 Task: Look for space in Calatayud, Spain from 26th August, 2023 to 10th September, 2023 for 6 adults, 2 children in price range Rs.10000 to Rs.15000. Place can be entire place or shared room with 6 bedrooms having 6 beds and 6 bathrooms. Property type can be house, flat, guest house. Amenities needed are: wifi, TV, free parkinig on premises, gym, breakfast. Booking option can be shelf check-in. Required host language is English.
Action: Mouse moved to (475, 95)
Screenshot: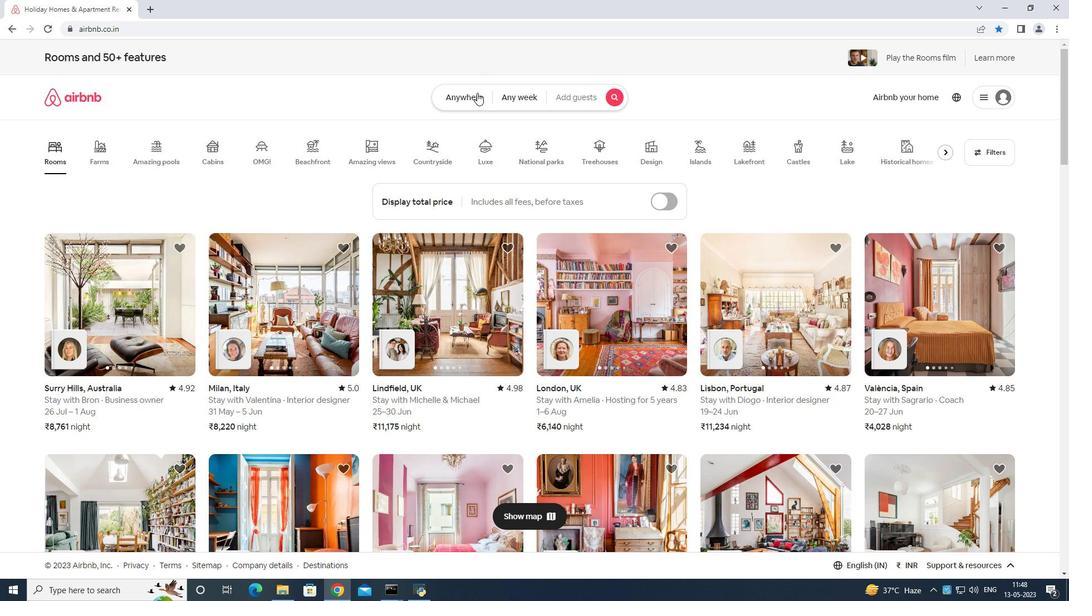 
Action: Mouse pressed left at (475, 95)
Screenshot: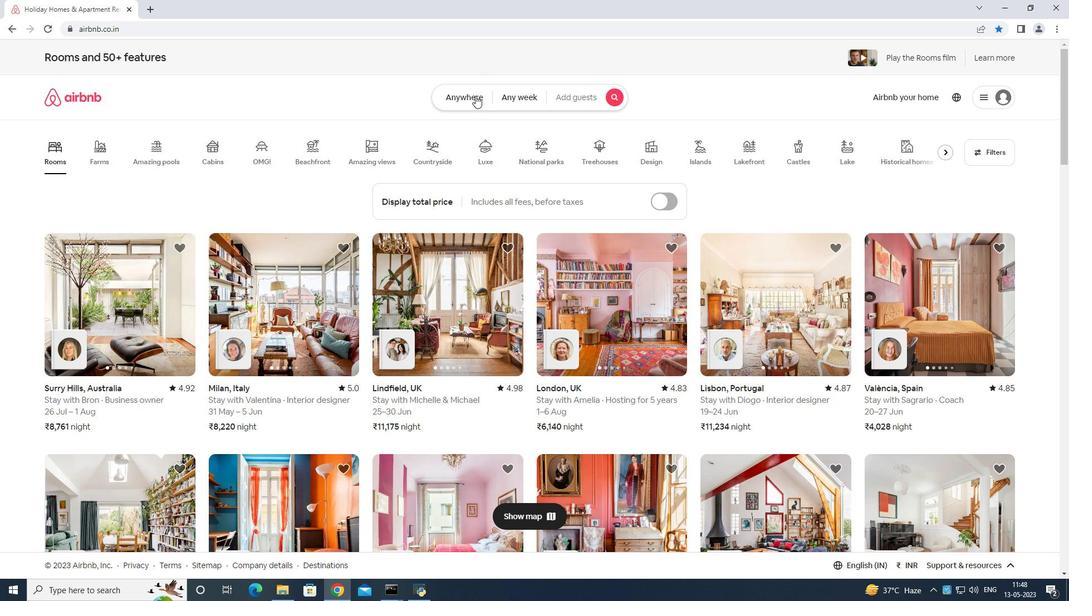 
Action: Mouse moved to (415, 134)
Screenshot: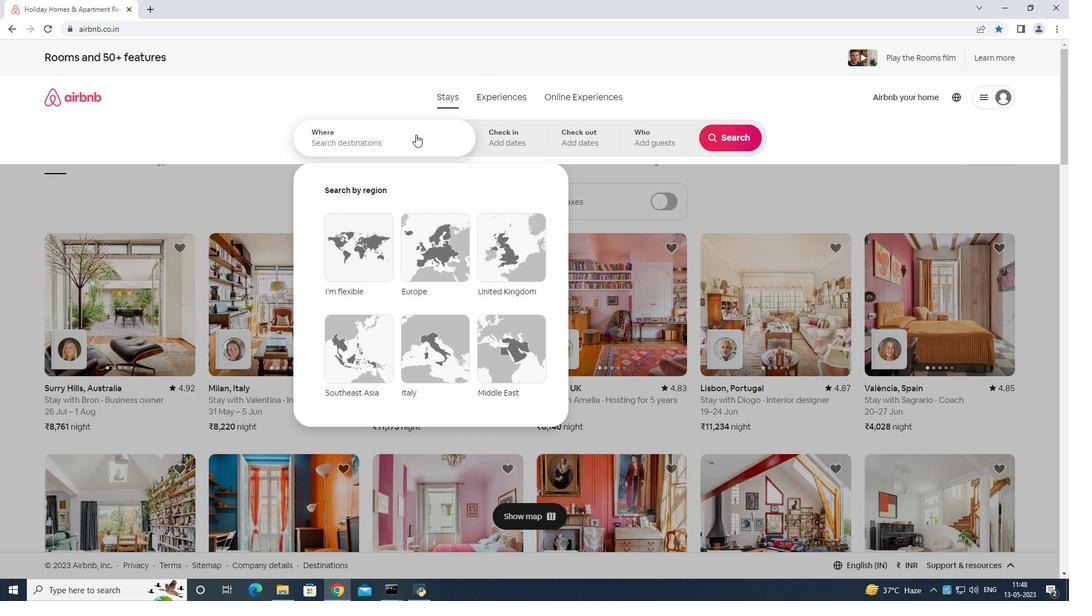
Action: Mouse pressed left at (415, 134)
Screenshot: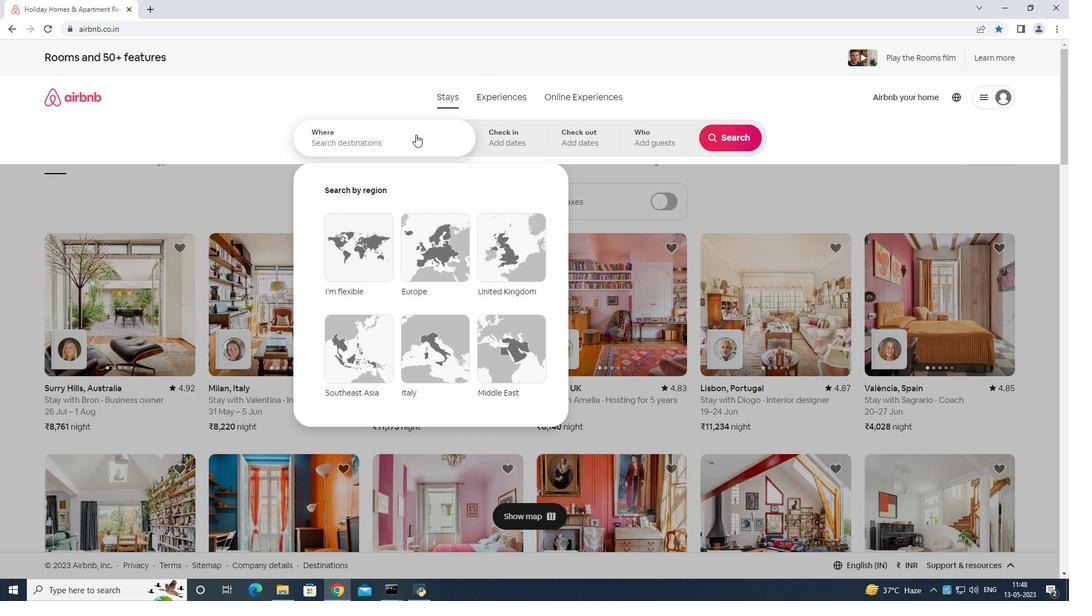 
Action: Mouse moved to (415, 136)
Screenshot: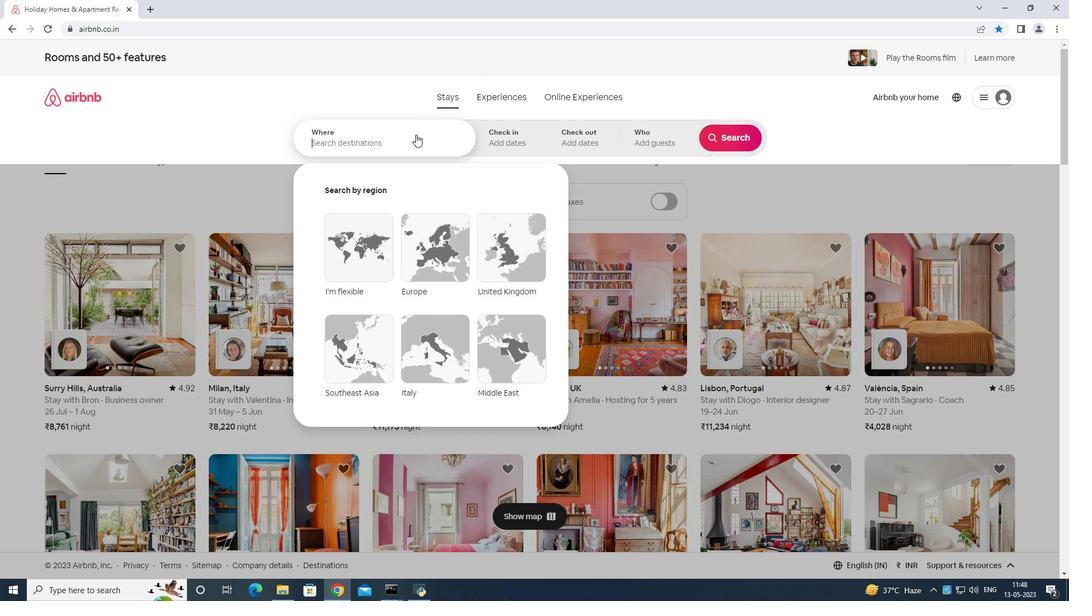 
Action: Key pressed <Key.shift>Catay<Key.backspace><Key.backspace><Key.backspace><Key.backspace><Key.backspace><Key.shift>S
Screenshot: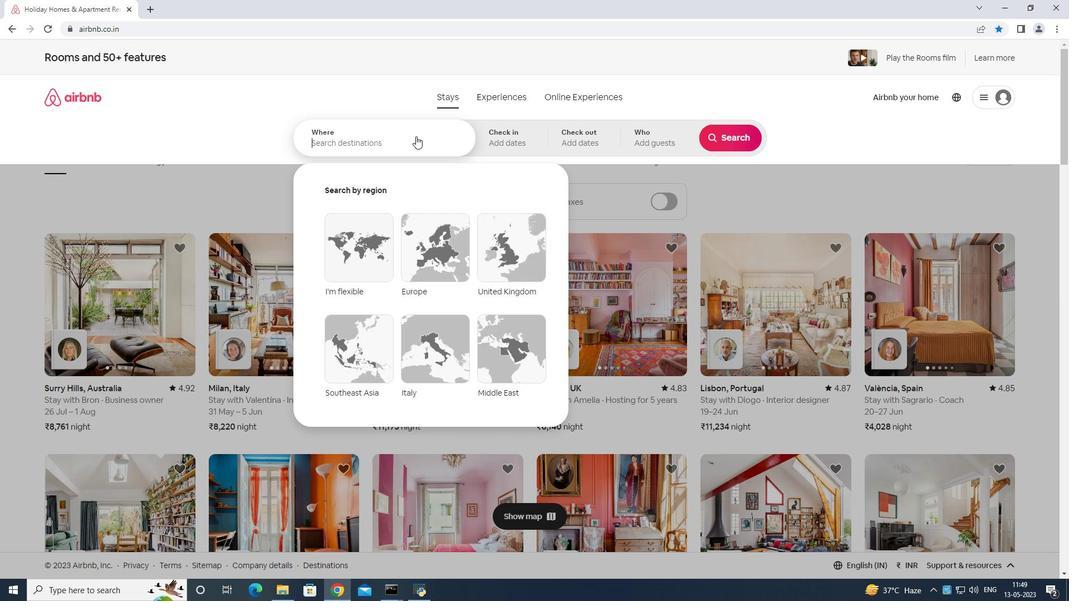 
Action: Mouse moved to (415, 136)
Screenshot: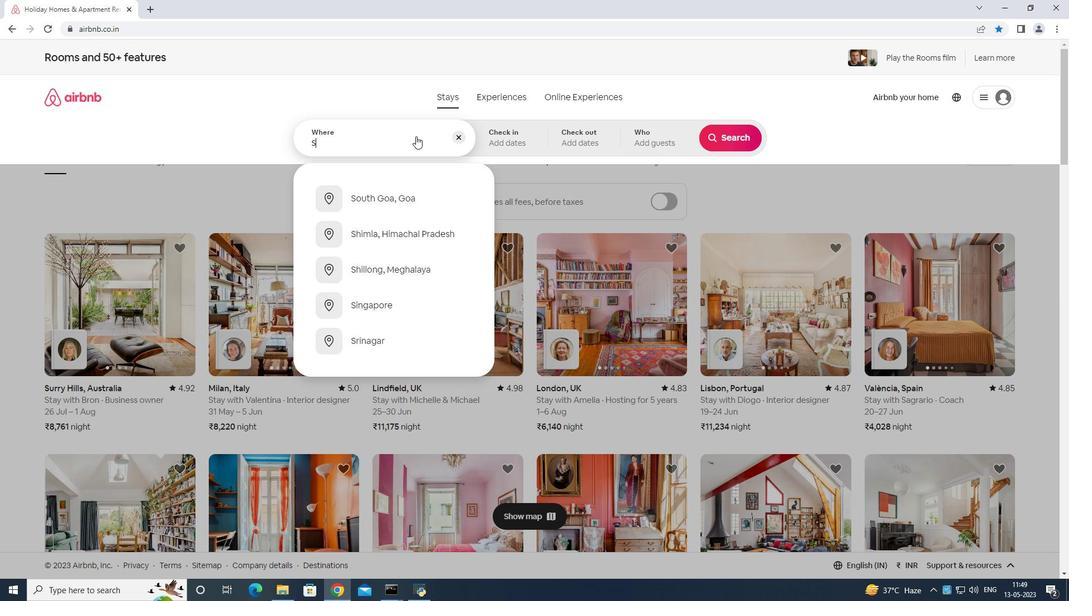 
Action: Key pressed <Key.backspace><Key.backspace><Key.backspace>calatayud<Key.space>spain<Key.enter>
Screenshot: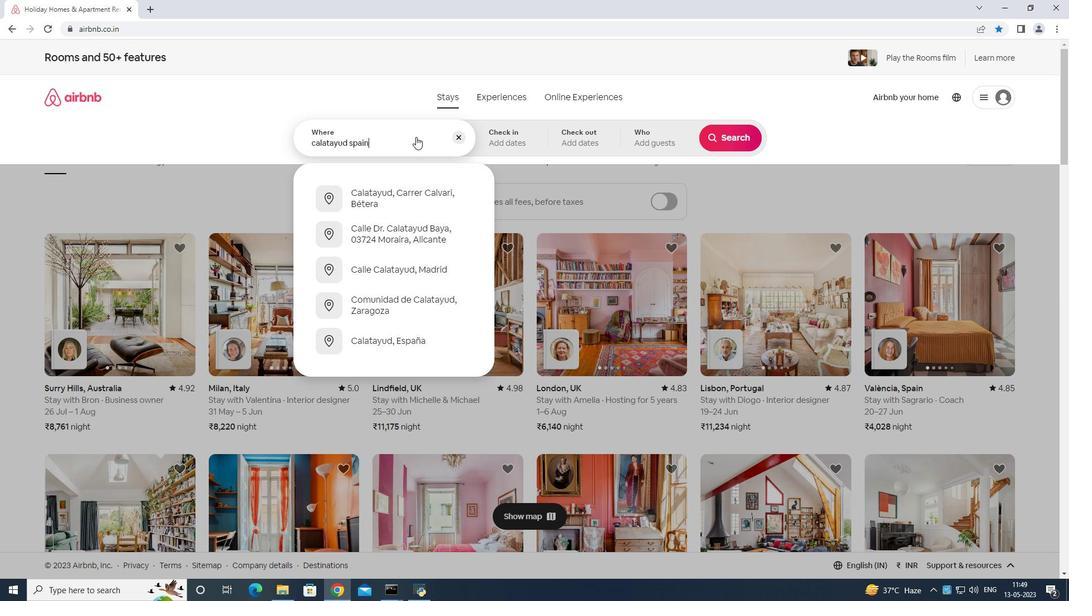
Action: Mouse moved to (733, 228)
Screenshot: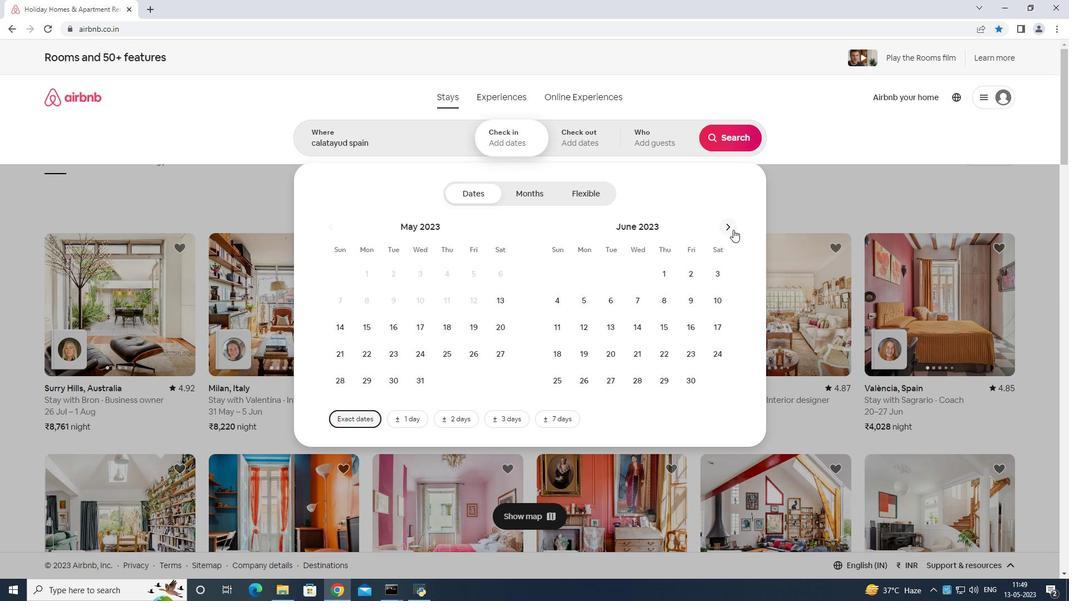 
Action: Mouse pressed left at (733, 228)
Screenshot: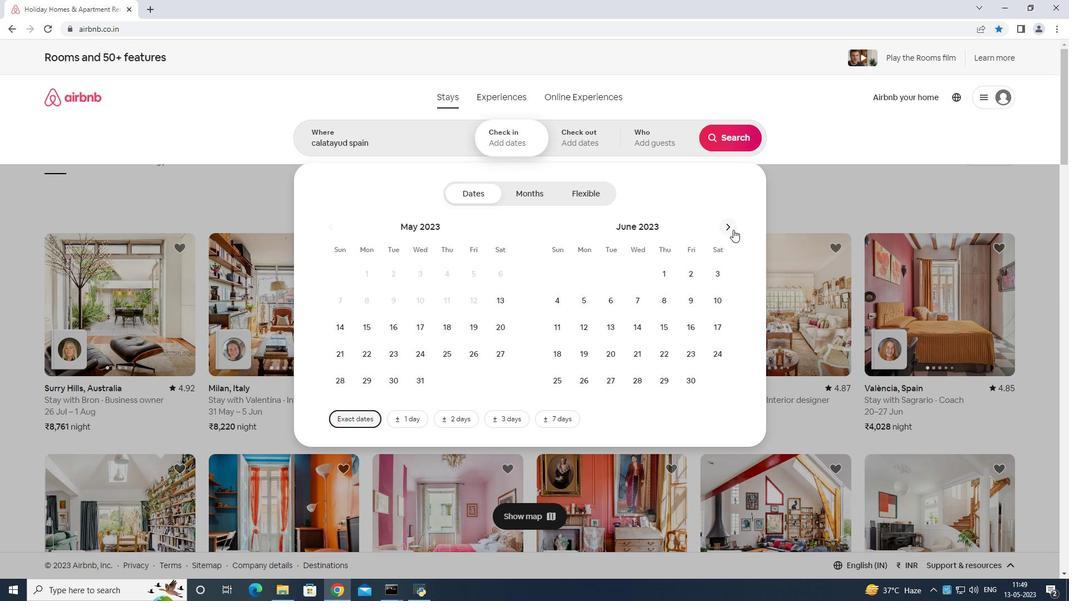 
Action: Mouse moved to (733, 228)
Screenshot: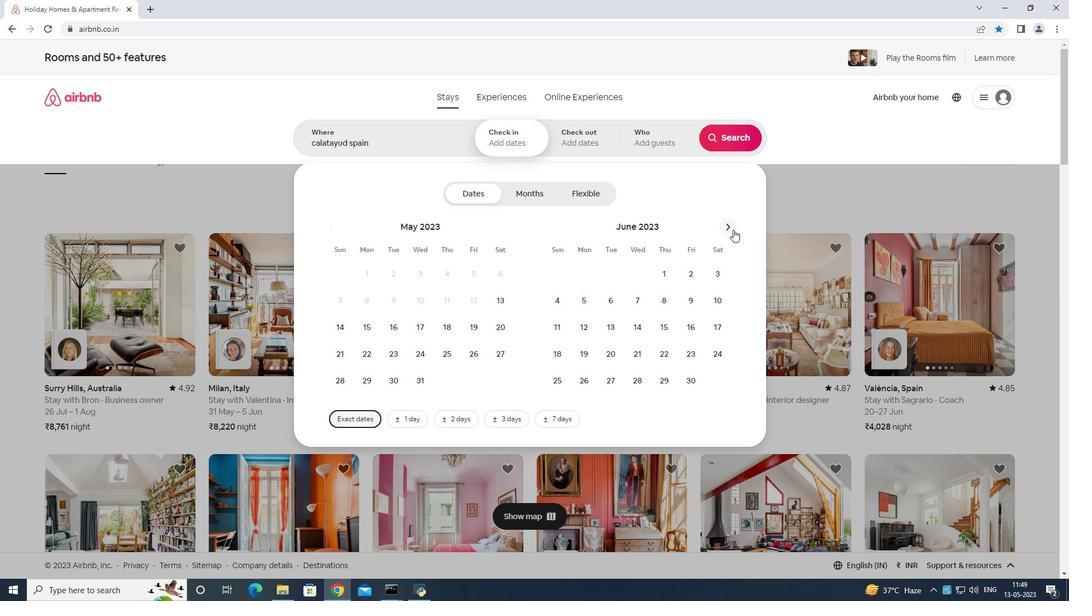 
Action: Mouse pressed left at (733, 228)
Screenshot: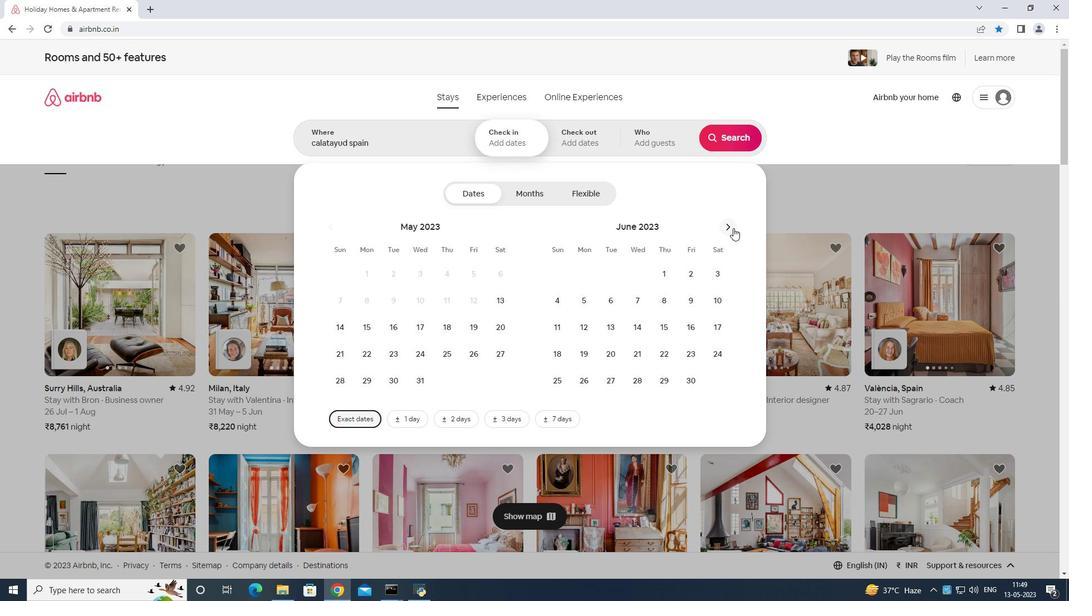 
Action: Mouse moved to (728, 224)
Screenshot: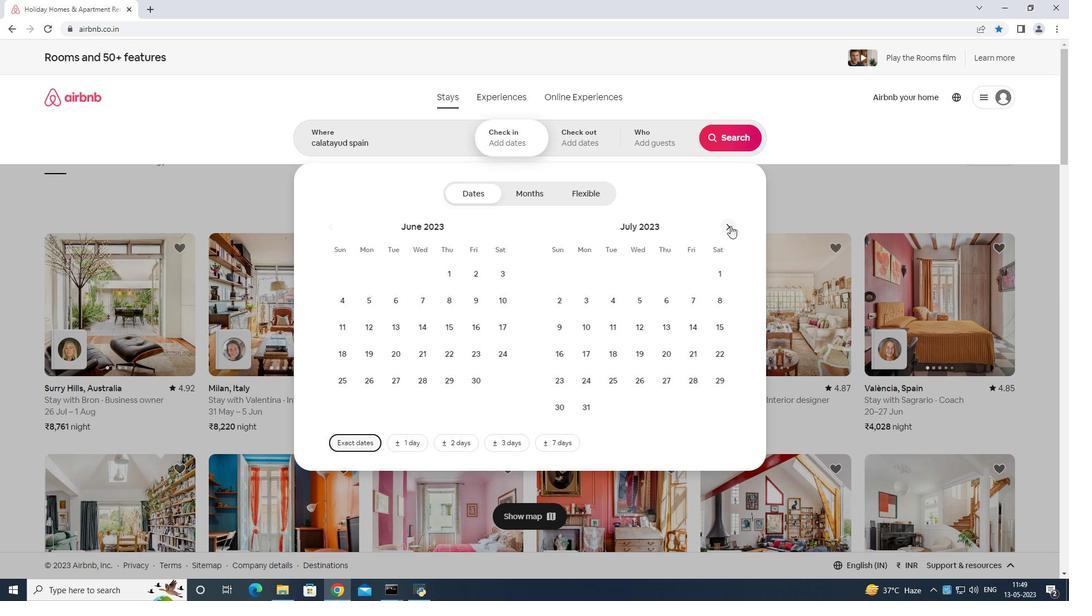 
Action: Mouse pressed left at (728, 224)
Screenshot: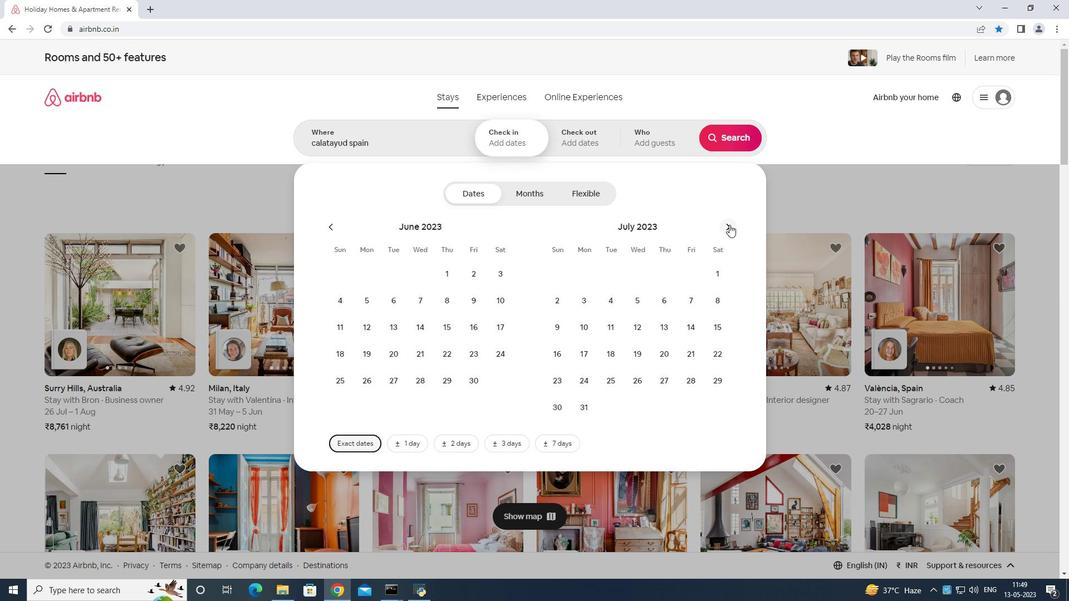 
Action: Mouse moved to (719, 349)
Screenshot: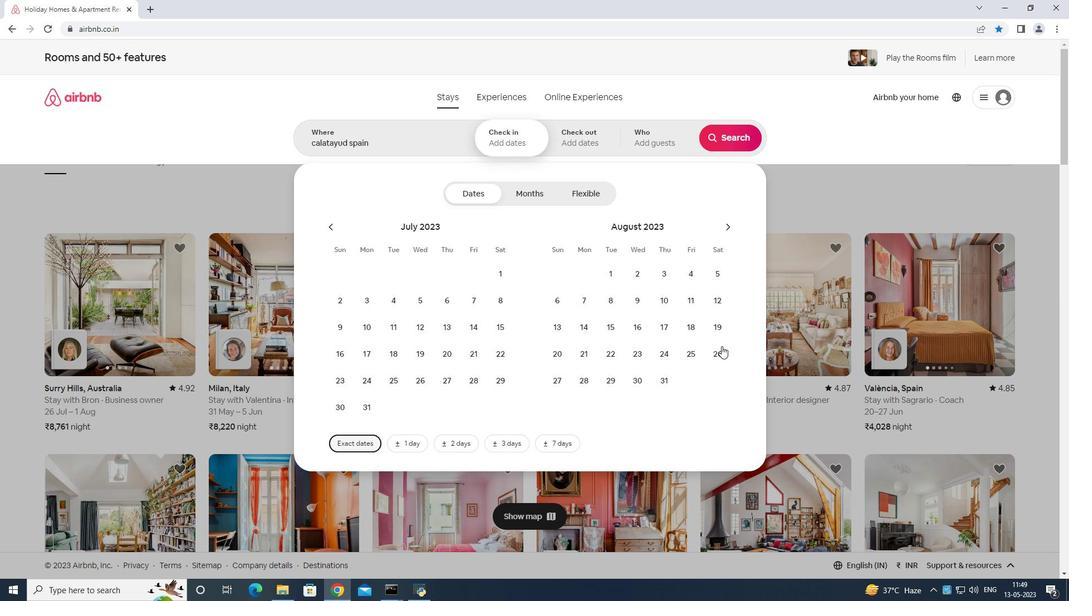 
Action: Mouse pressed left at (719, 349)
Screenshot: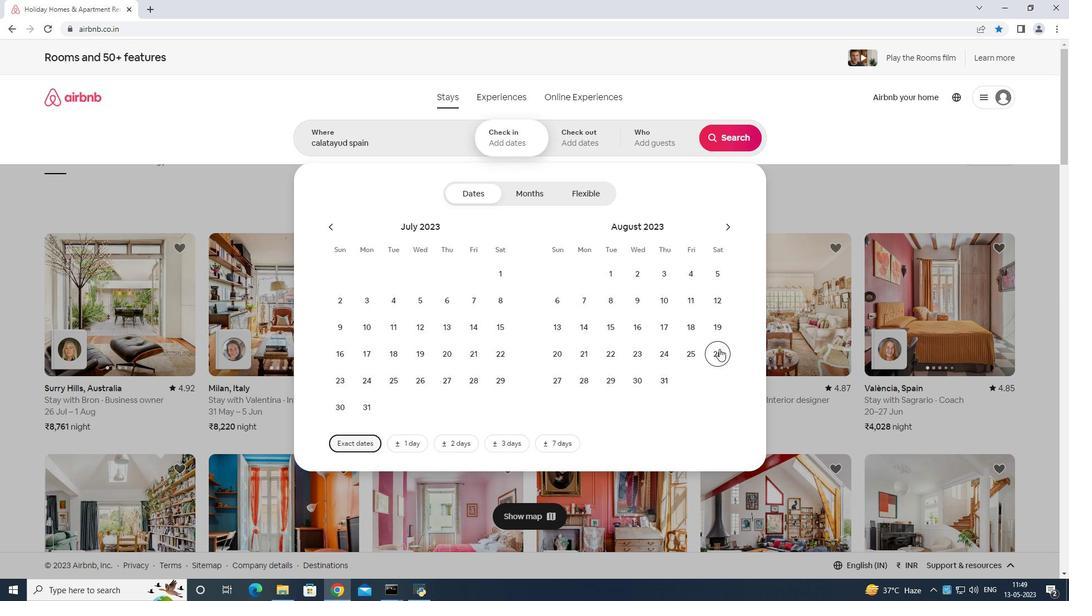 
Action: Mouse moved to (726, 226)
Screenshot: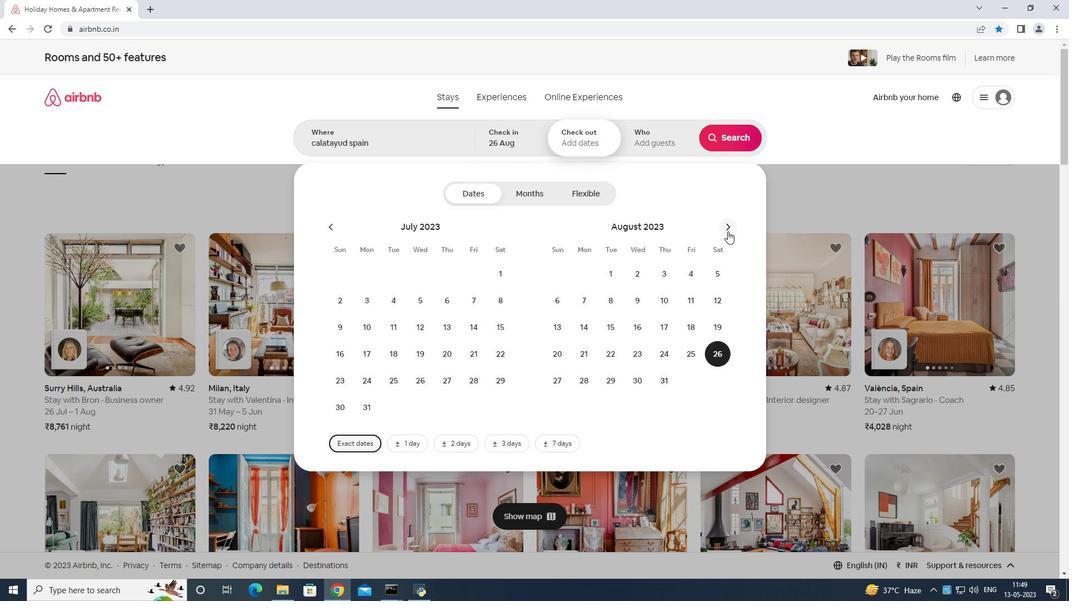 
Action: Mouse pressed left at (726, 226)
Screenshot: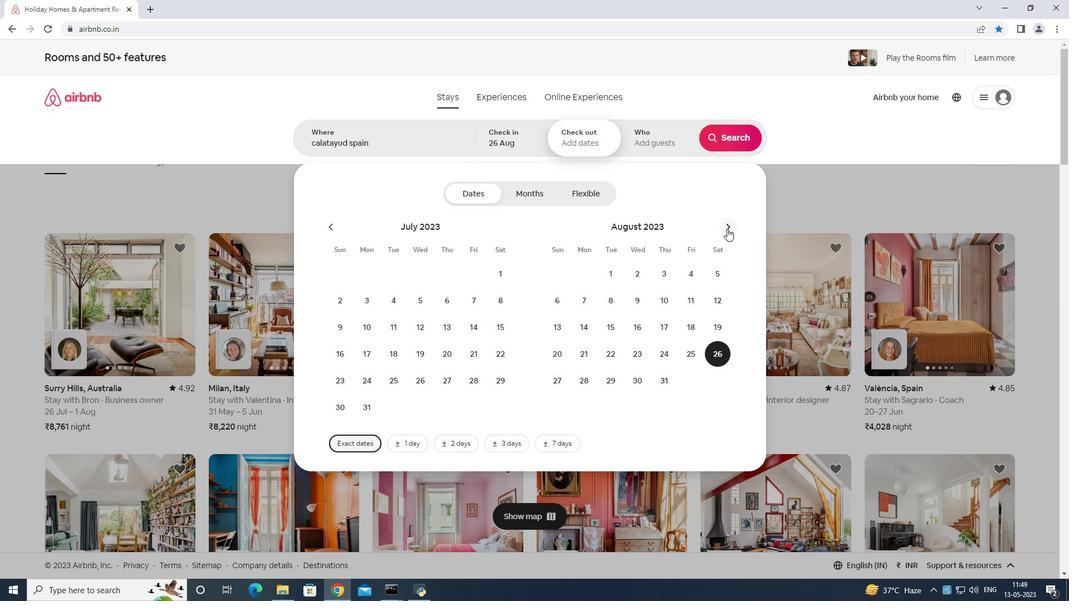 
Action: Mouse moved to (557, 325)
Screenshot: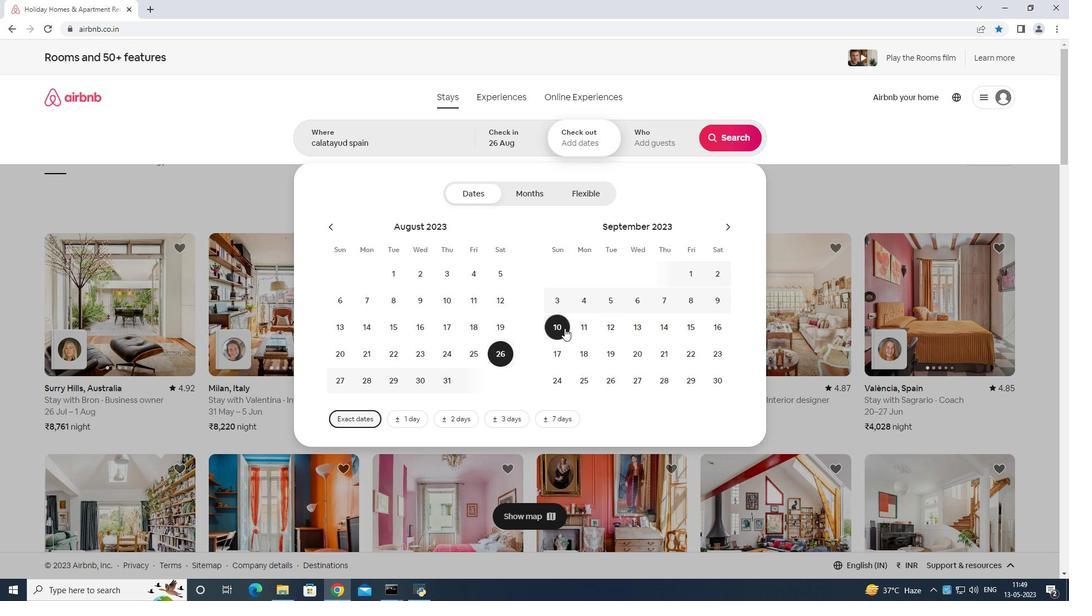 
Action: Mouse pressed left at (557, 325)
Screenshot: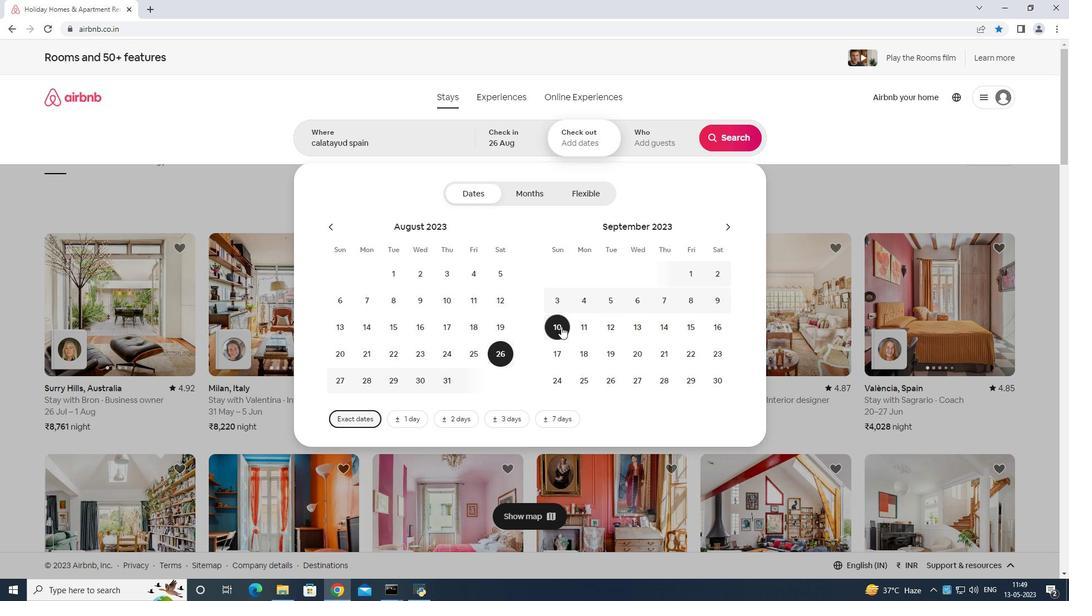 
Action: Mouse moved to (656, 130)
Screenshot: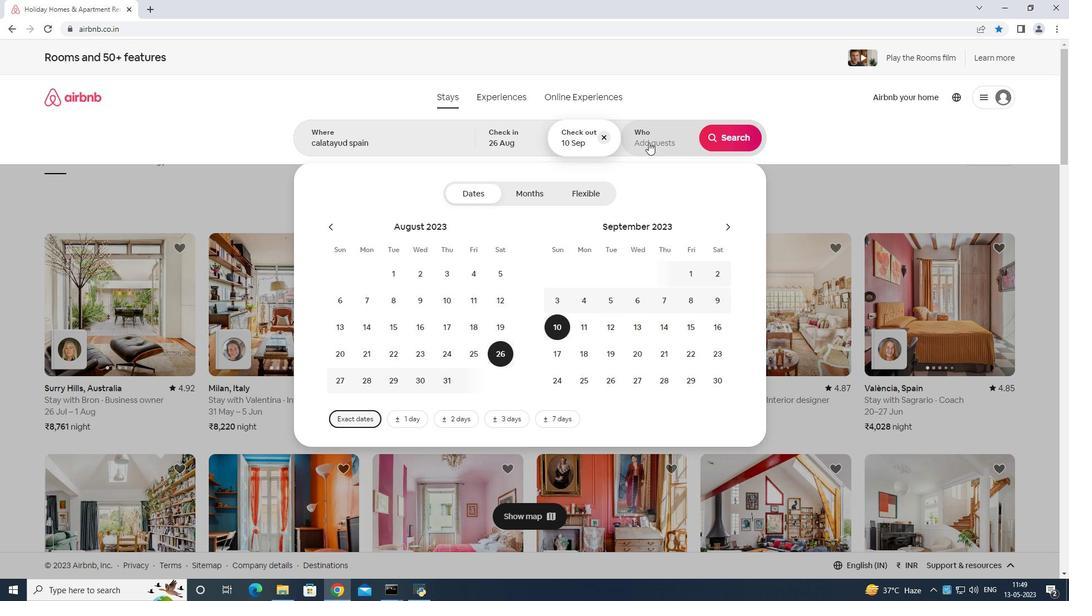 
Action: Mouse pressed left at (656, 130)
Screenshot: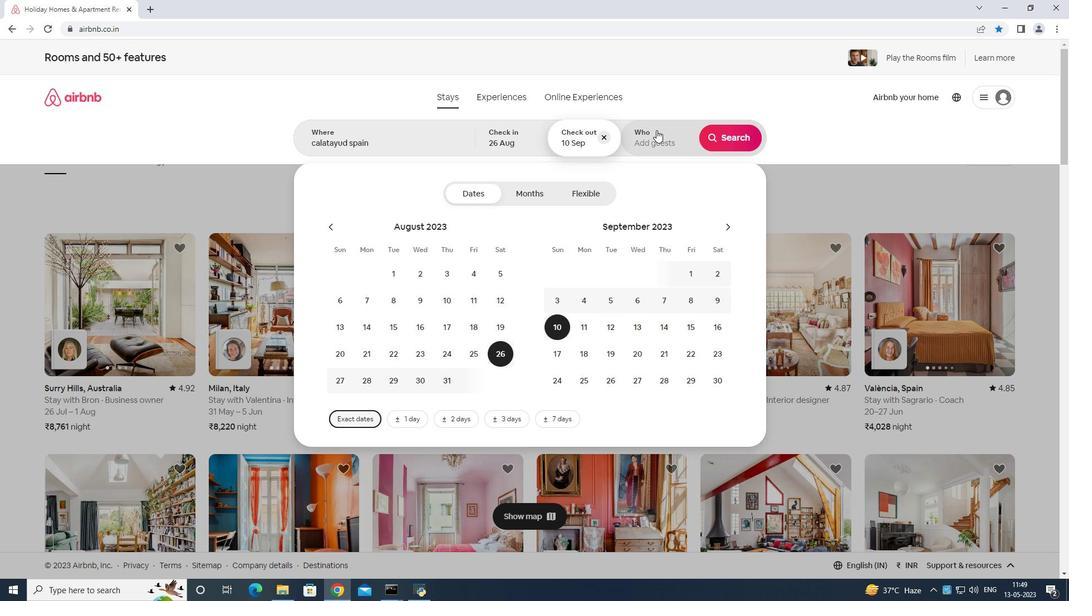 
Action: Mouse moved to (733, 199)
Screenshot: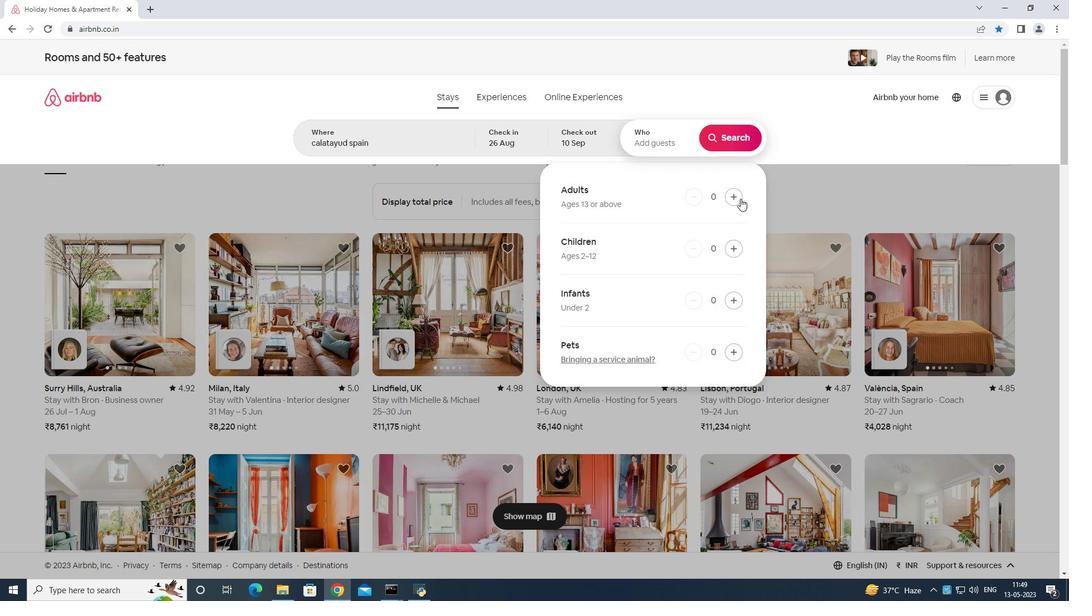 
Action: Mouse pressed left at (733, 199)
Screenshot: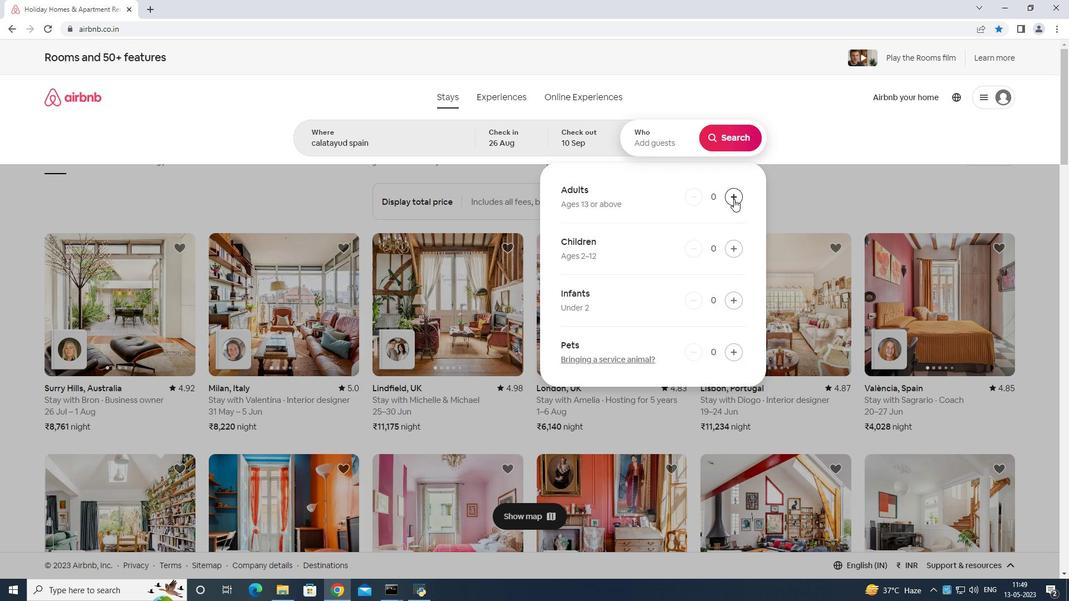
Action: Mouse pressed left at (733, 199)
Screenshot: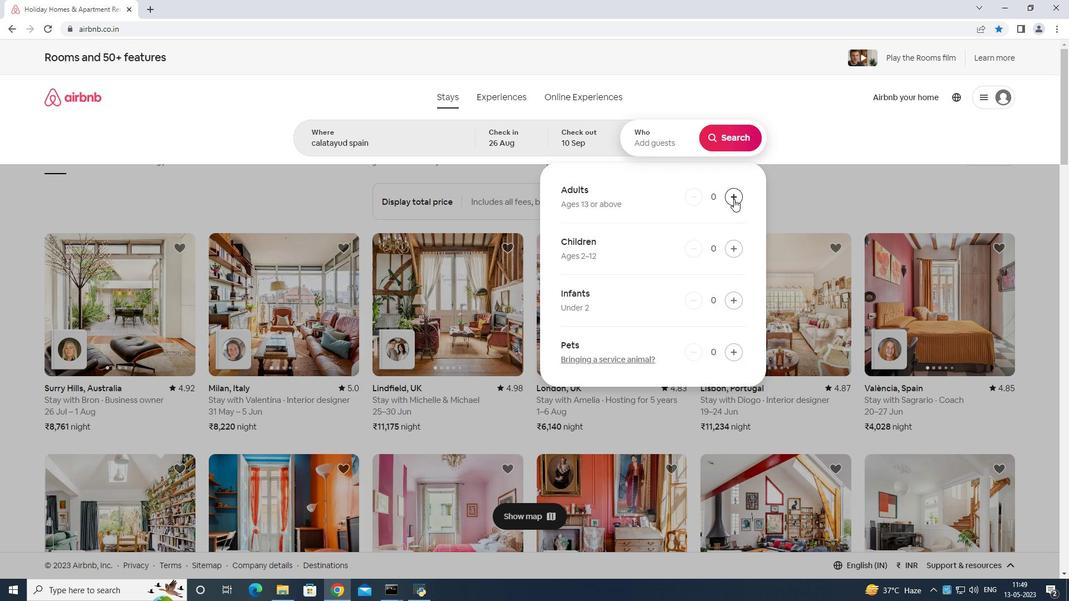
Action: Mouse moved to (733, 198)
Screenshot: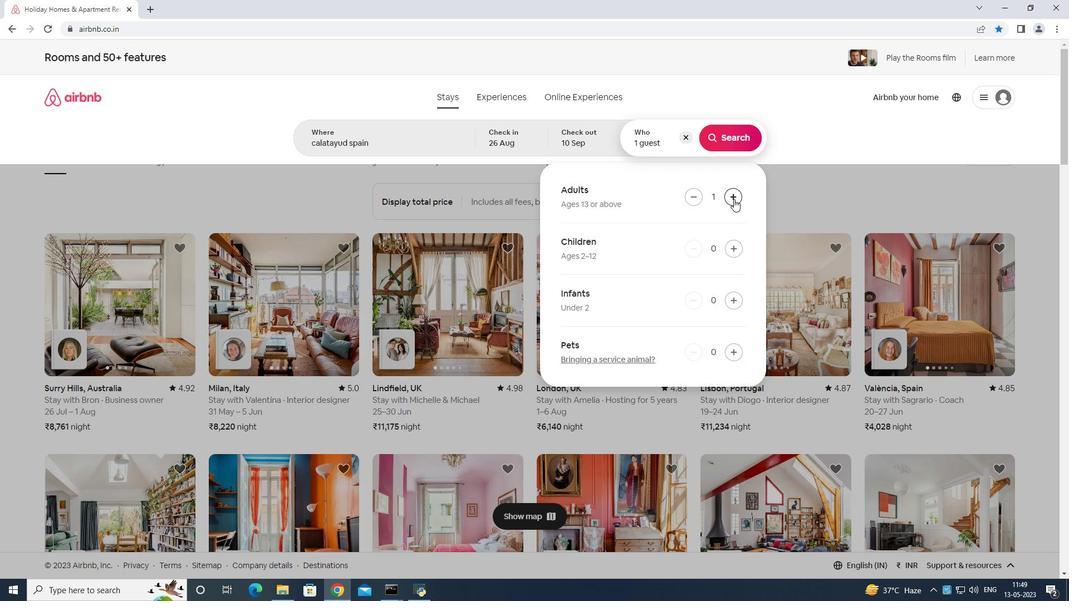 
Action: Mouse pressed left at (733, 198)
Screenshot: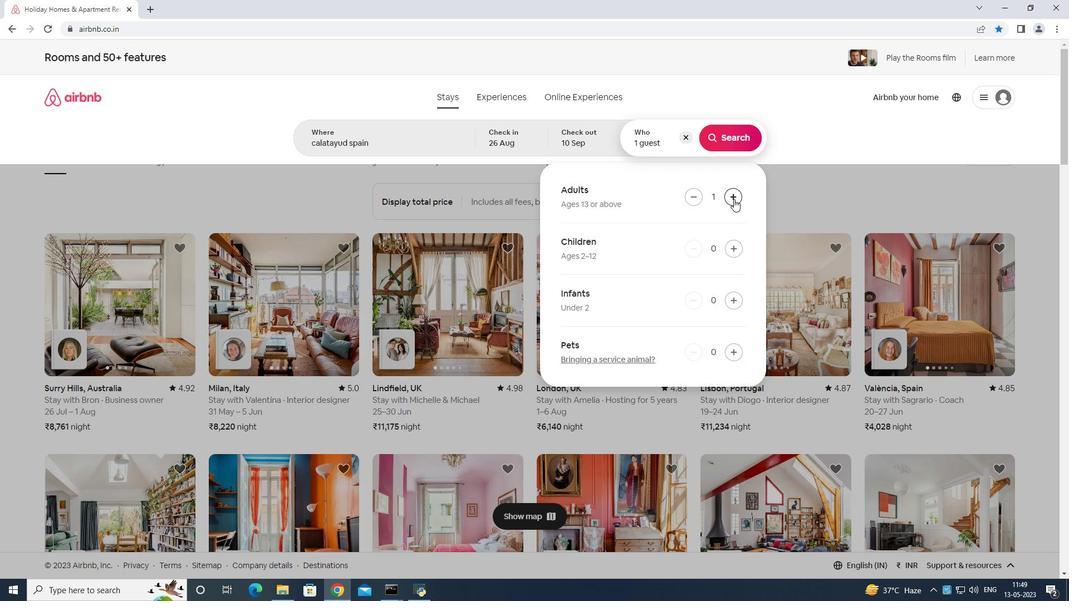 
Action: Mouse moved to (733, 197)
Screenshot: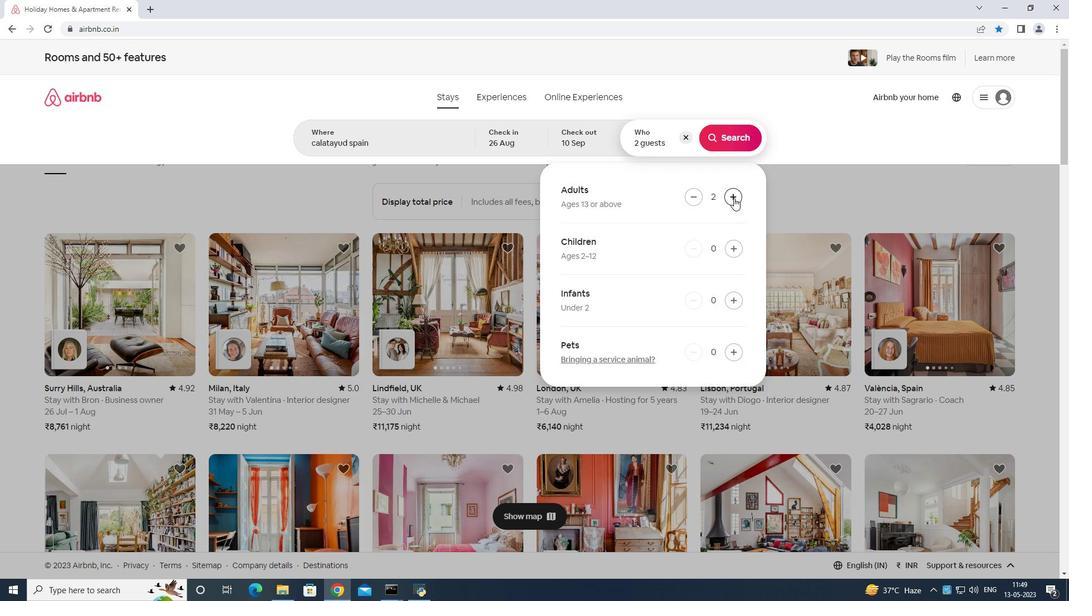 
Action: Mouse pressed left at (733, 197)
Screenshot: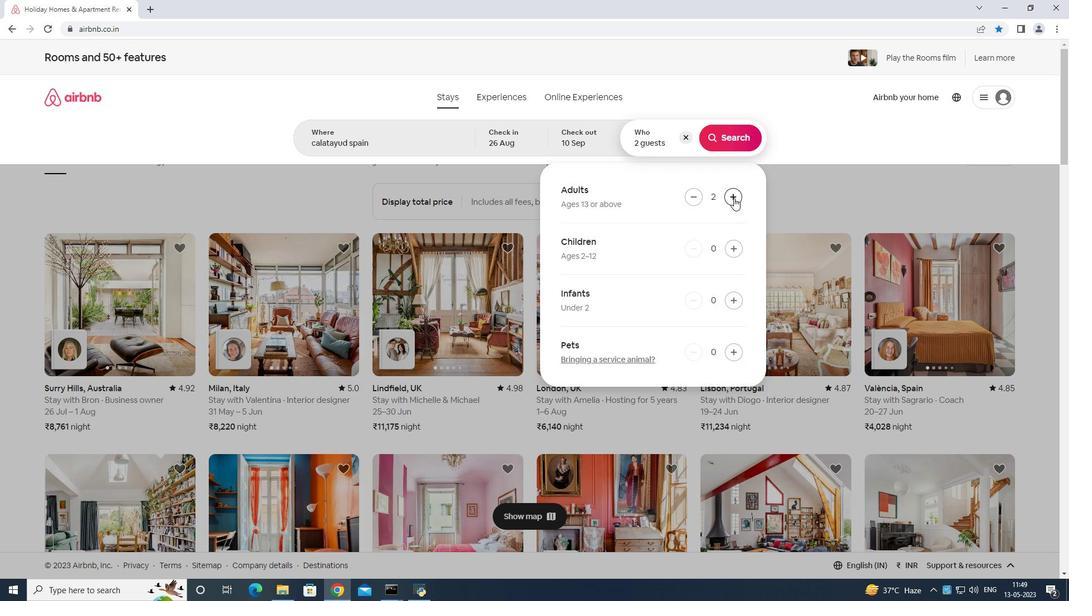 
Action: Mouse moved to (733, 197)
Screenshot: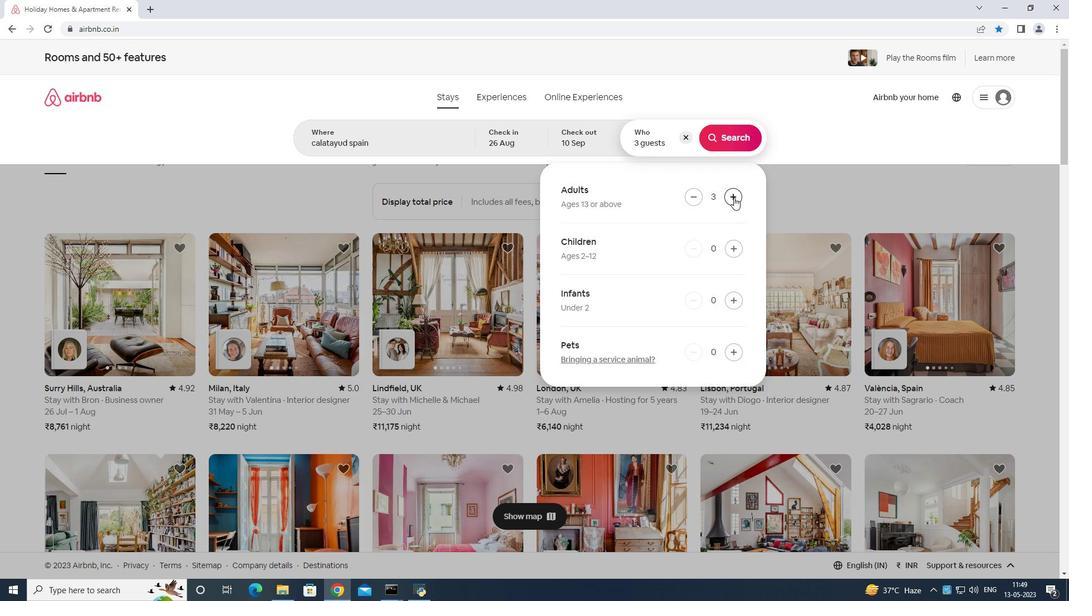 
Action: Mouse pressed left at (733, 197)
Screenshot: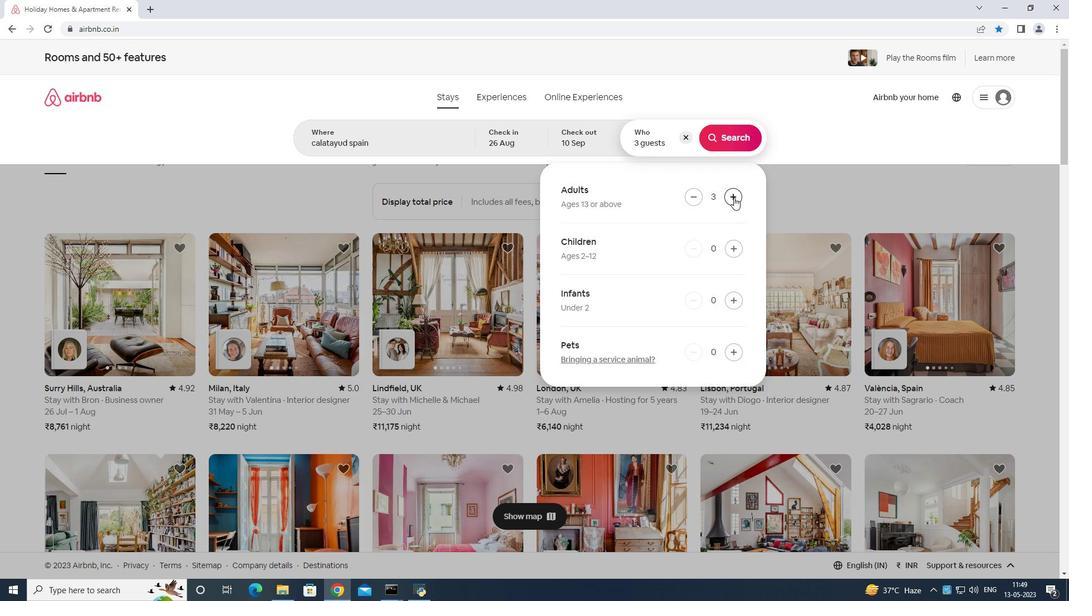 
Action: Mouse moved to (733, 196)
Screenshot: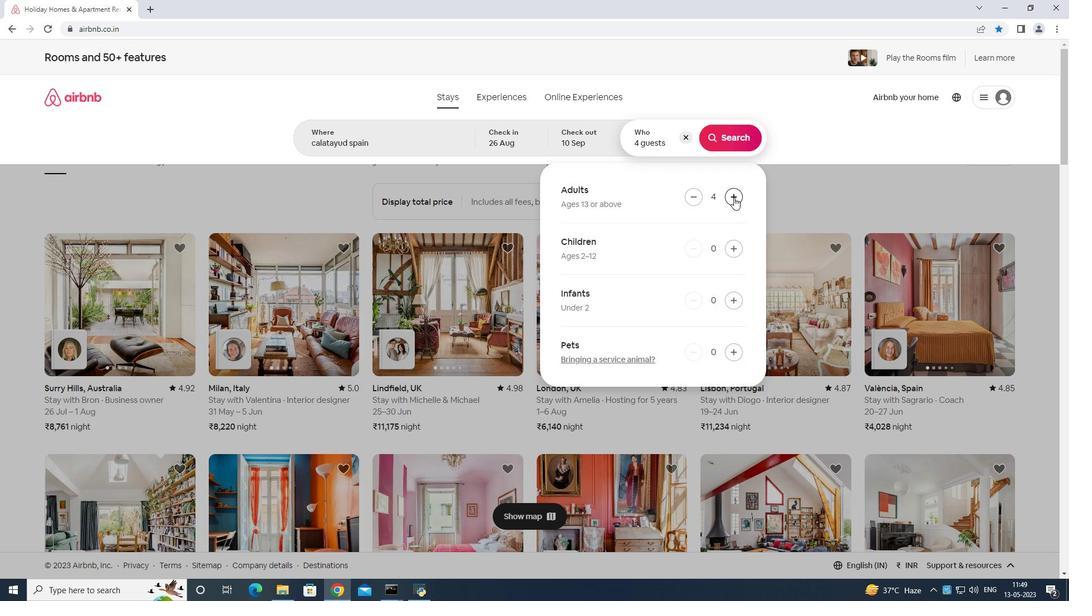 
Action: Mouse pressed left at (733, 196)
Screenshot: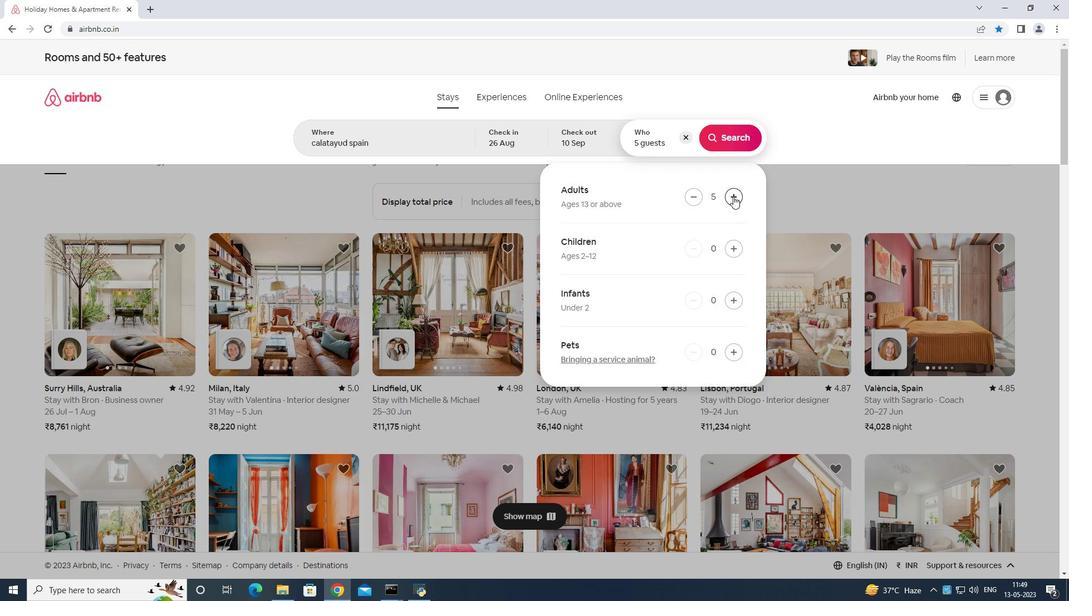 
Action: Mouse moved to (732, 248)
Screenshot: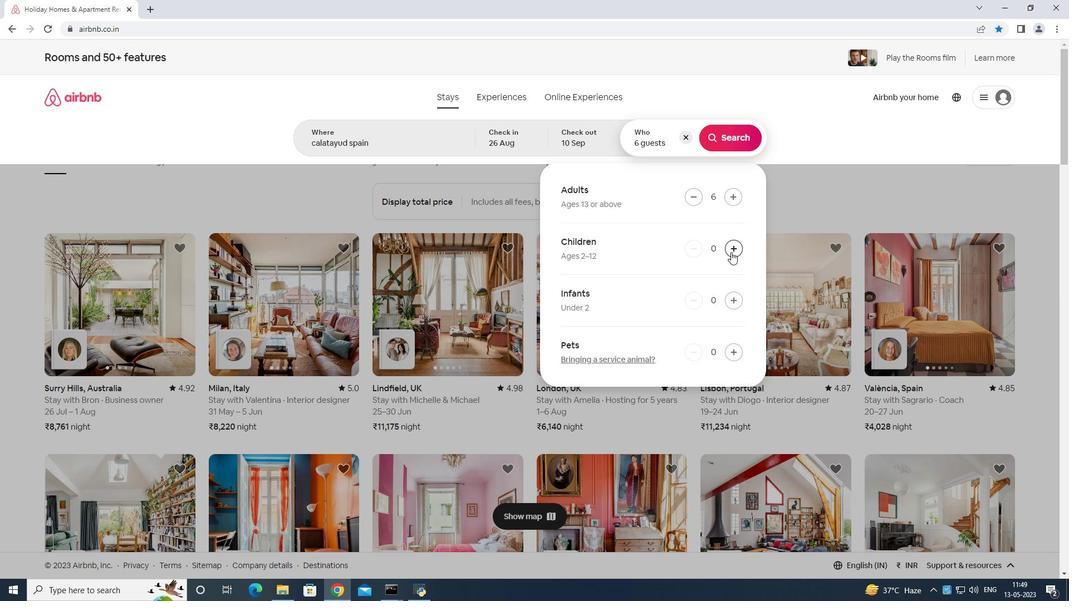 
Action: Mouse pressed left at (732, 248)
Screenshot: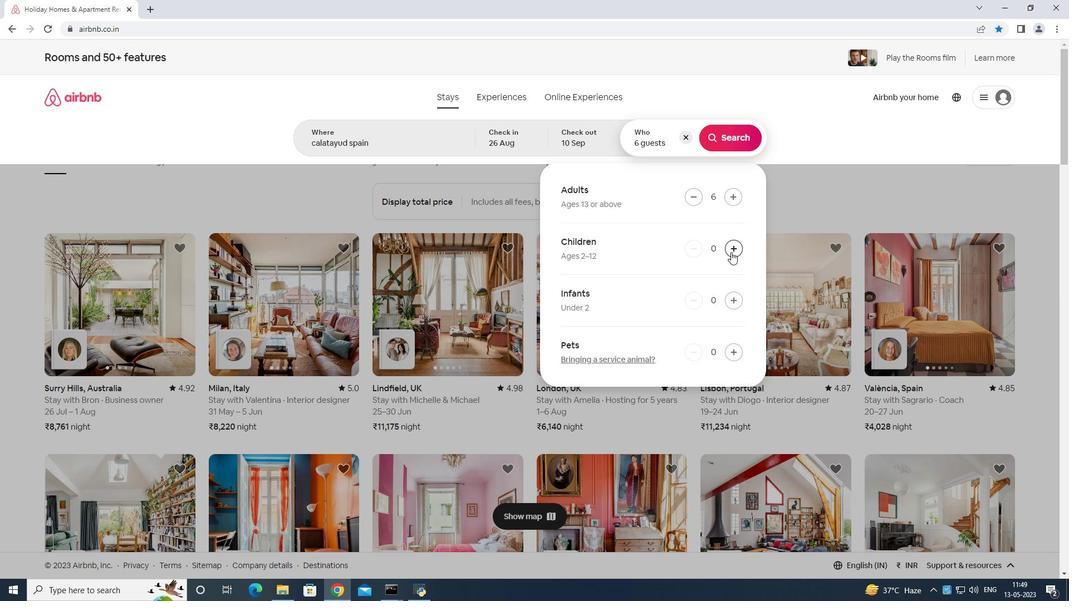 
Action: Mouse moved to (732, 243)
Screenshot: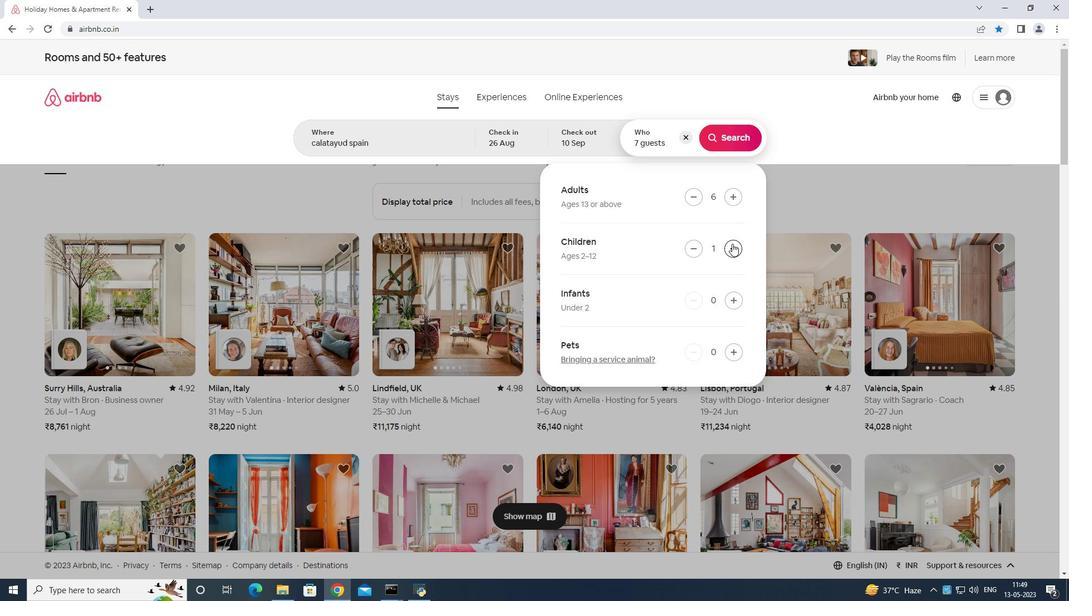 
Action: Mouse pressed left at (732, 243)
Screenshot: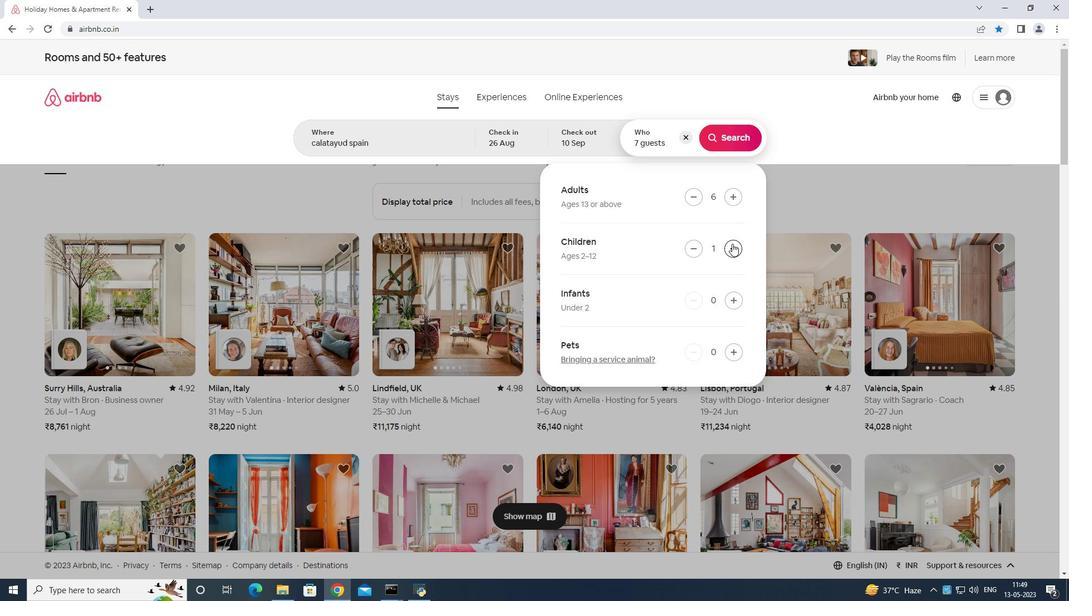 
Action: Mouse moved to (721, 137)
Screenshot: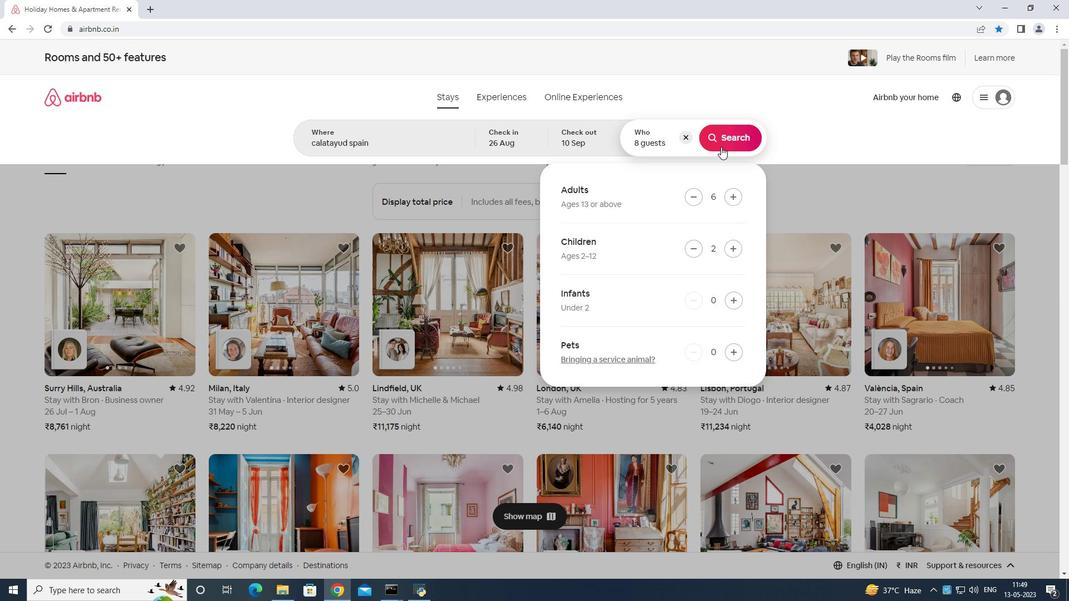 
Action: Mouse pressed left at (721, 137)
Screenshot: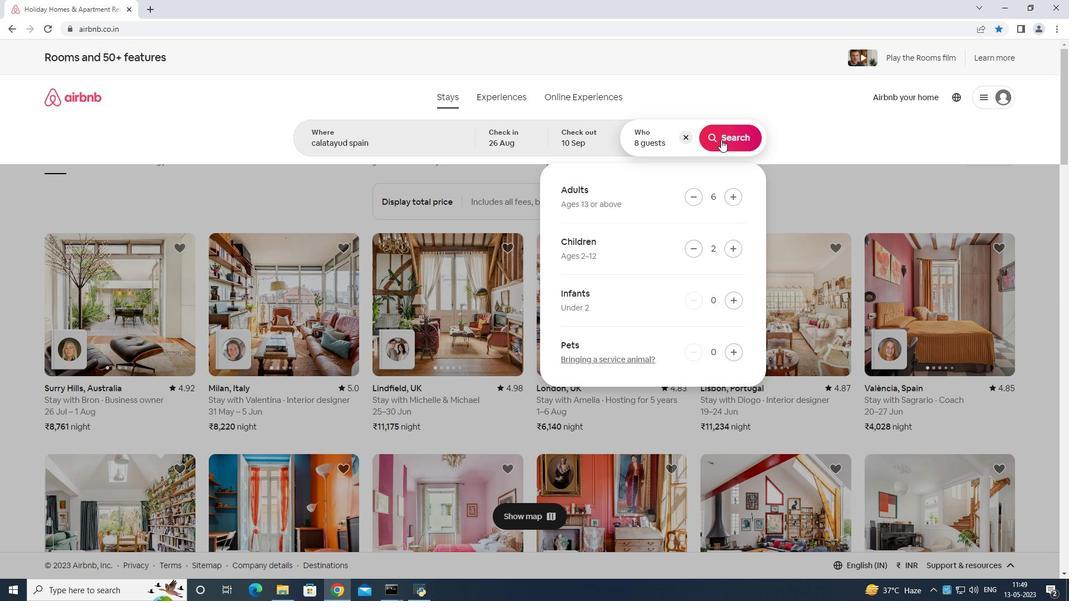 
Action: Mouse moved to (1005, 98)
Screenshot: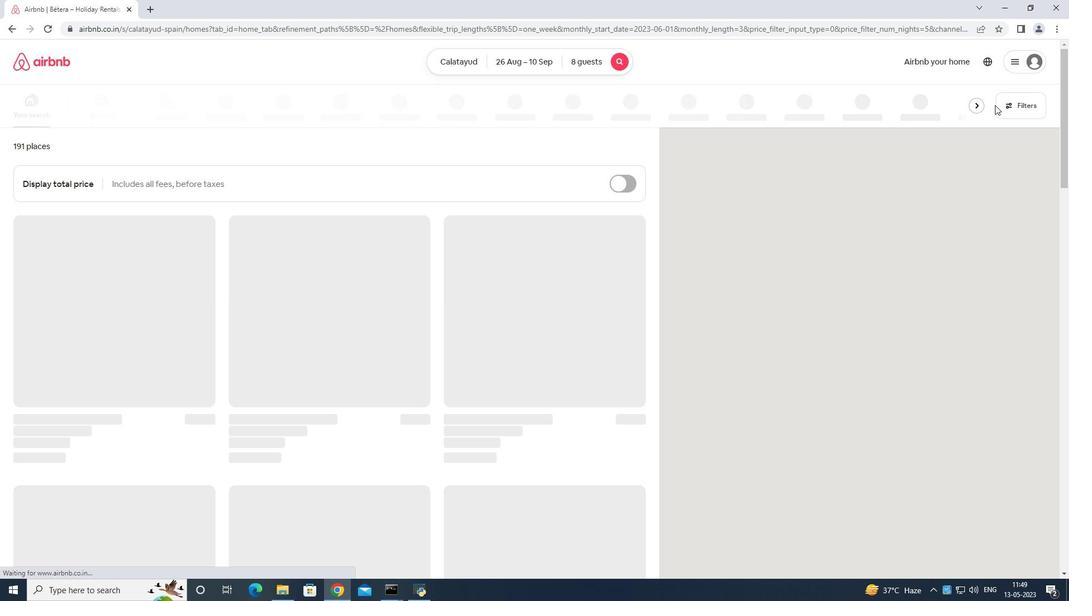 
Action: Mouse pressed left at (1005, 98)
Screenshot: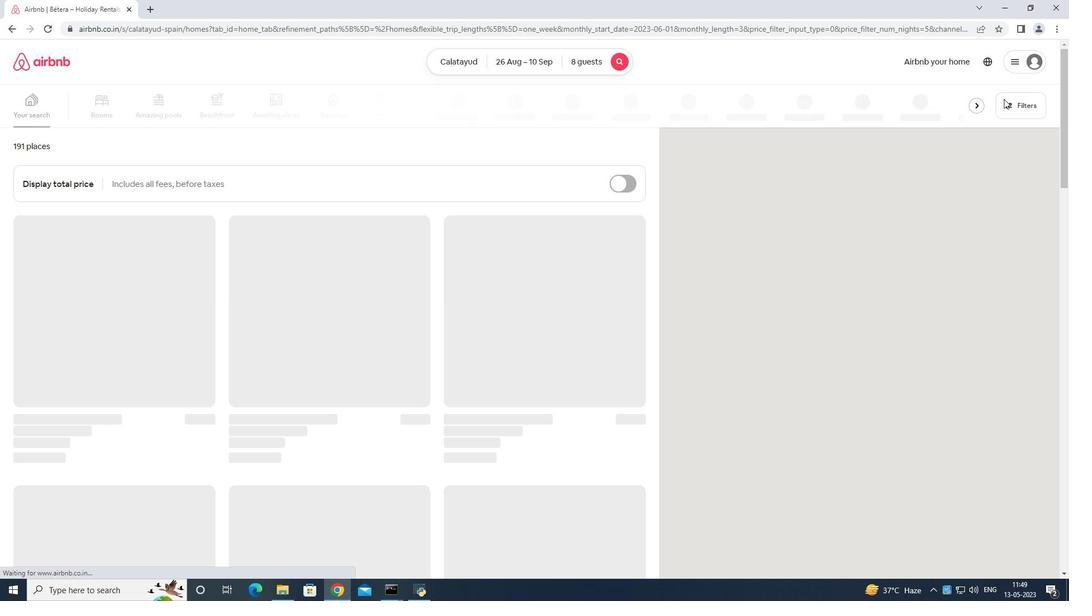 
Action: Mouse moved to (446, 380)
Screenshot: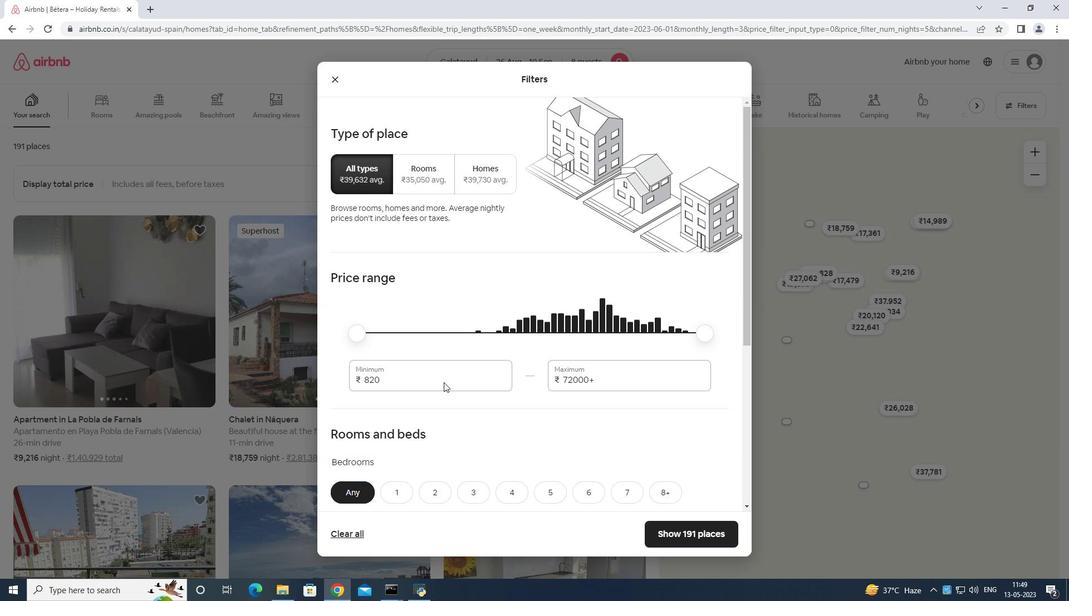 
Action: Mouse pressed left at (446, 380)
Screenshot: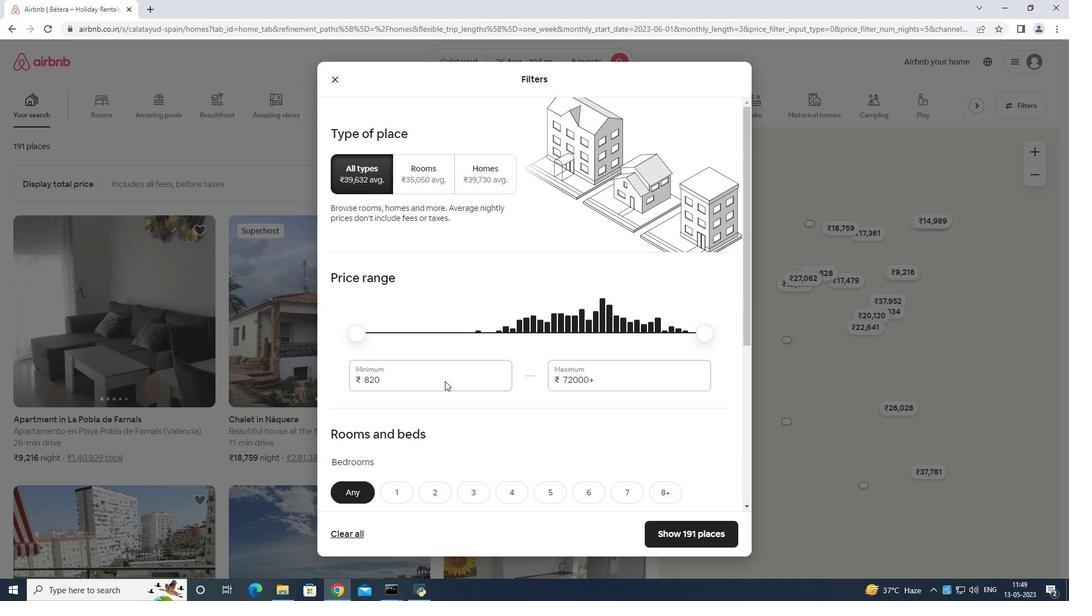 
Action: Mouse moved to (449, 378)
Screenshot: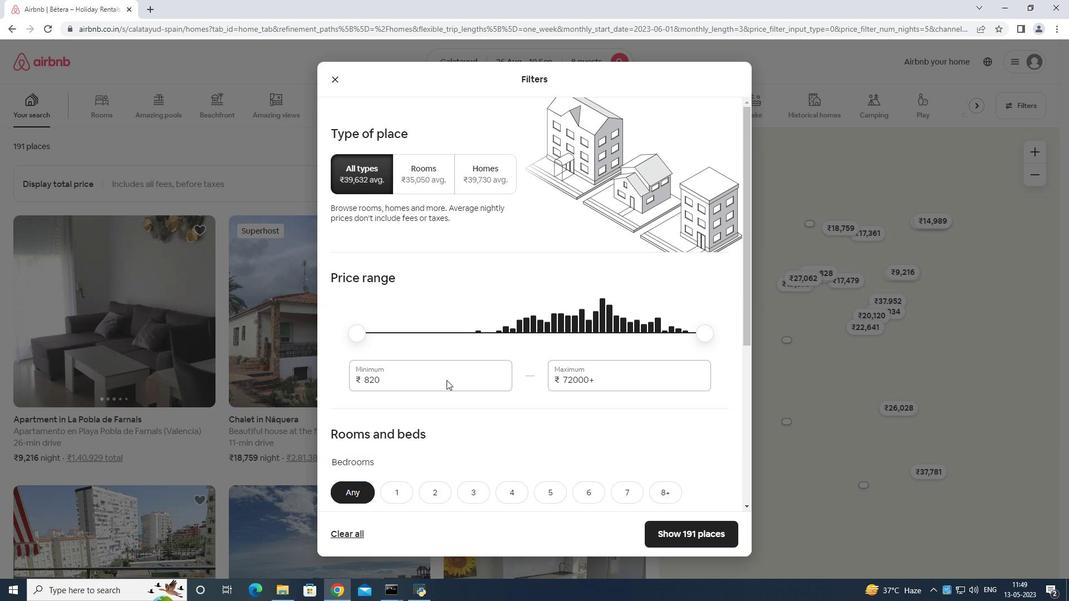 
Action: Key pressed <Key.backspace>
Screenshot: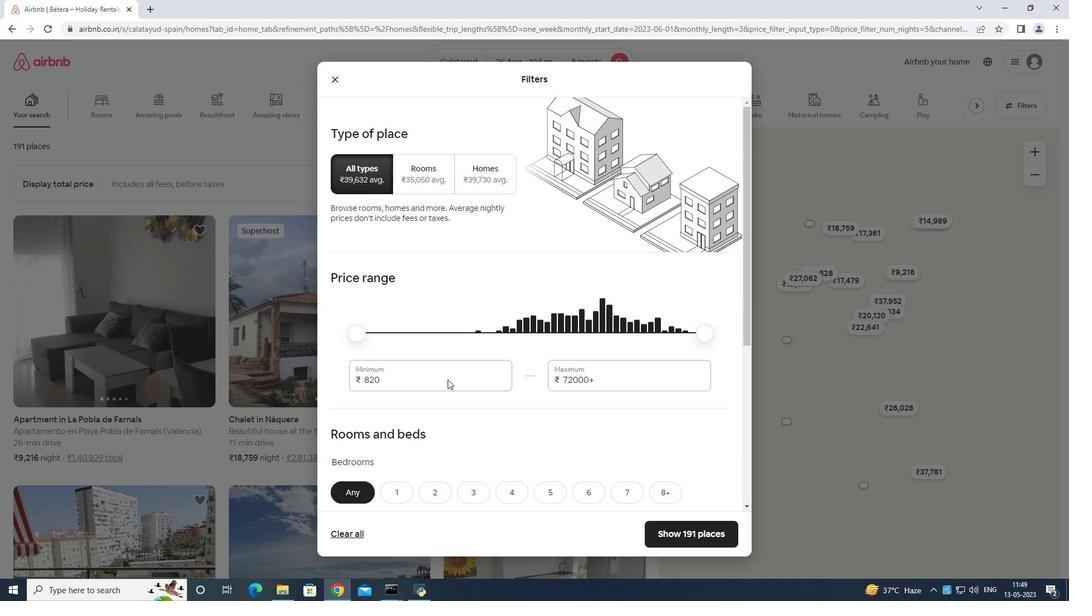 
Action: Mouse moved to (449, 374)
Screenshot: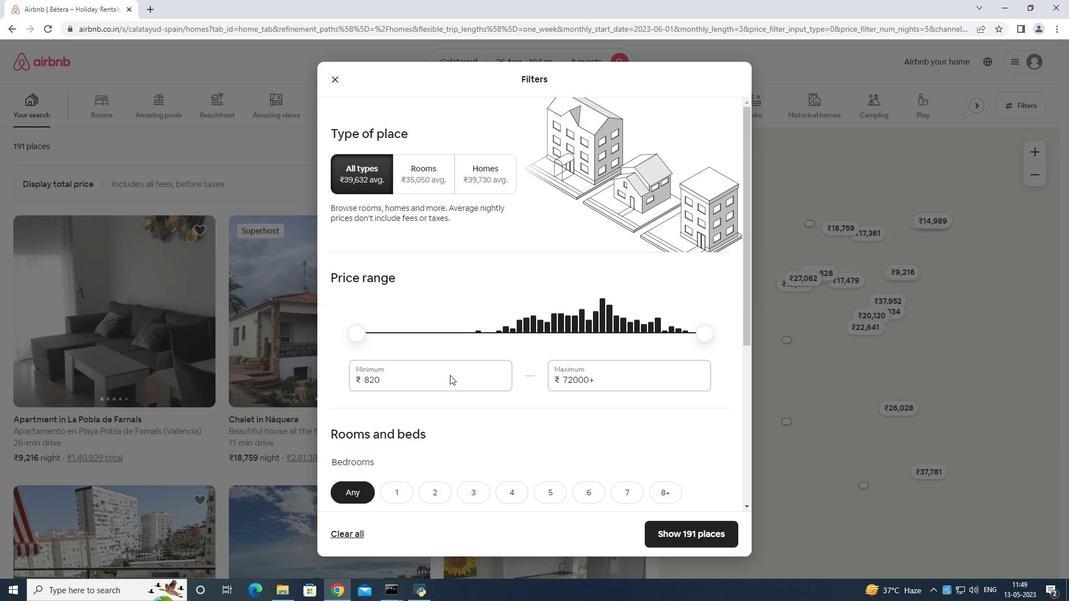 
Action: Key pressed <Key.backspace><Key.backspace><Key.backspace><Key.backspace><Key.backspace><Key.backspace>1
Screenshot: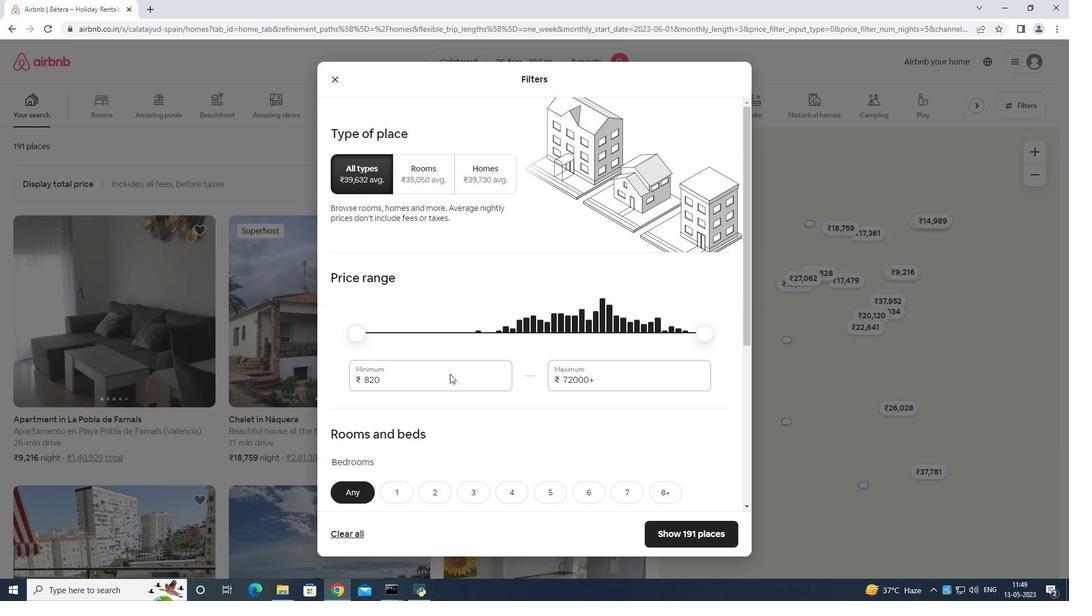 
Action: Mouse moved to (450, 374)
Screenshot: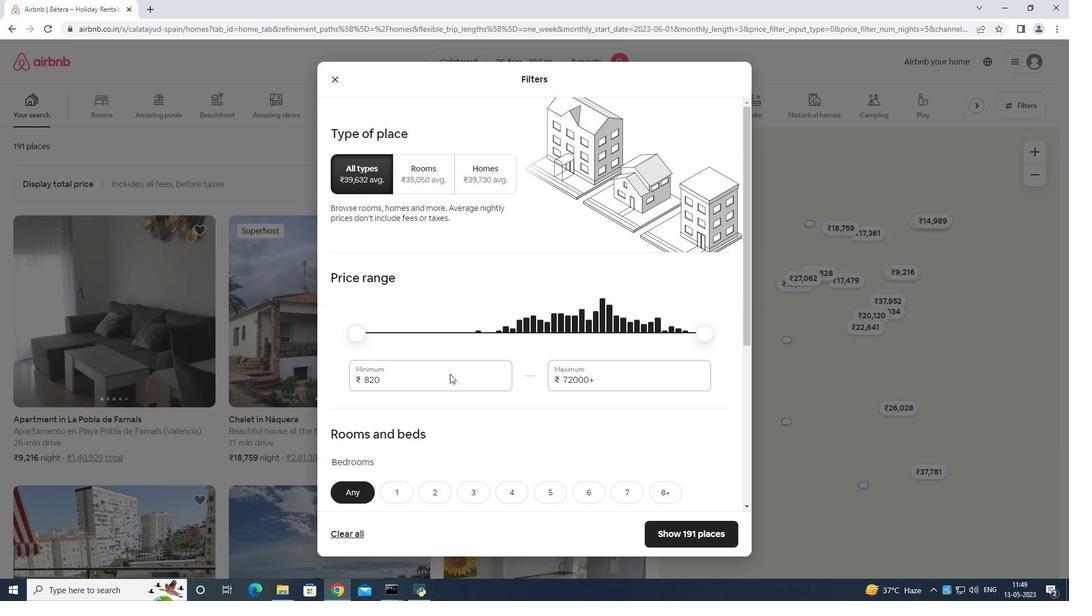 
Action: Key pressed 0
Screenshot: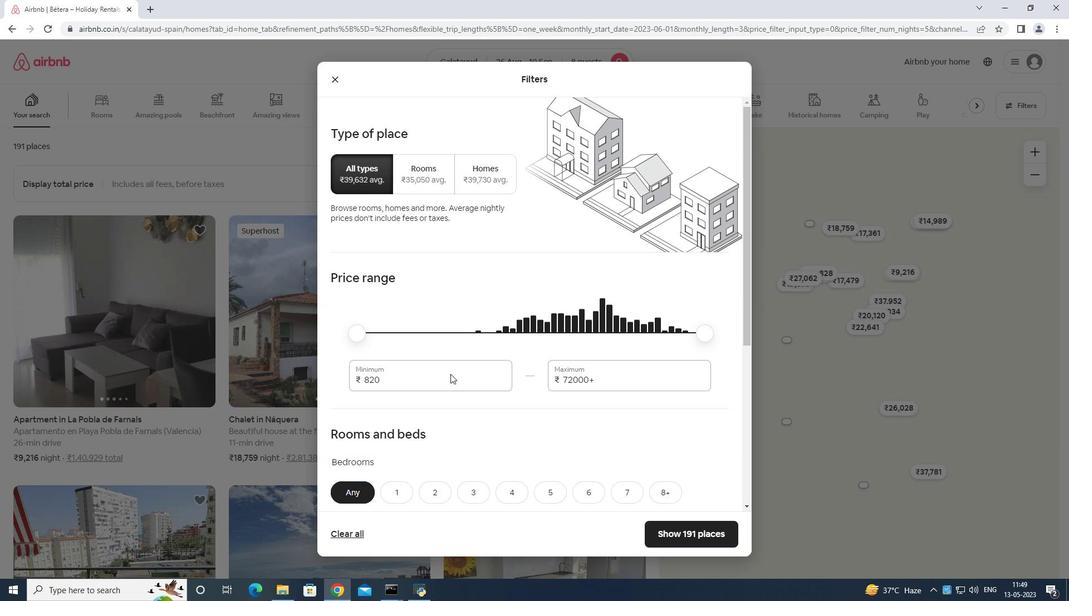 
Action: Mouse moved to (450, 374)
Screenshot: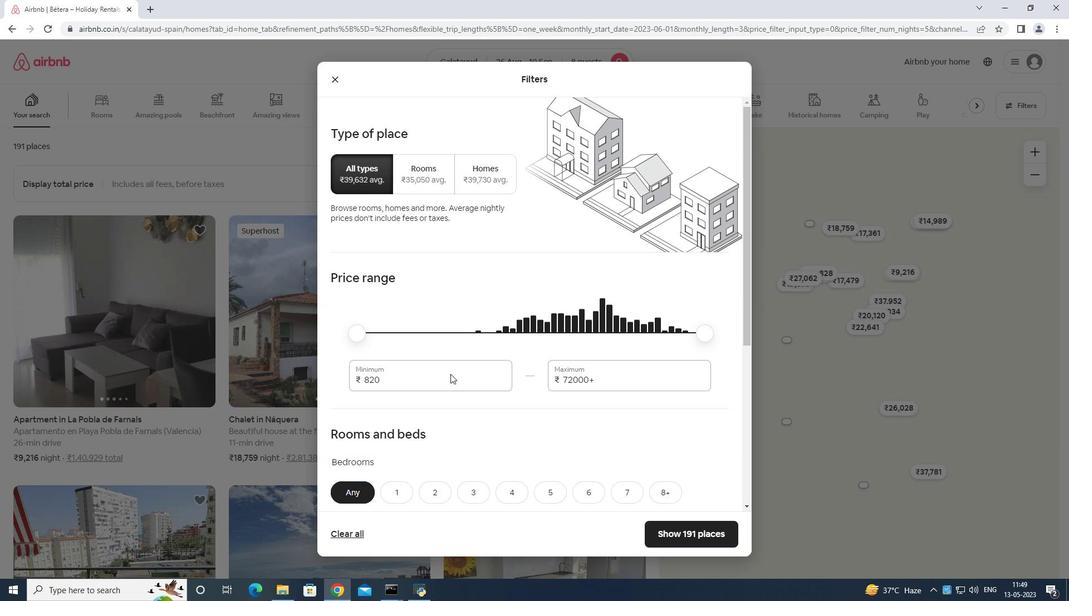 
Action: Key pressed 0
Screenshot: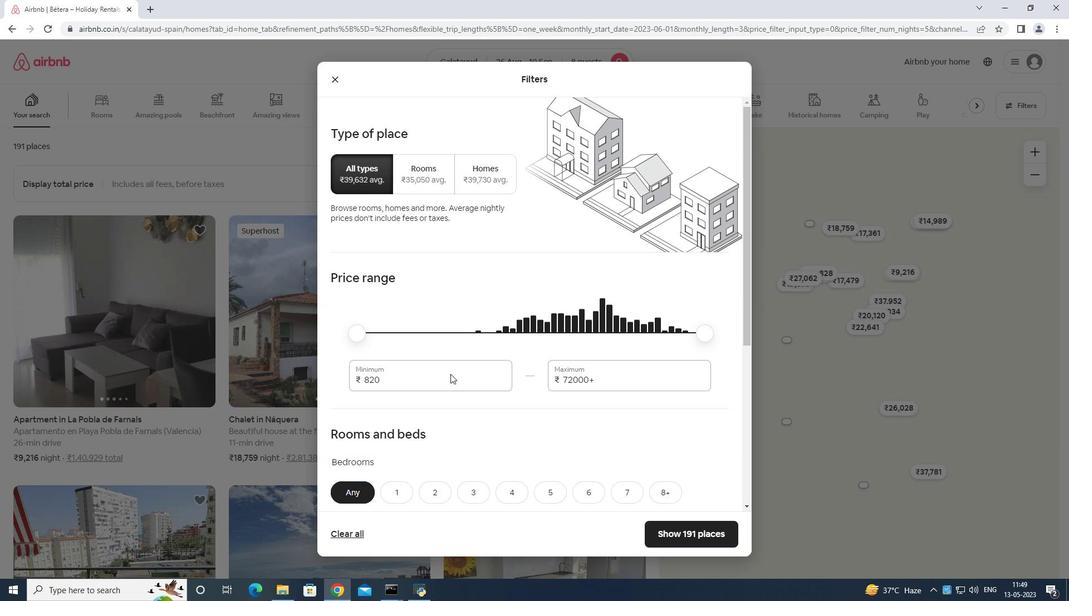 
Action: Mouse moved to (451, 374)
Screenshot: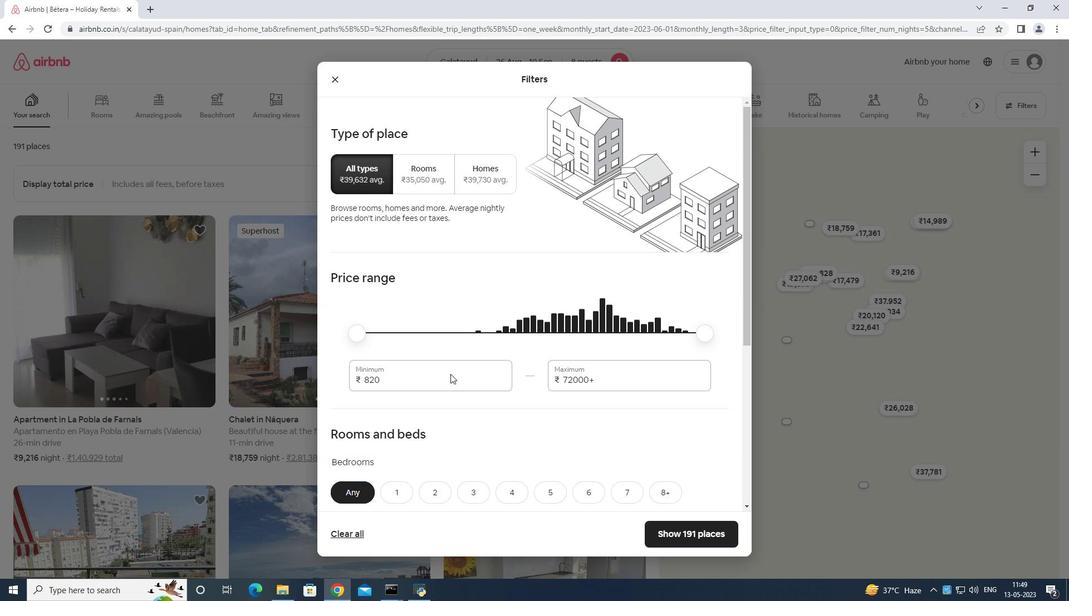 
Action: Key pressed 0
Screenshot: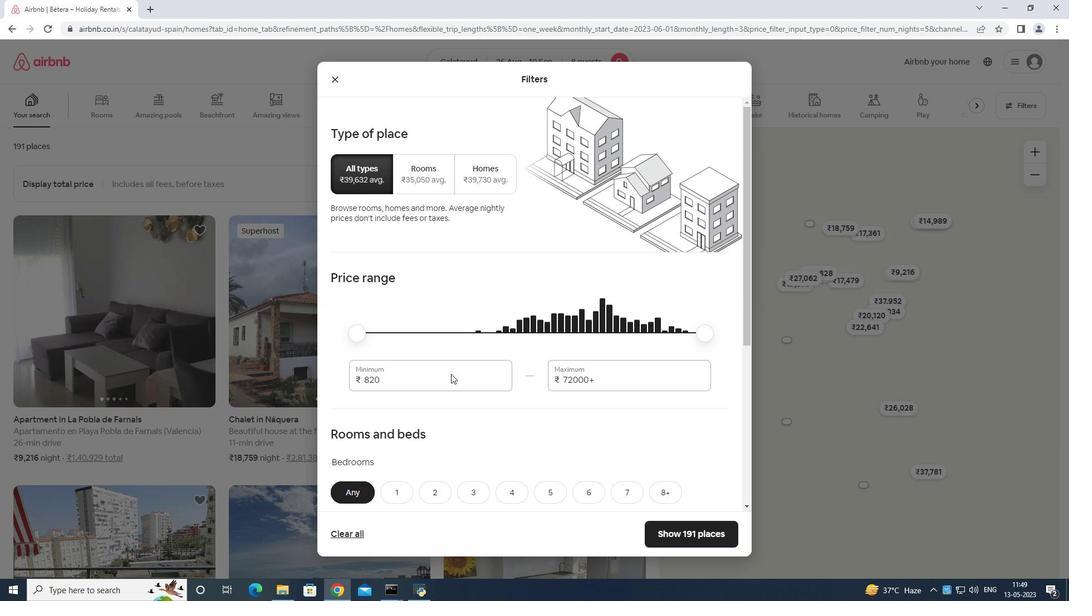 
Action: Mouse moved to (452, 374)
Screenshot: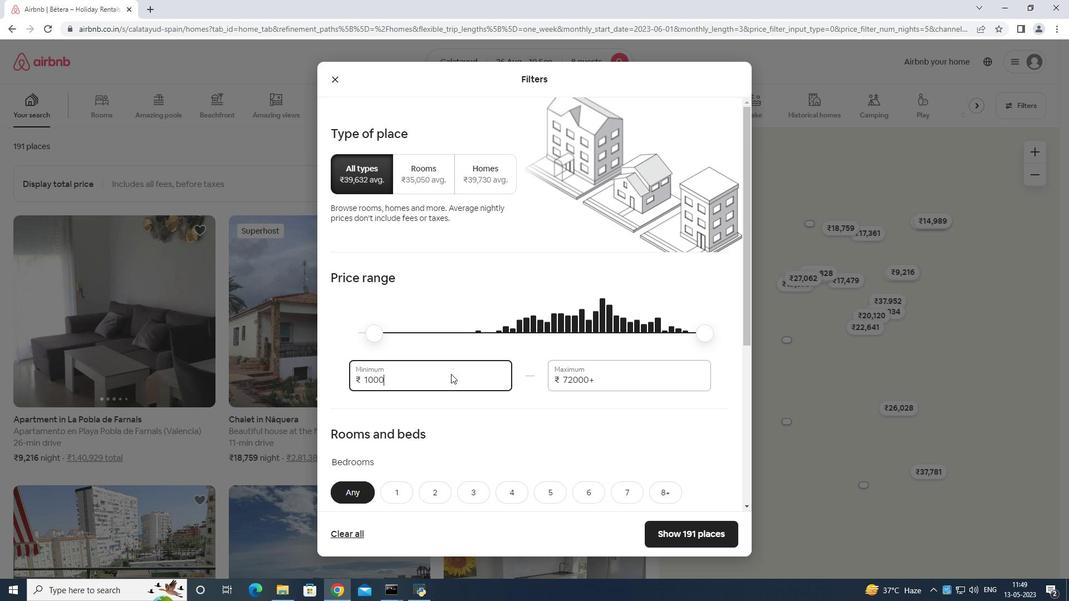 
Action: Key pressed 0
Screenshot: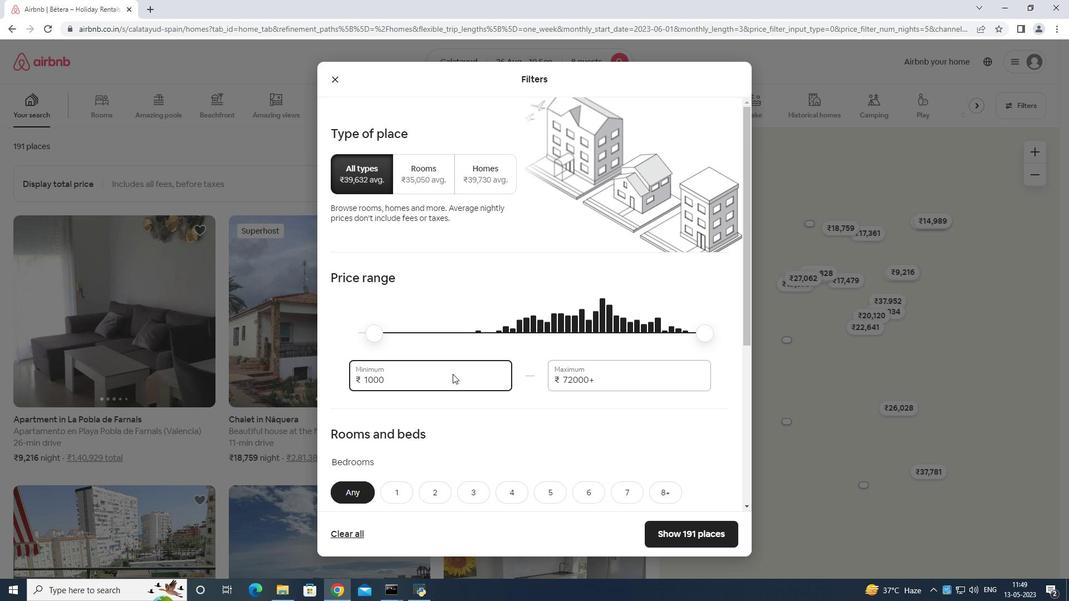 
Action: Mouse moved to (614, 377)
Screenshot: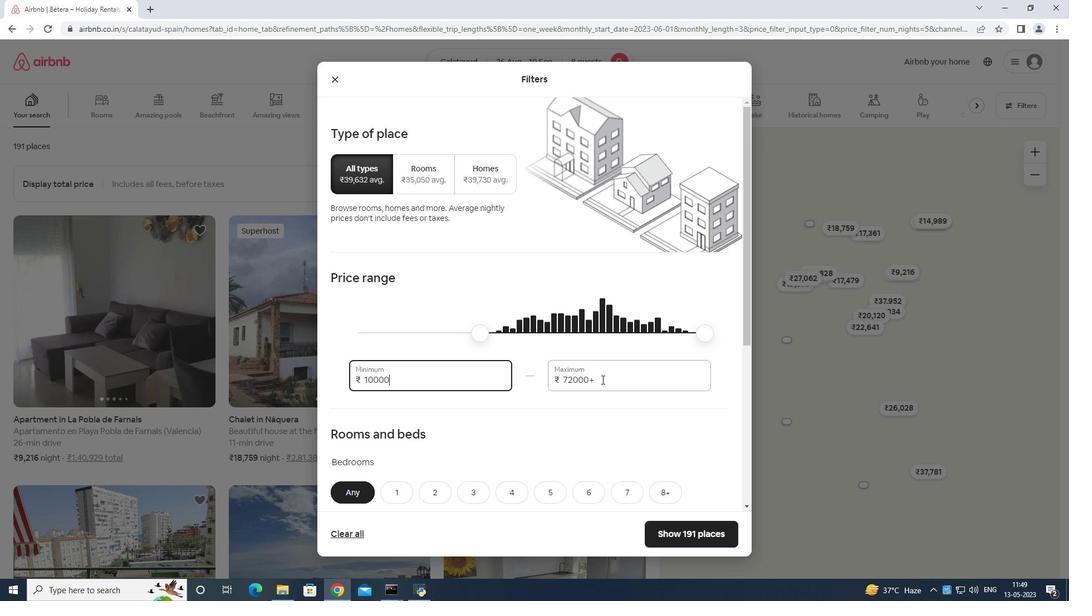
Action: Mouse pressed left at (614, 377)
Screenshot: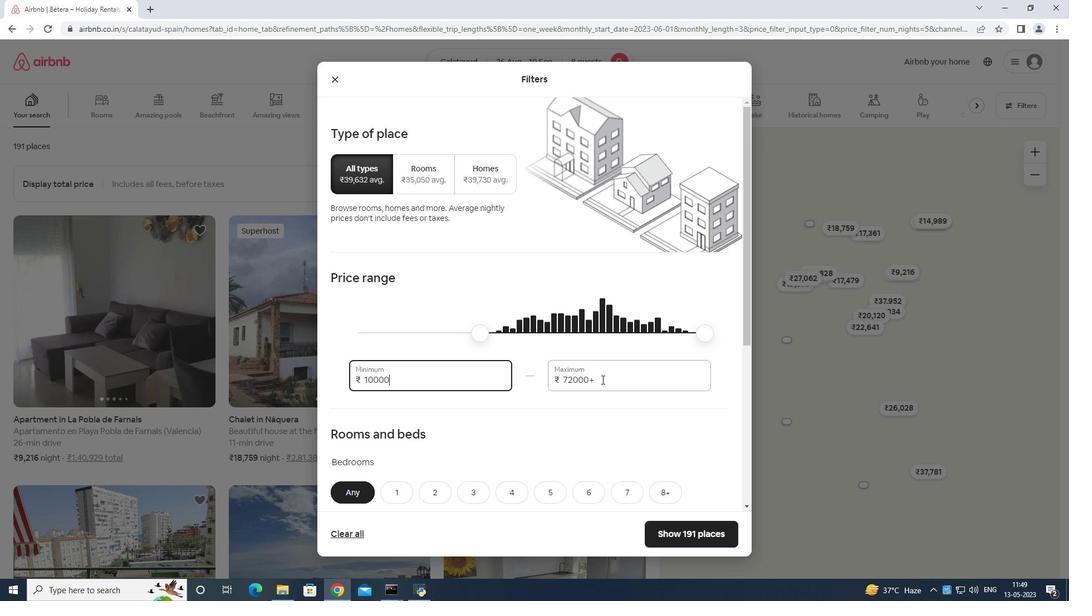 
Action: Mouse moved to (613, 375)
Screenshot: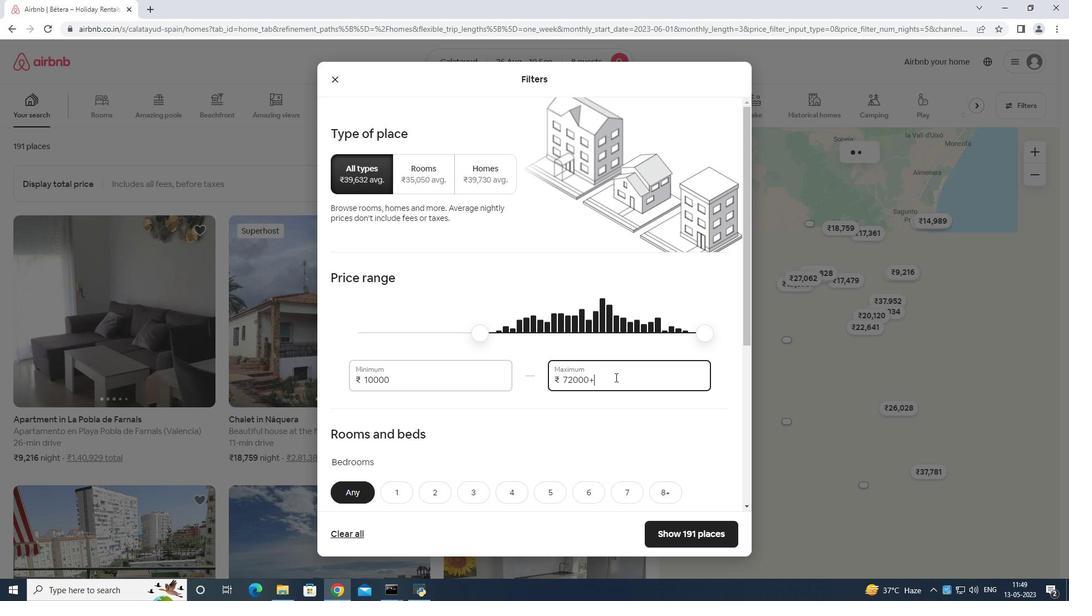 
Action: Key pressed <Key.backspace>
Screenshot: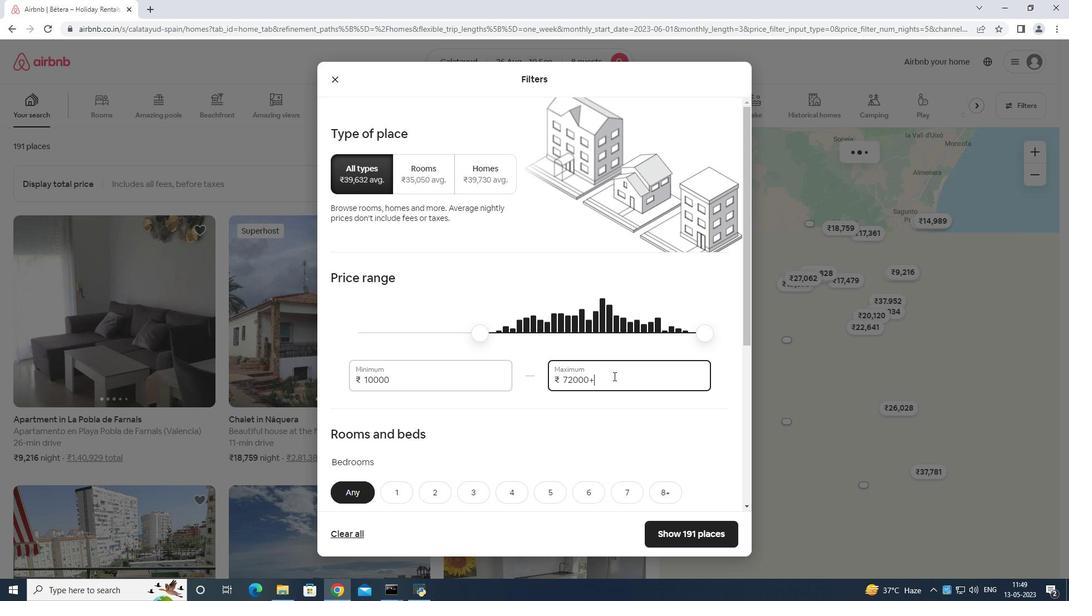 
Action: Mouse moved to (610, 375)
Screenshot: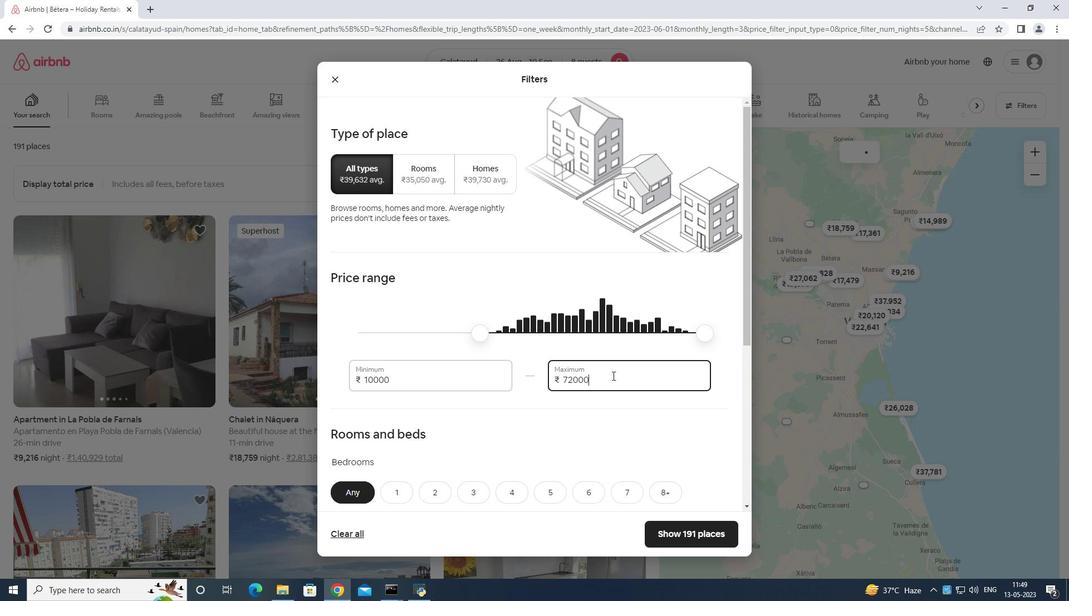 
Action: Key pressed <Key.backspace><Key.backspace><Key.backspace><Key.backspace><Key.backspace><Key.backspace><Key.backspace><Key.backspace><Key.backspace><Key.backspace><Key.backspace>15000
Screenshot: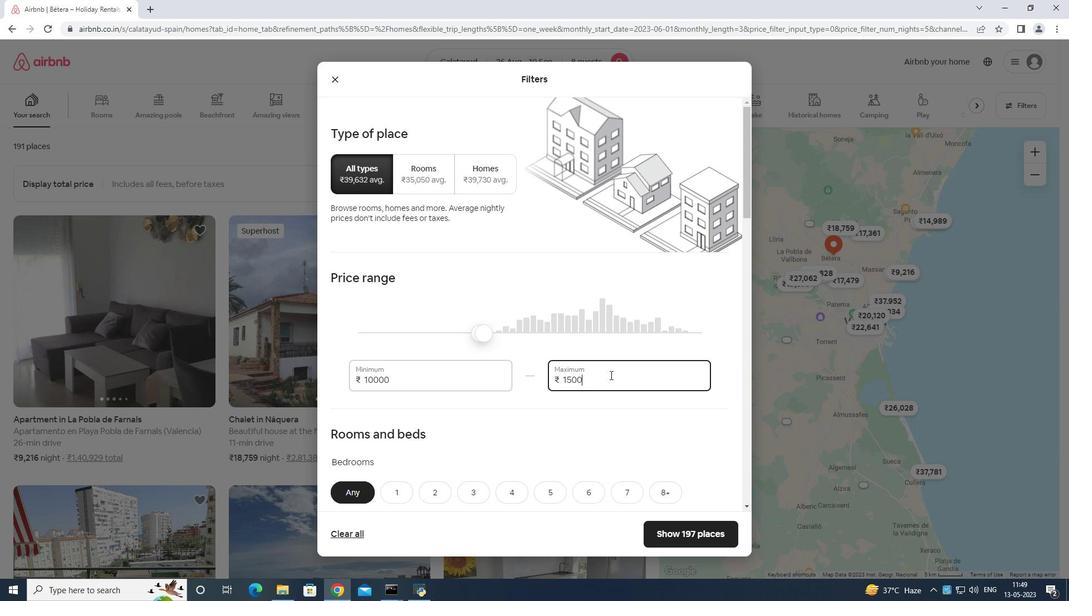 
Action: Mouse moved to (606, 370)
Screenshot: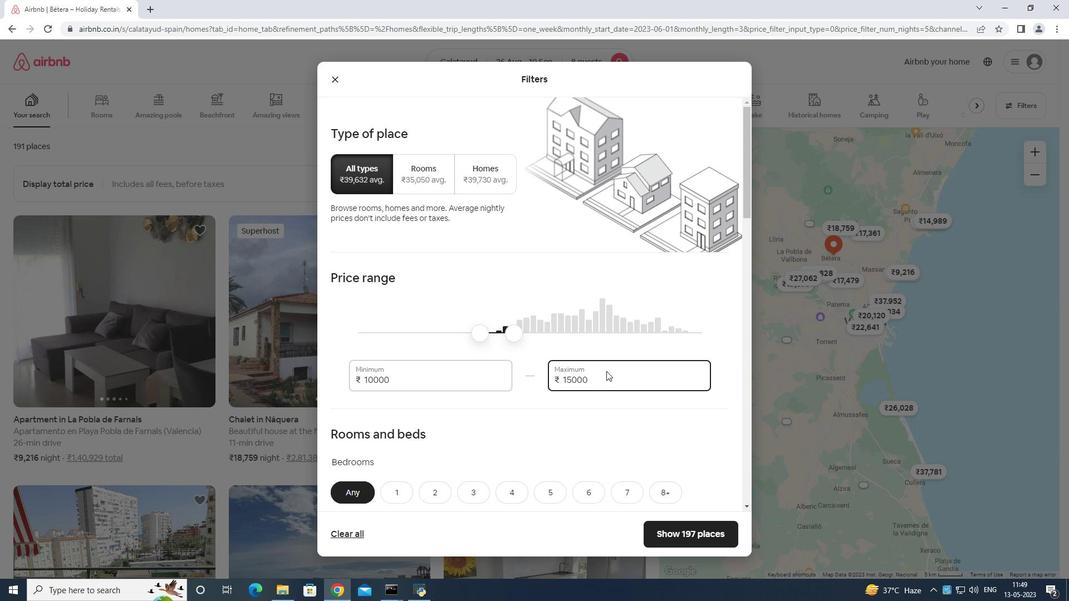 
Action: Mouse scrolled (606, 369) with delta (0, 0)
Screenshot: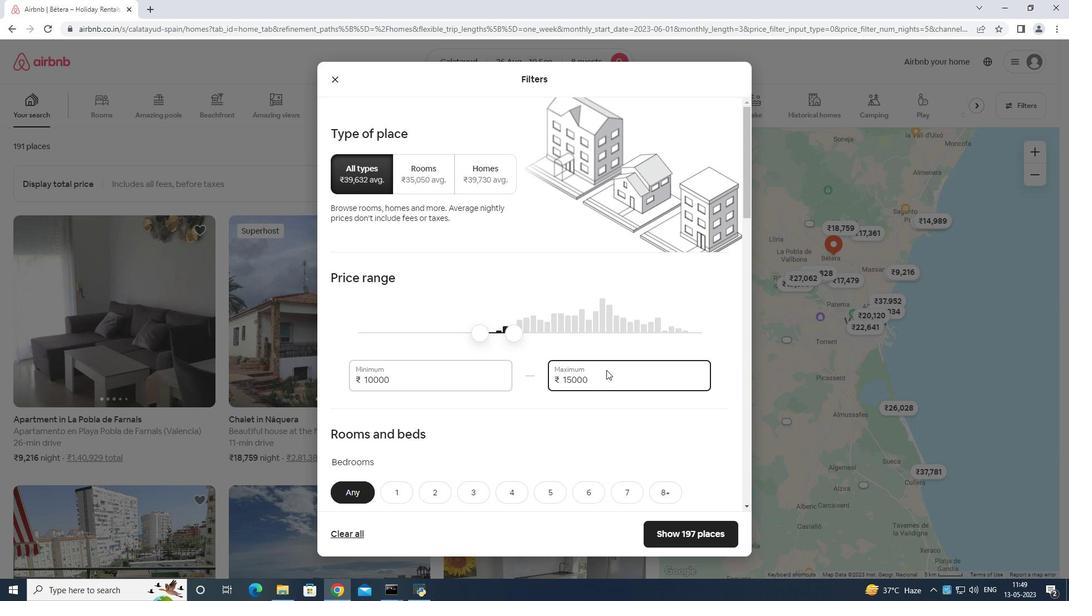 
Action: Mouse moved to (606, 370)
Screenshot: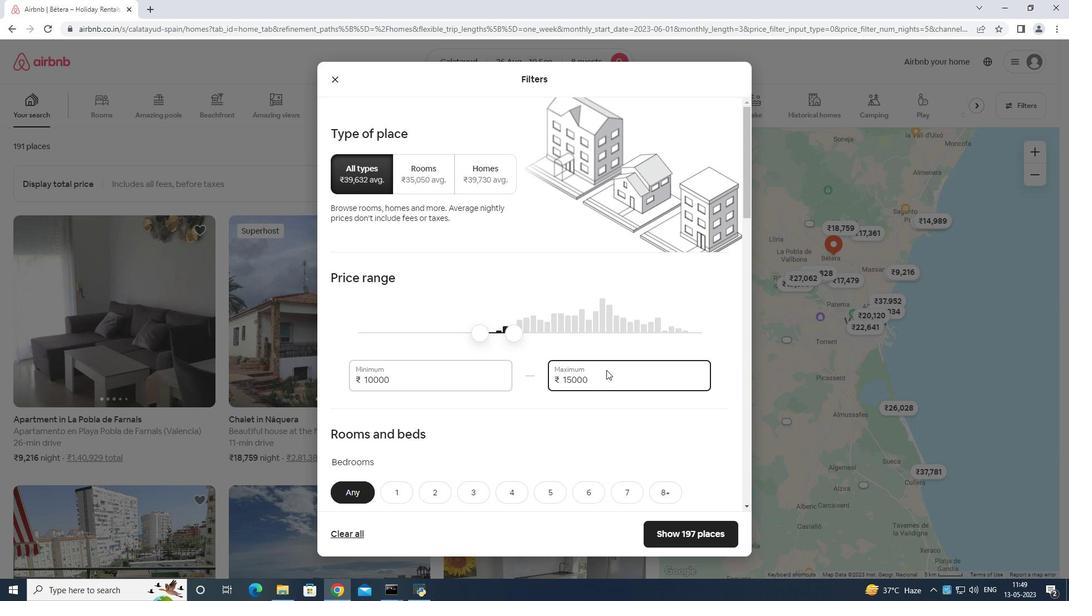
Action: Mouse scrolled (606, 369) with delta (0, 0)
Screenshot: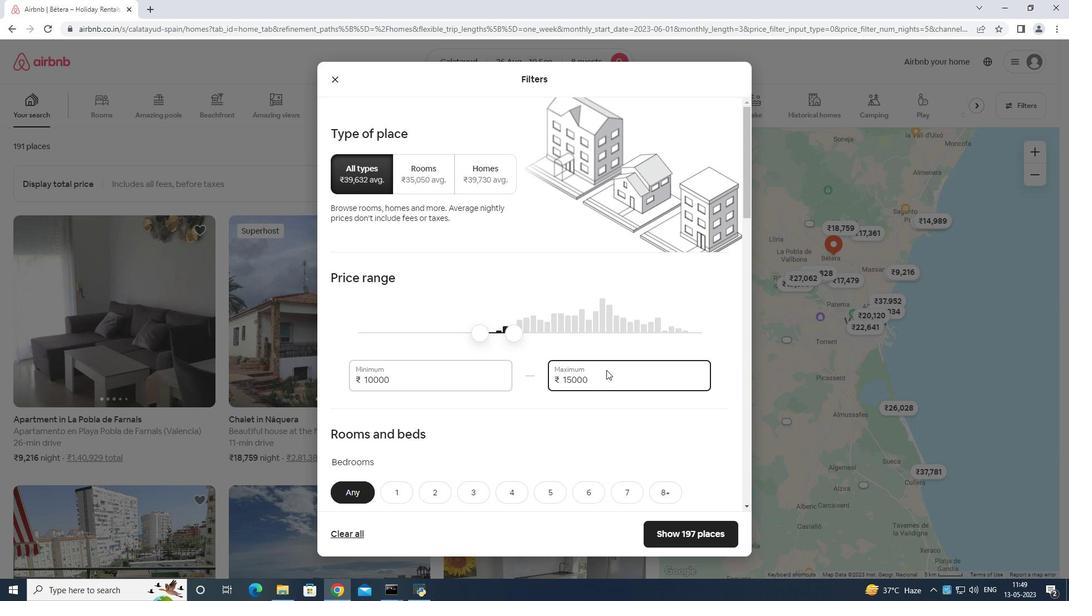 
Action: Mouse moved to (606, 370)
Screenshot: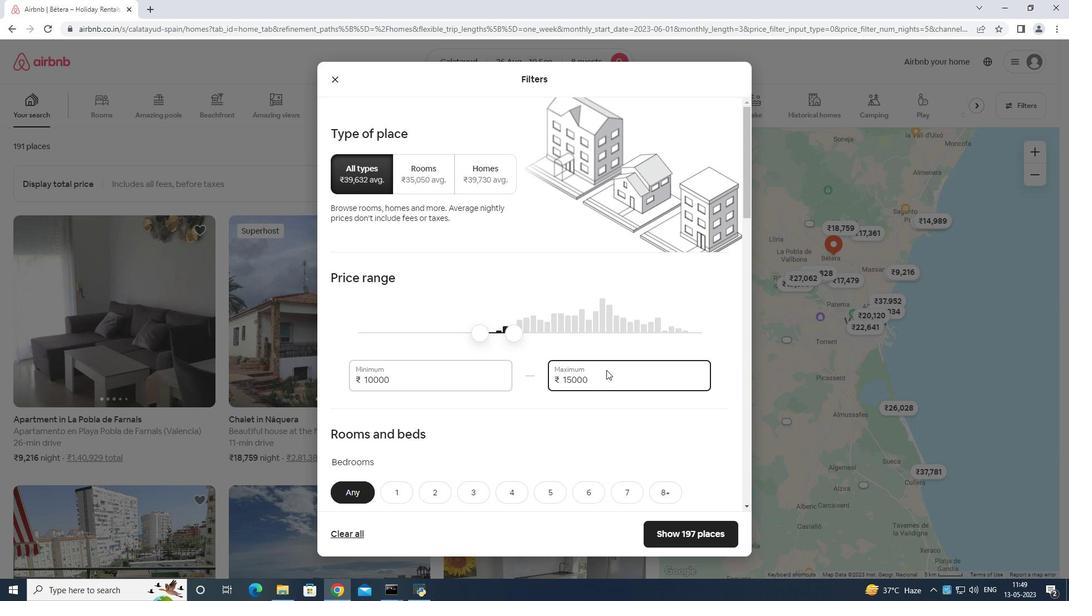 
Action: Mouse scrolled (606, 370) with delta (0, 0)
Screenshot: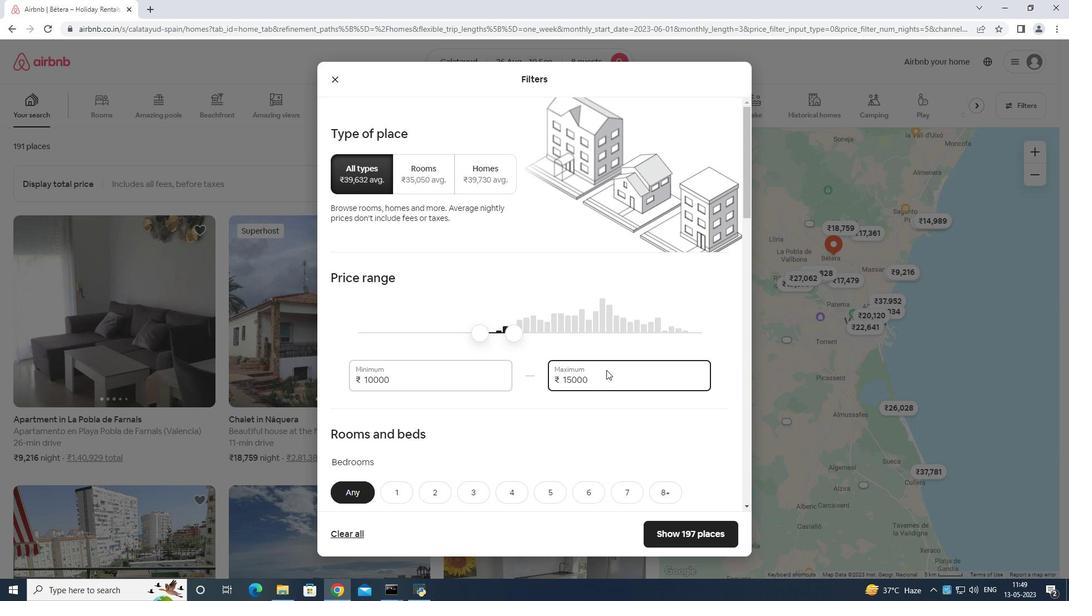 
Action: Mouse moved to (581, 327)
Screenshot: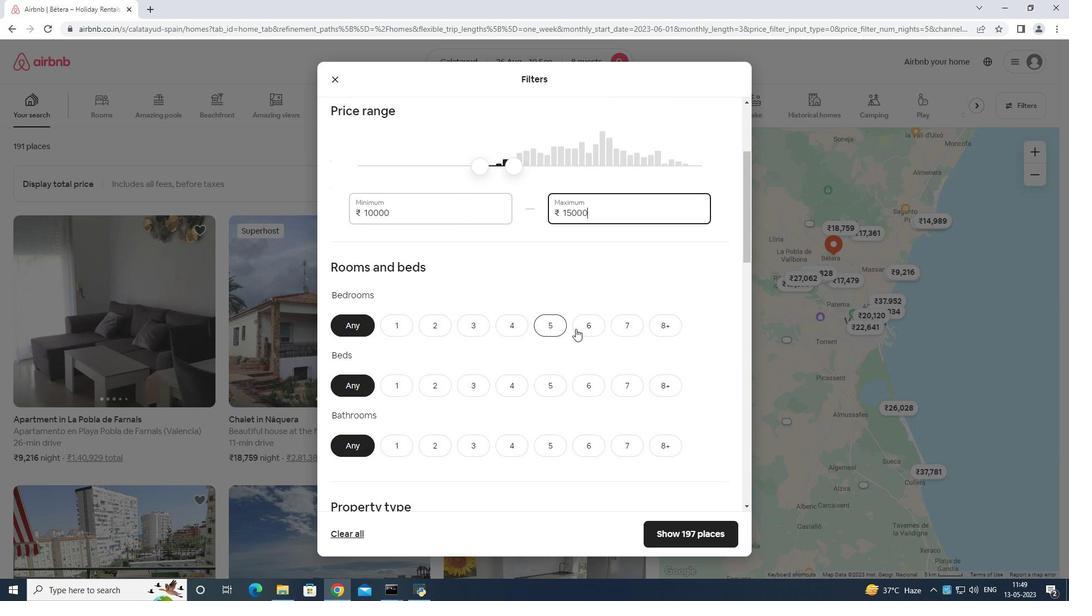 
Action: Mouse pressed left at (581, 327)
Screenshot: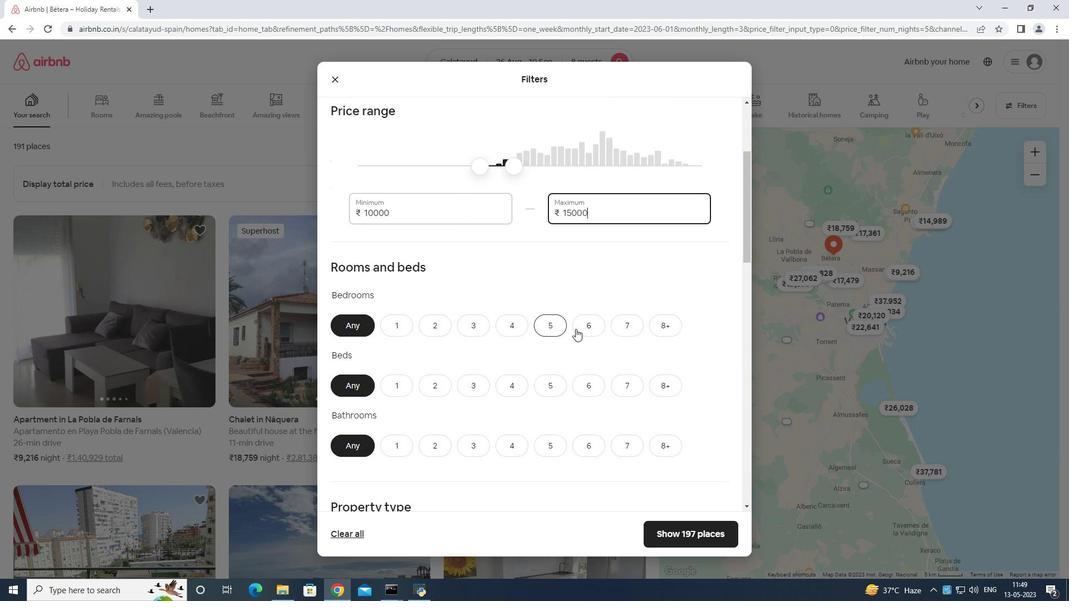 
Action: Mouse moved to (579, 385)
Screenshot: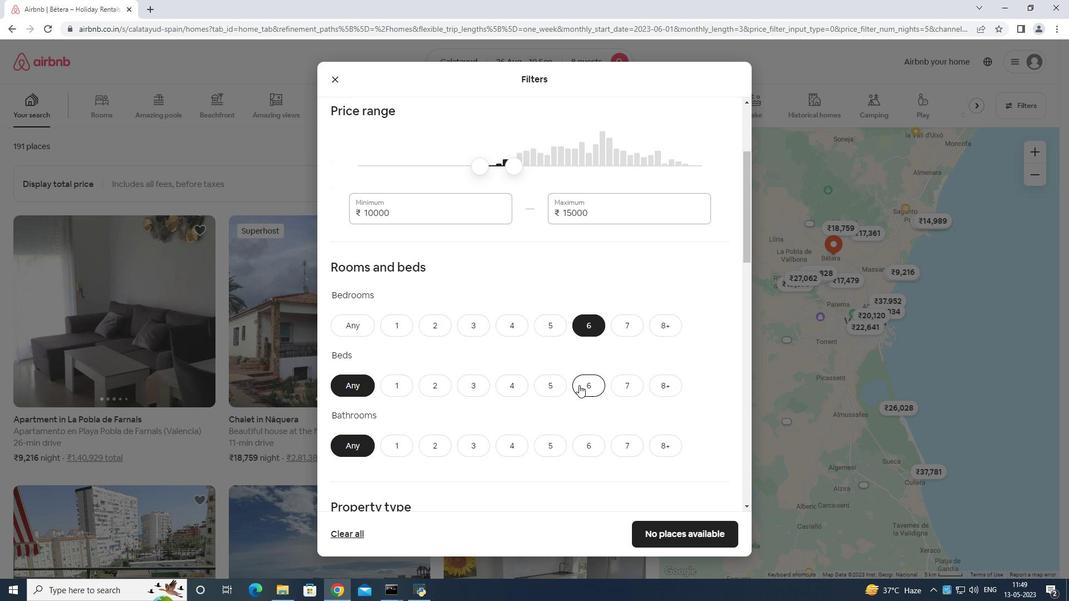 
Action: Mouse pressed left at (579, 385)
Screenshot: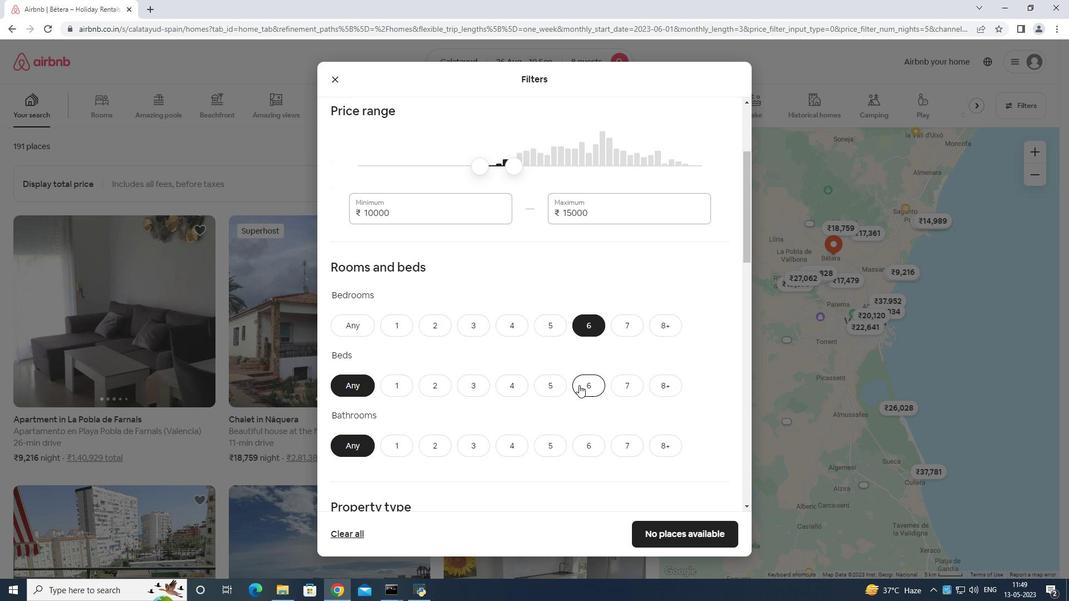 
Action: Mouse moved to (591, 444)
Screenshot: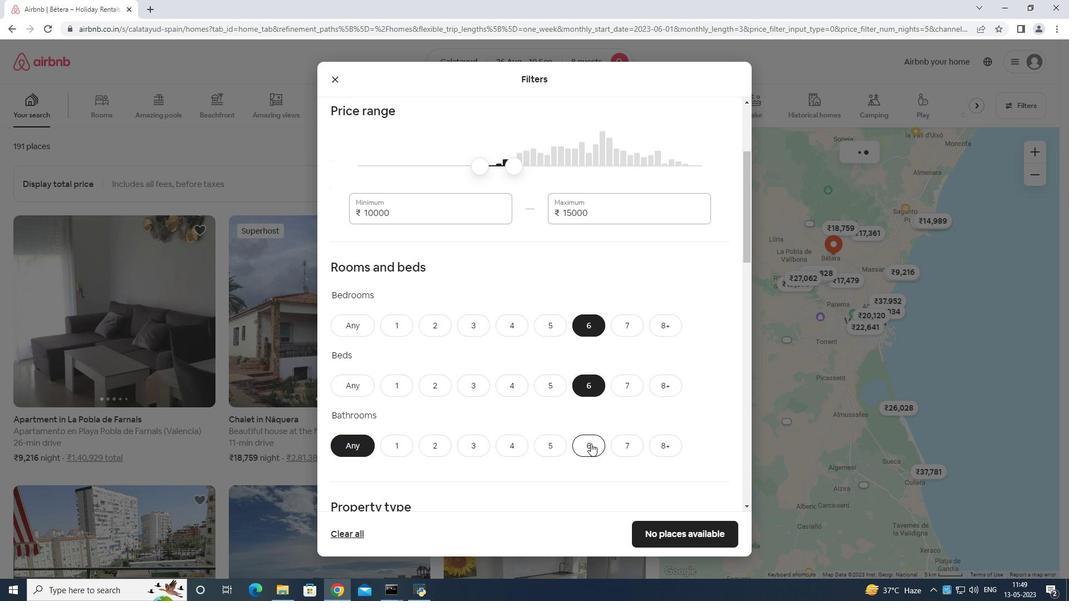 
Action: Mouse pressed left at (591, 444)
Screenshot: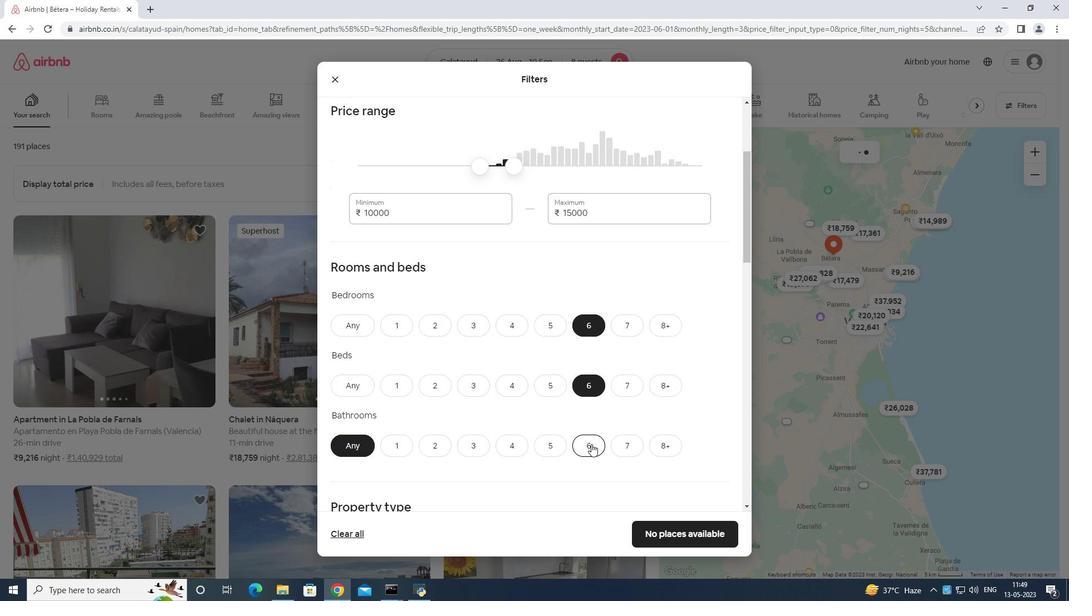 
Action: Mouse moved to (603, 393)
Screenshot: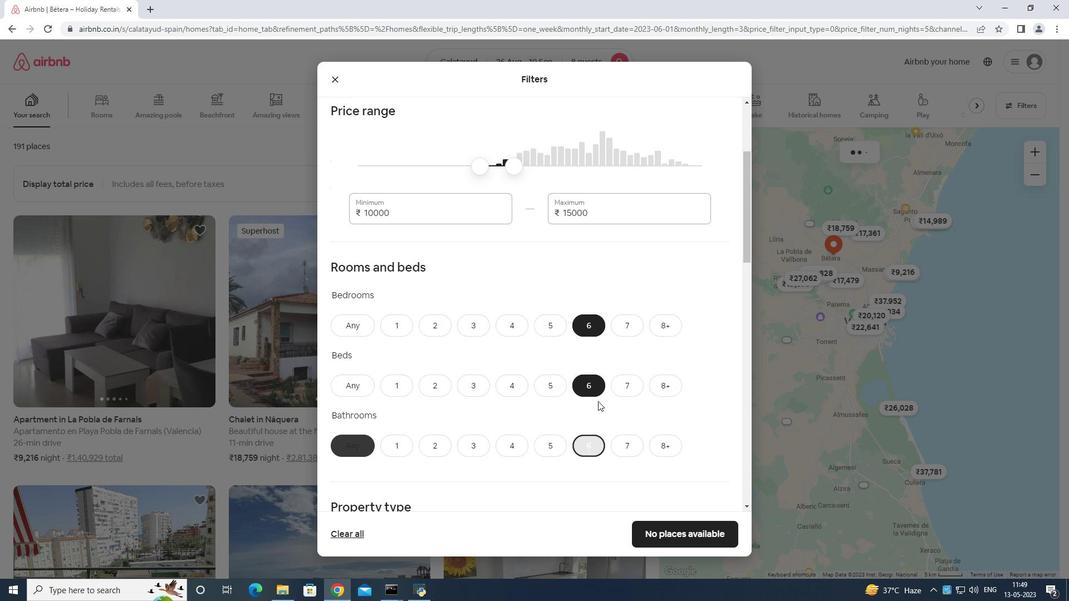 
Action: Mouse scrolled (603, 393) with delta (0, 0)
Screenshot: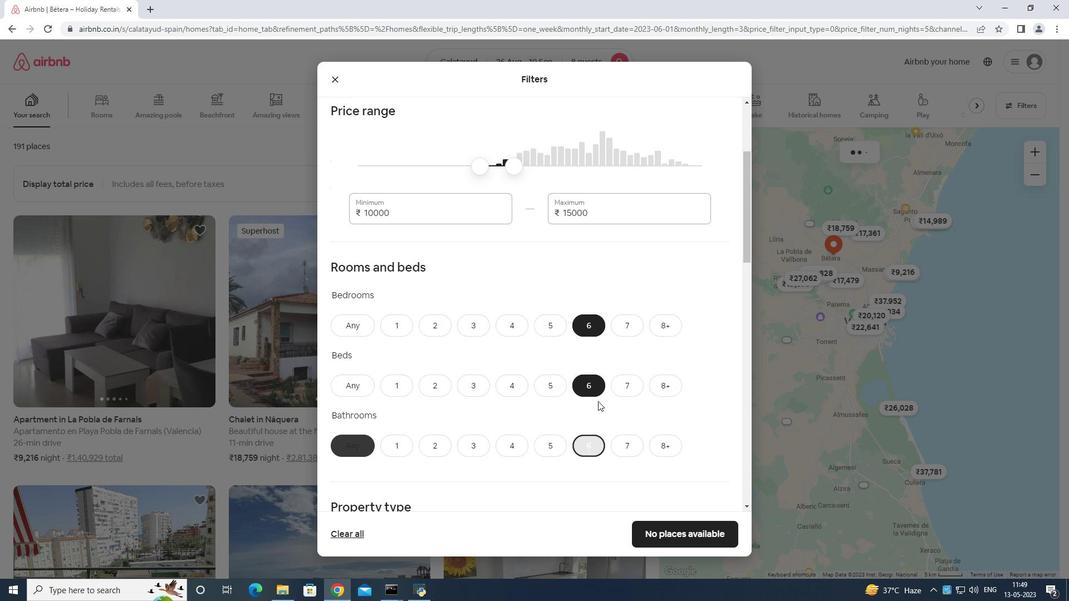 
Action: Mouse scrolled (603, 393) with delta (0, 0)
Screenshot: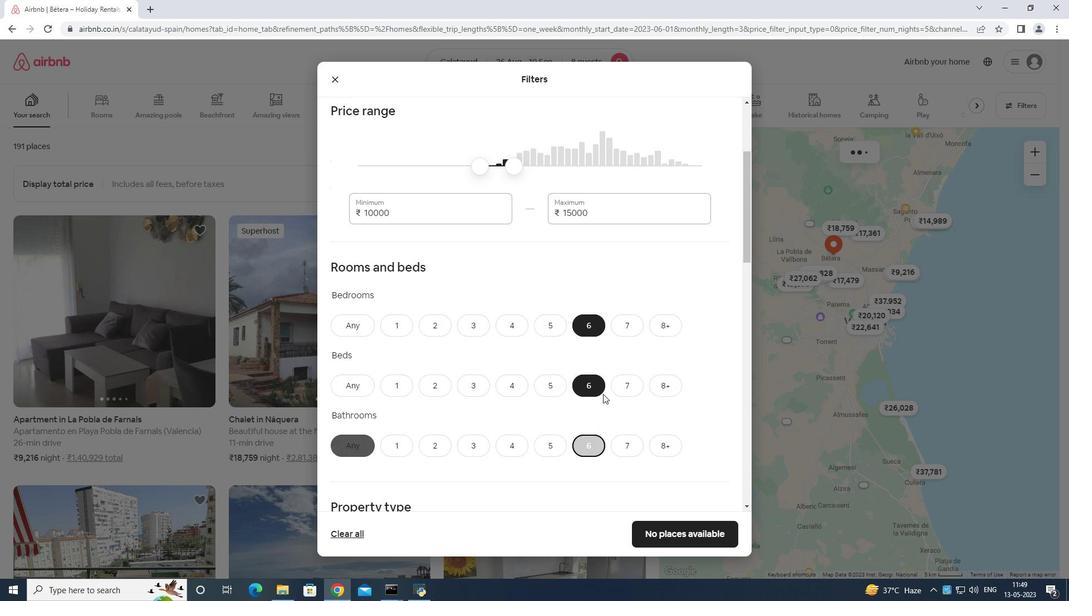 
Action: Mouse moved to (603, 393)
Screenshot: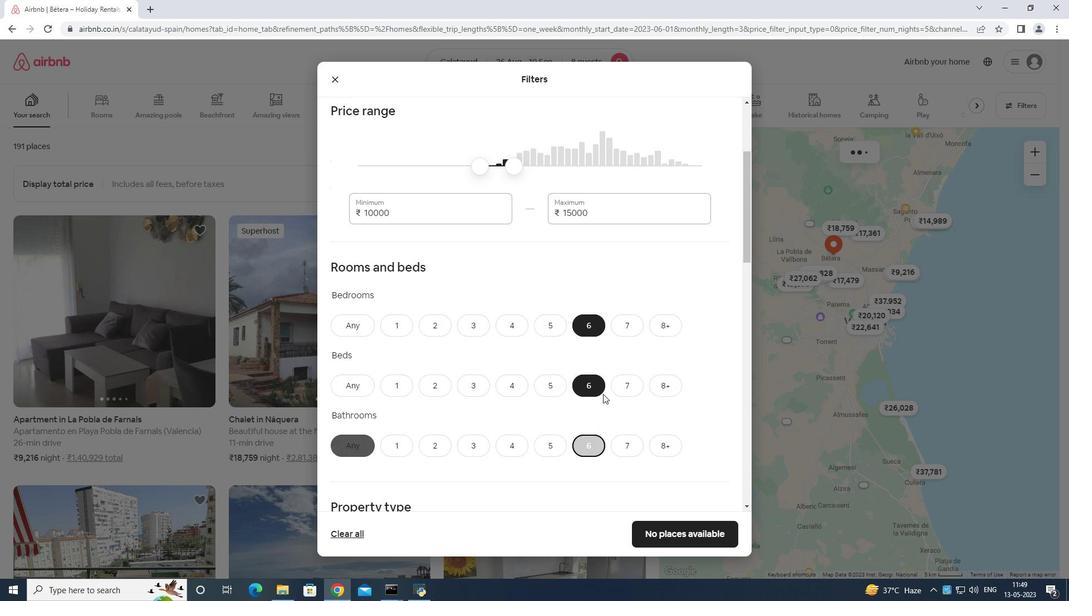 
Action: Mouse scrolled (603, 393) with delta (0, 0)
Screenshot: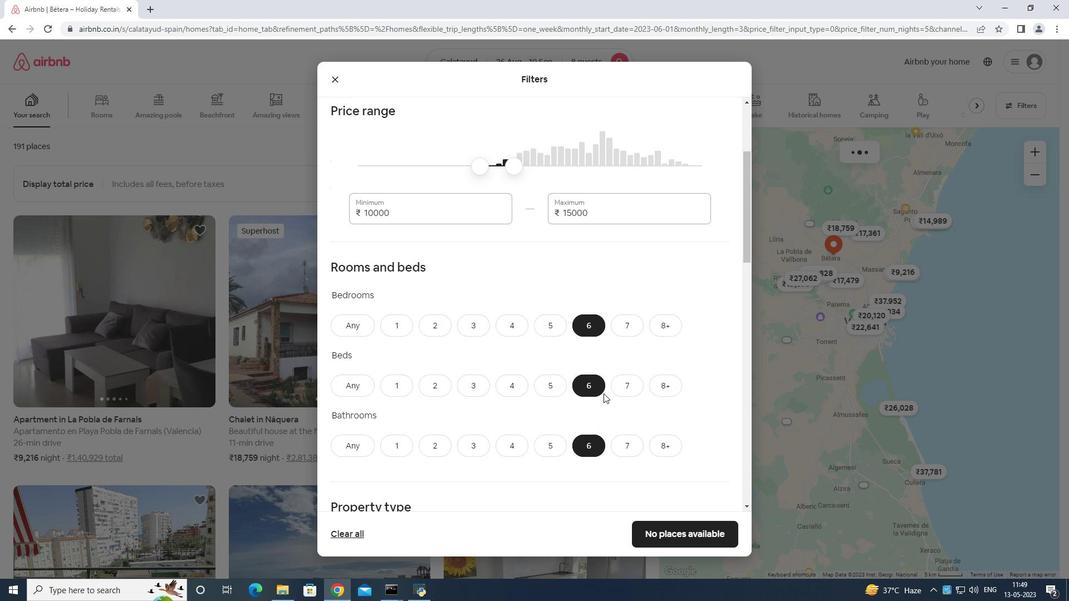 
Action: Mouse moved to (603, 394)
Screenshot: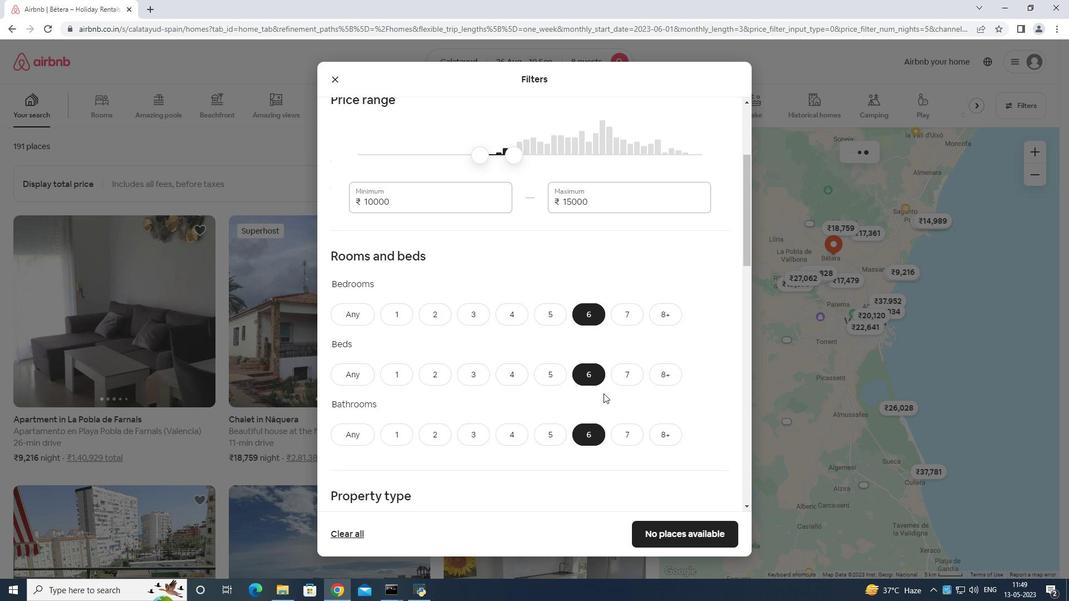 
Action: Mouse scrolled (603, 393) with delta (0, 0)
Screenshot: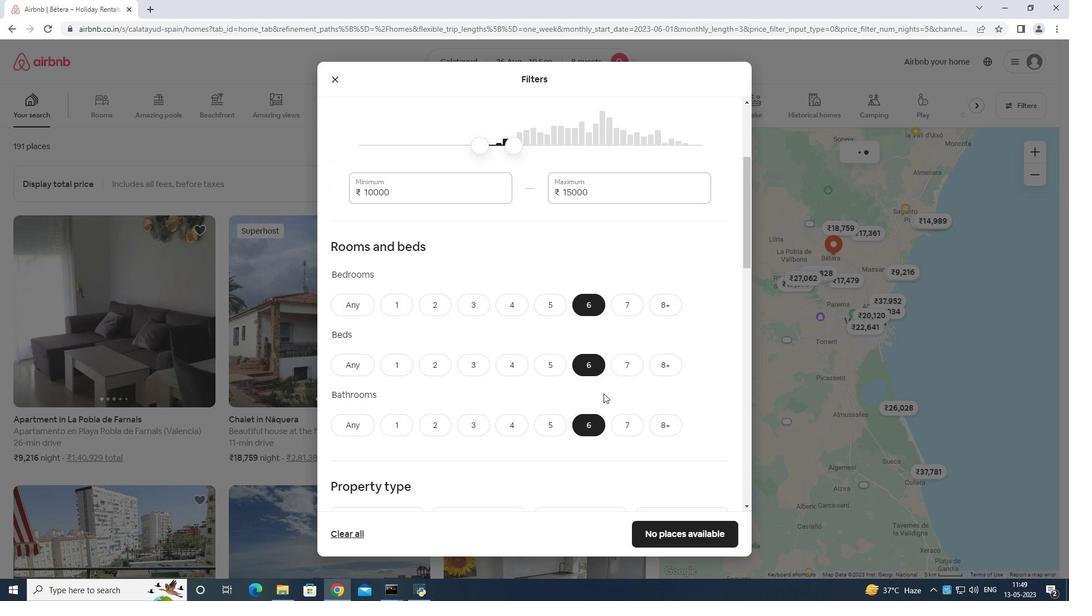 
Action: Mouse moved to (377, 338)
Screenshot: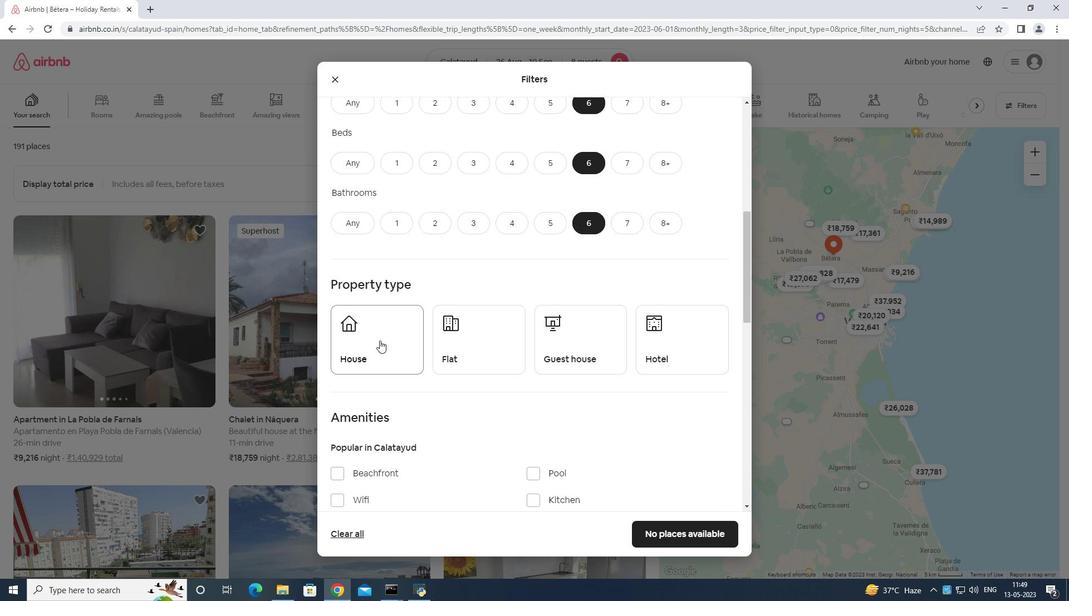 
Action: Mouse pressed left at (377, 338)
Screenshot: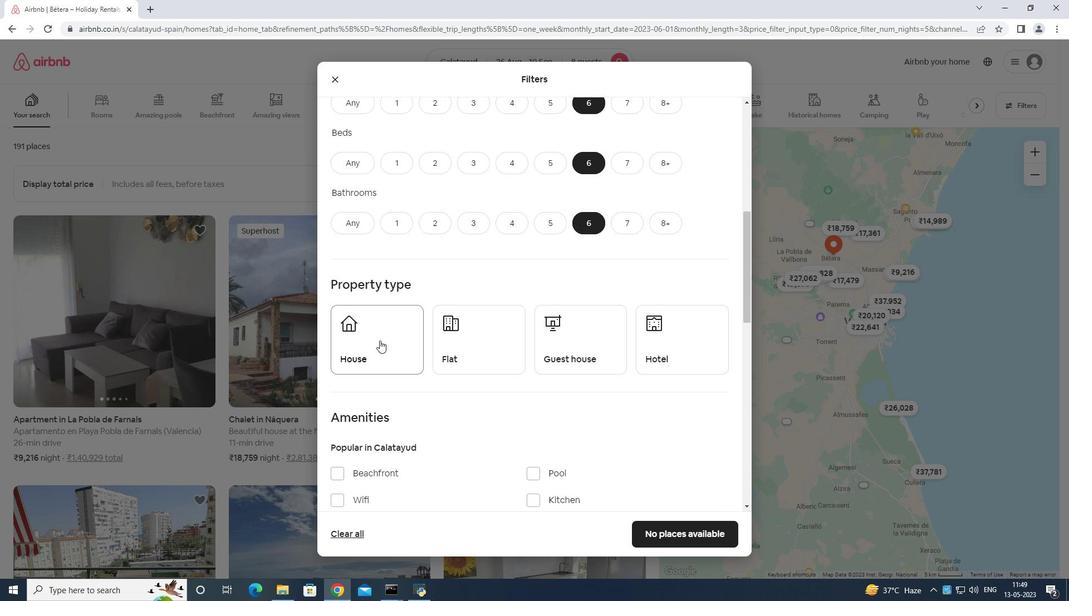 
Action: Mouse moved to (469, 338)
Screenshot: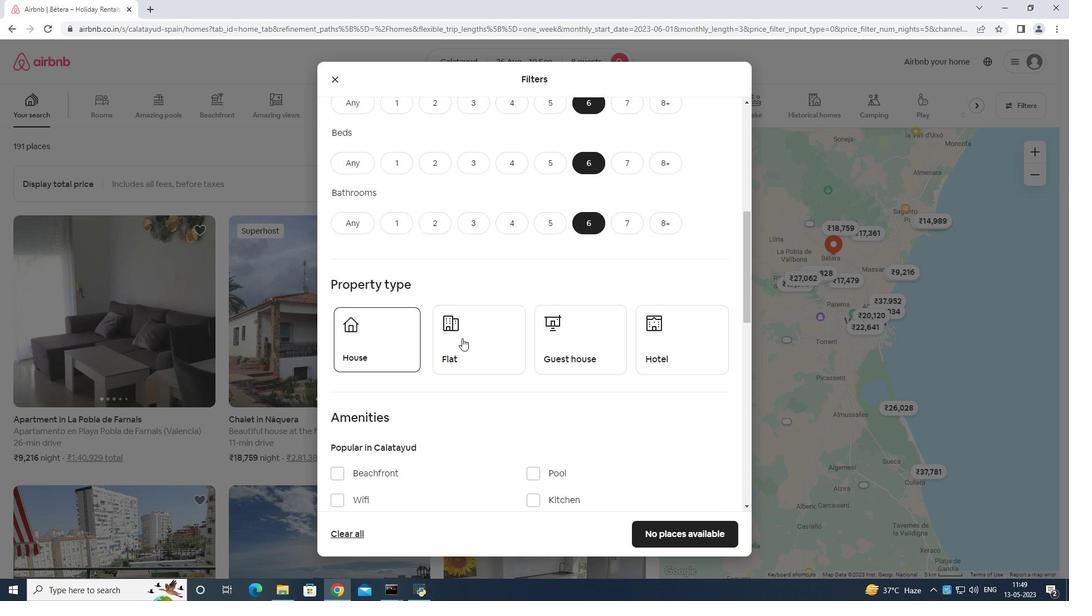 
Action: Mouse pressed left at (469, 338)
Screenshot: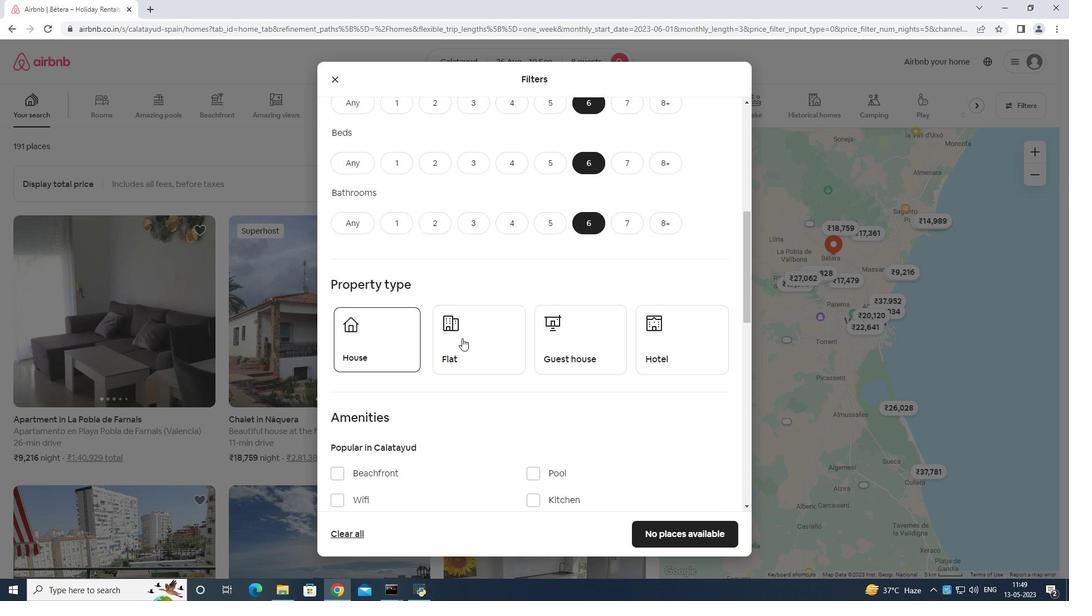 
Action: Mouse moved to (565, 339)
Screenshot: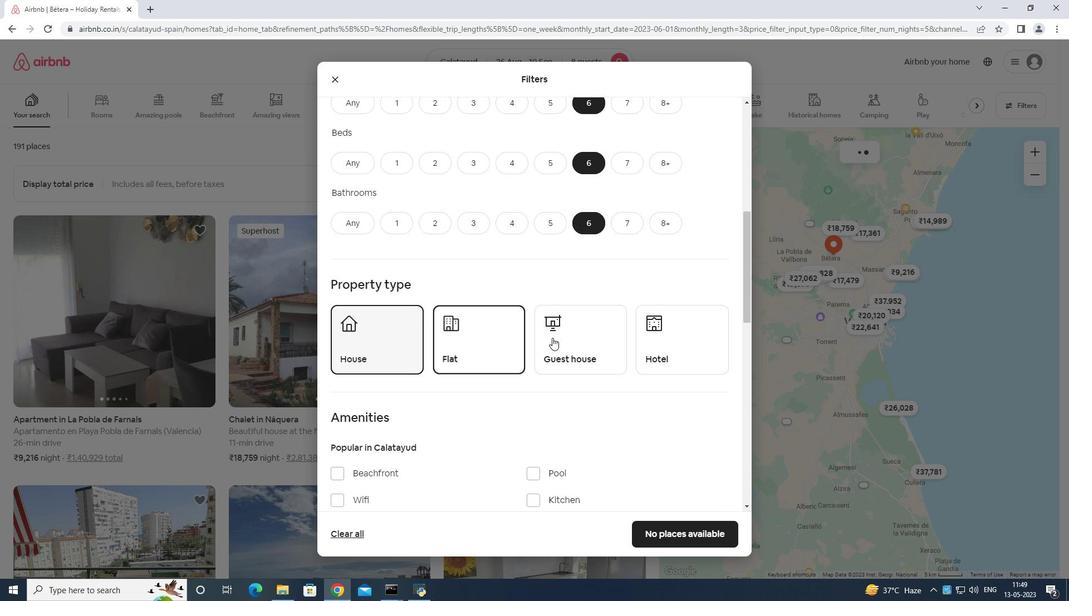 
Action: Mouse pressed left at (565, 339)
Screenshot: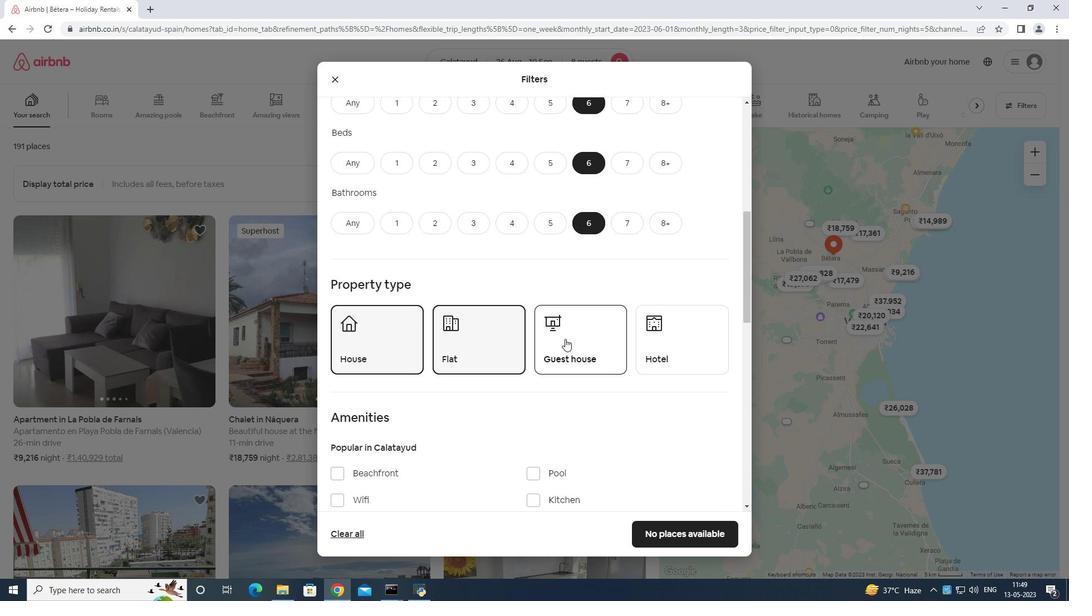 
Action: Mouse moved to (574, 318)
Screenshot: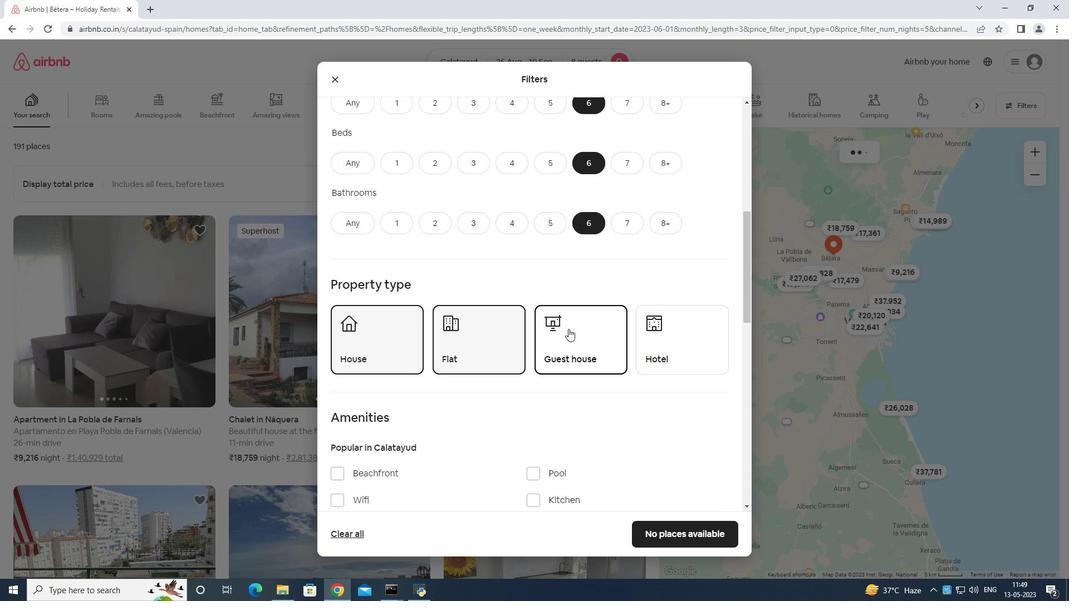 
Action: Mouse scrolled (574, 317) with delta (0, 0)
Screenshot: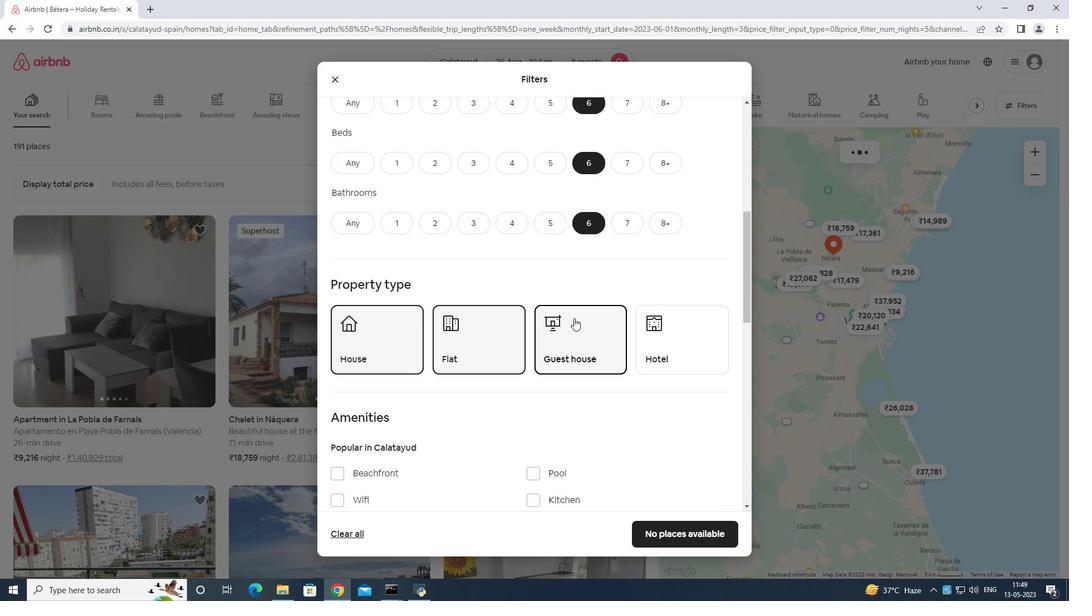 
Action: Mouse moved to (574, 319)
Screenshot: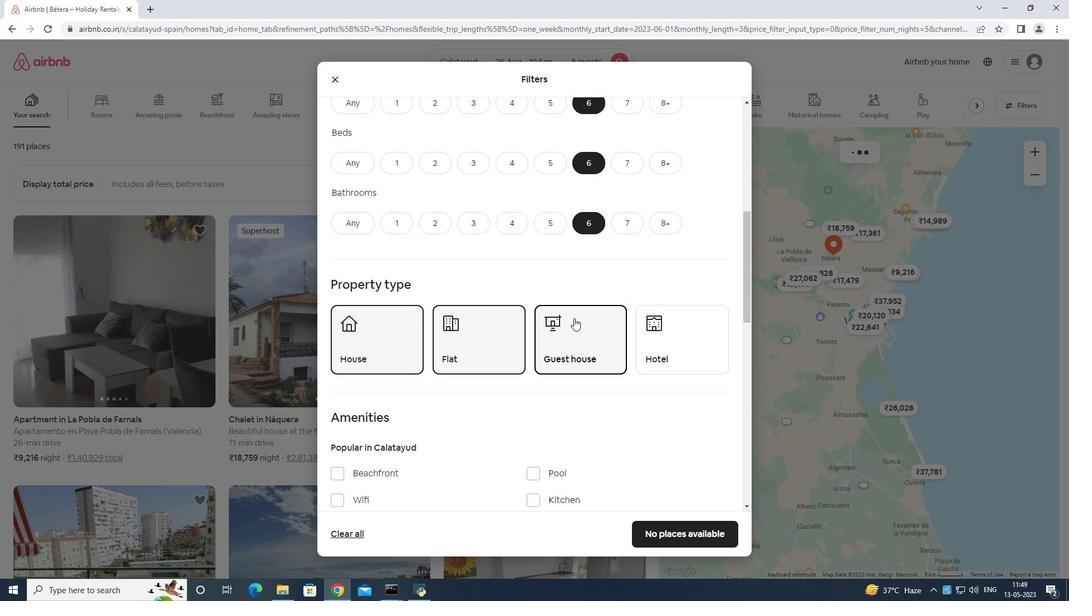 
Action: Mouse scrolled (574, 318) with delta (0, 0)
Screenshot: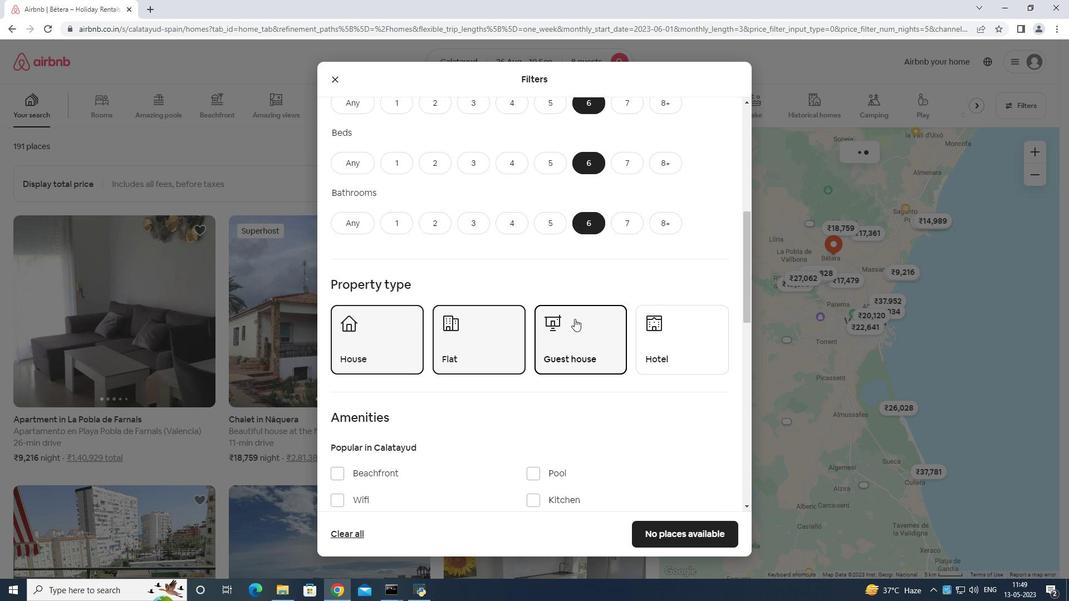 
Action: Mouse moved to (342, 387)
Screenshot: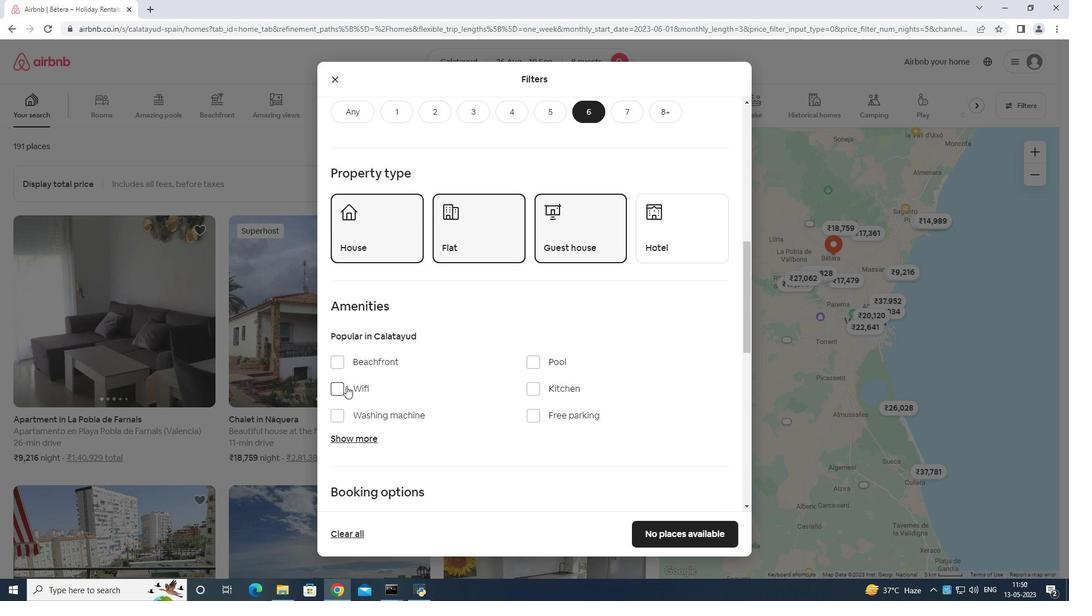 
Action: Mouse pressed left at (342, 387)
Screenshot: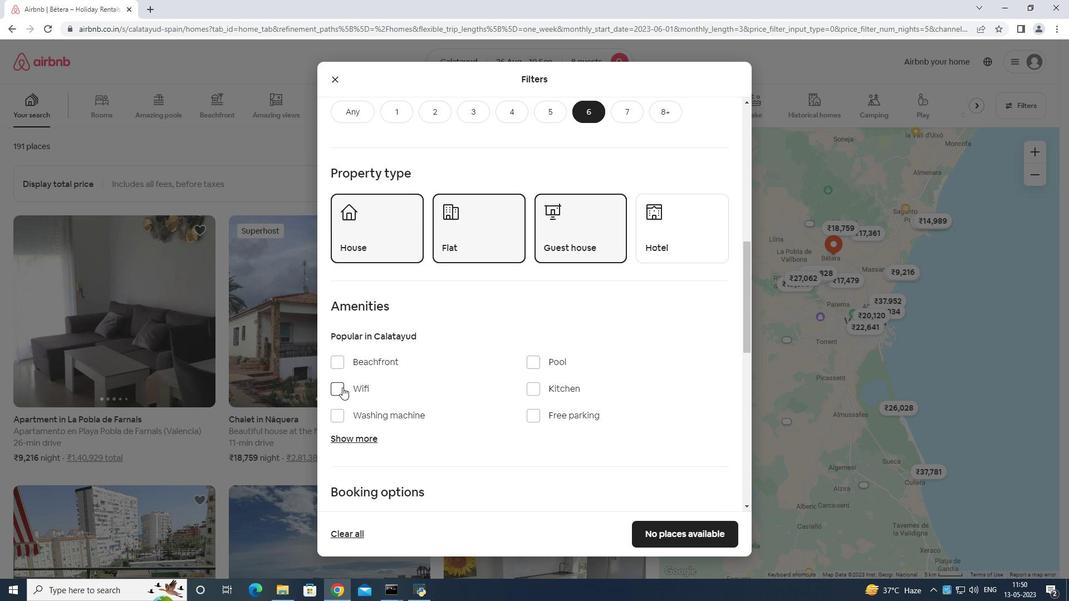 
Action: Mouse moved to (535, 413)
Screenshot: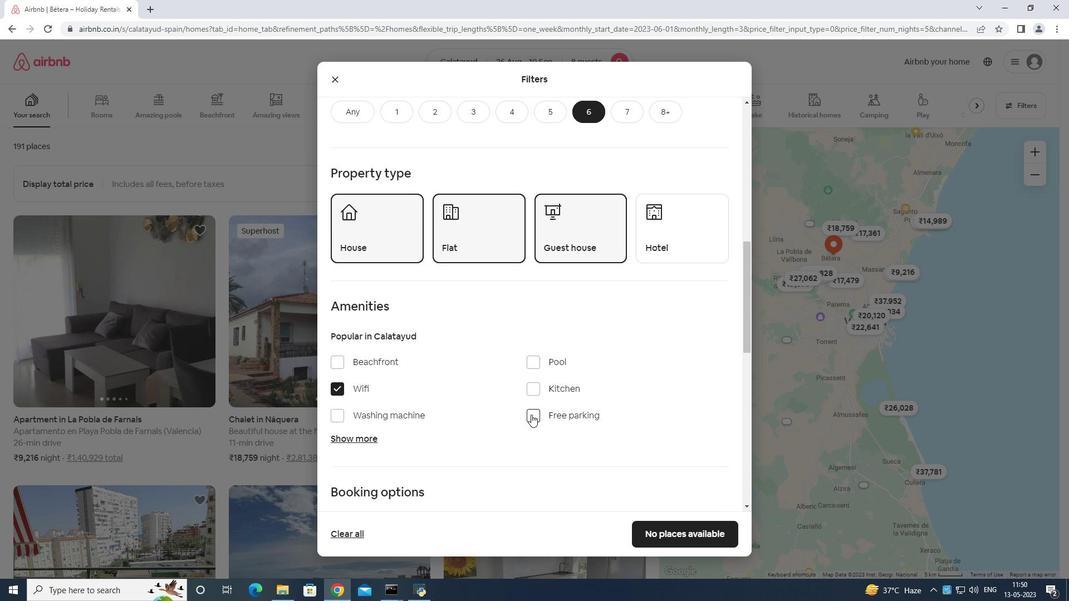 
Action: Mouse pressed left at (535, 413)
Screenshot: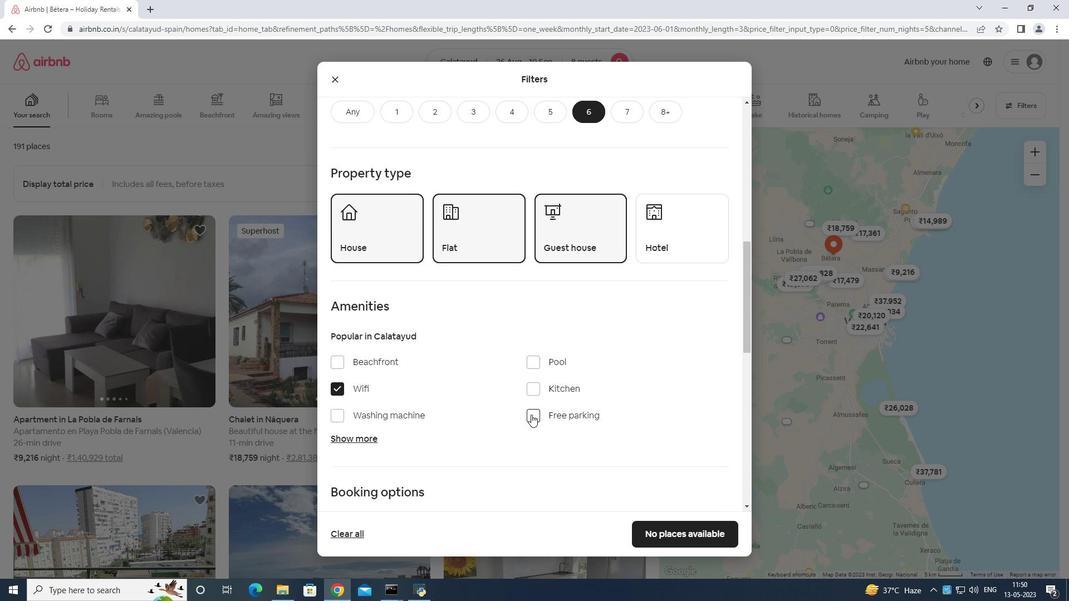
Action: Mouse moved to (364, 434)
Screenshot: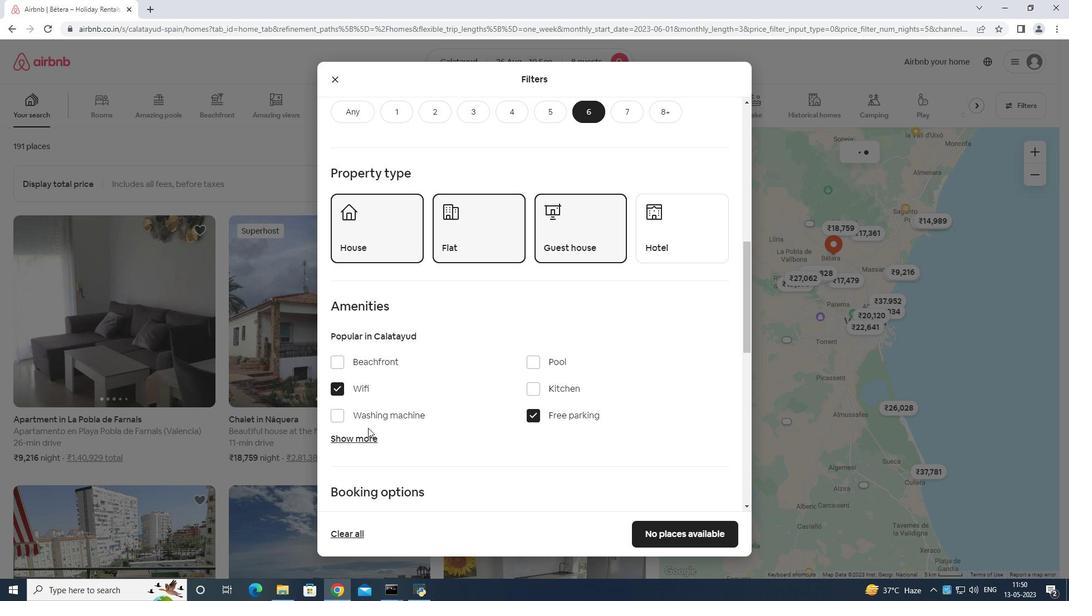 
Action: Mouse pressed left at (364, 434)
Screenshot: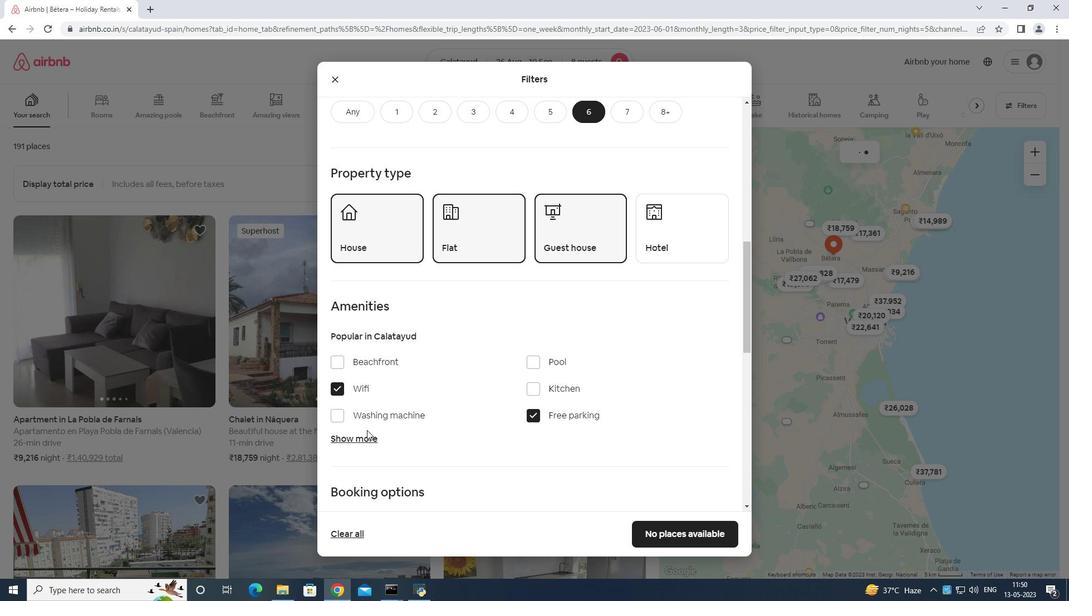 
Action: Mouse moved to (421, 393)
Screenshot: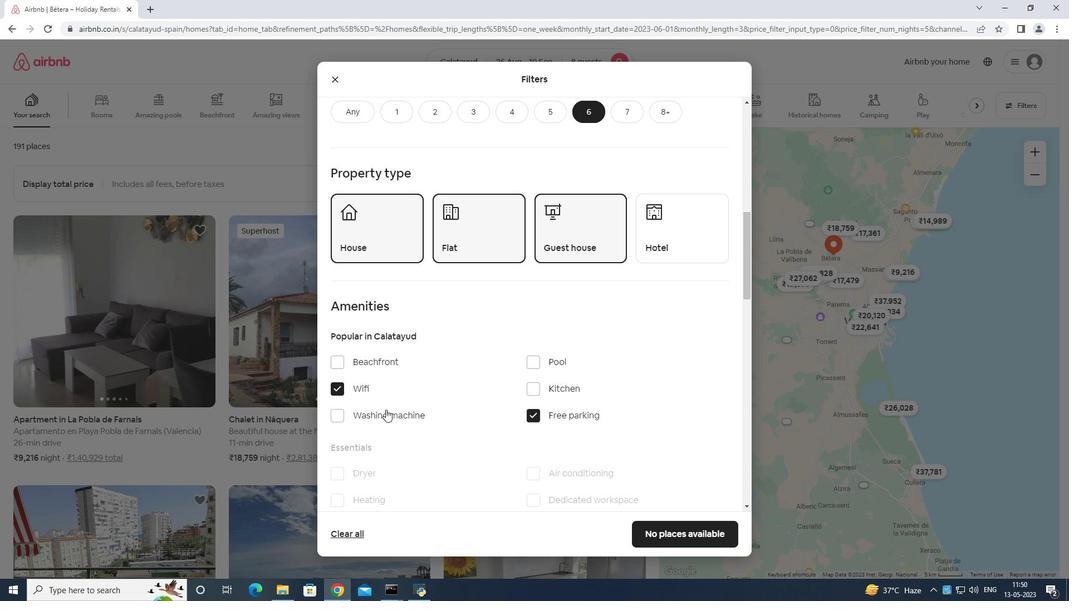 
Action: Mouse scrolled (421, 393) with delta (0, 0)
Screenshot: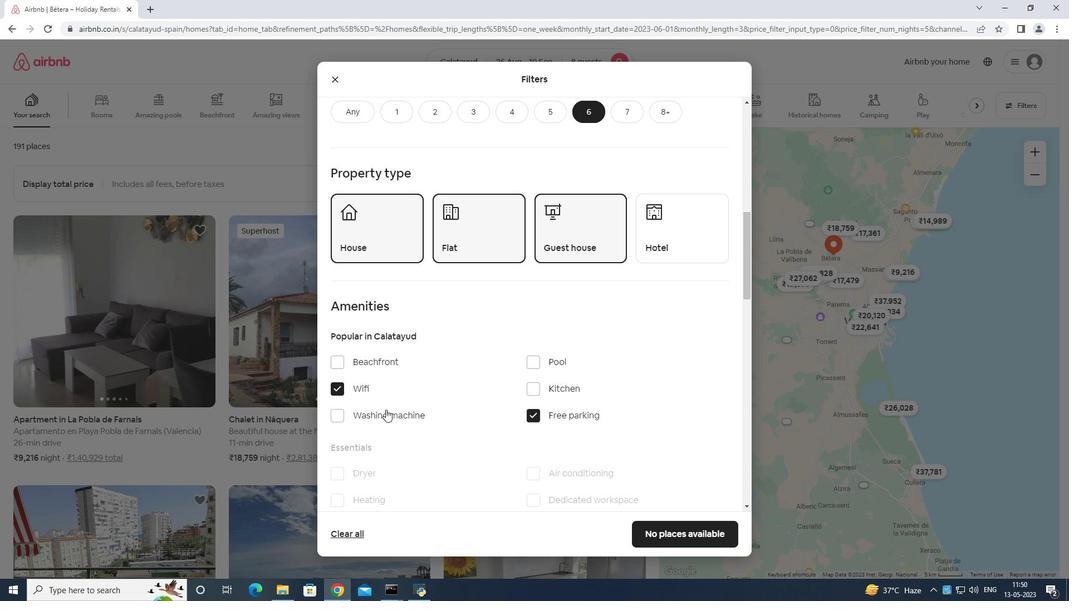 
Action: Mouse moved to (463, 389)
Screenshot: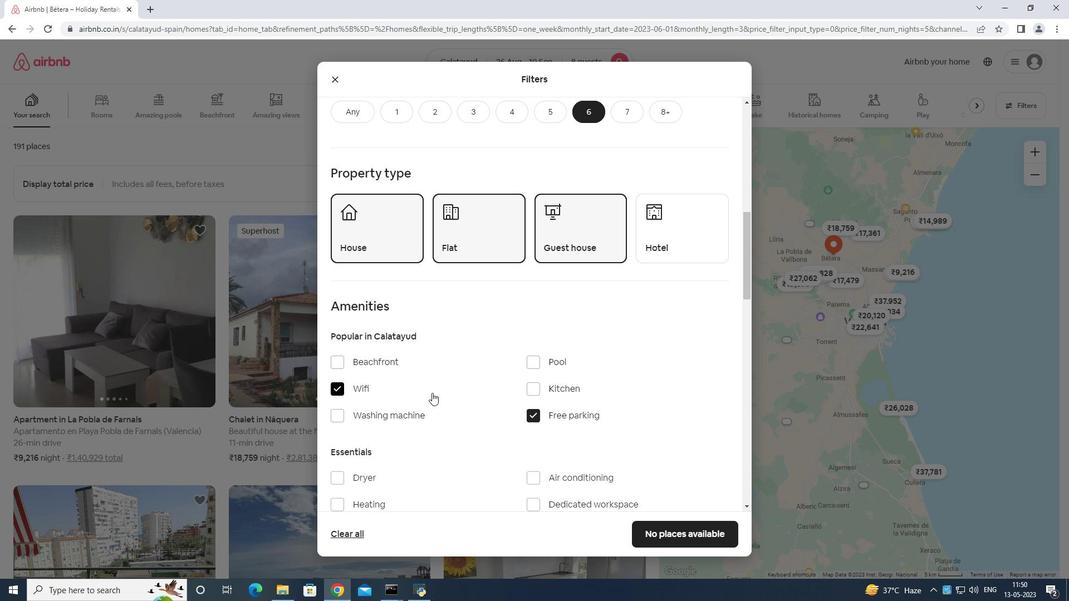 
Action: Mouse scrolled (463, 388) with delta (0, 0)
Screenshot: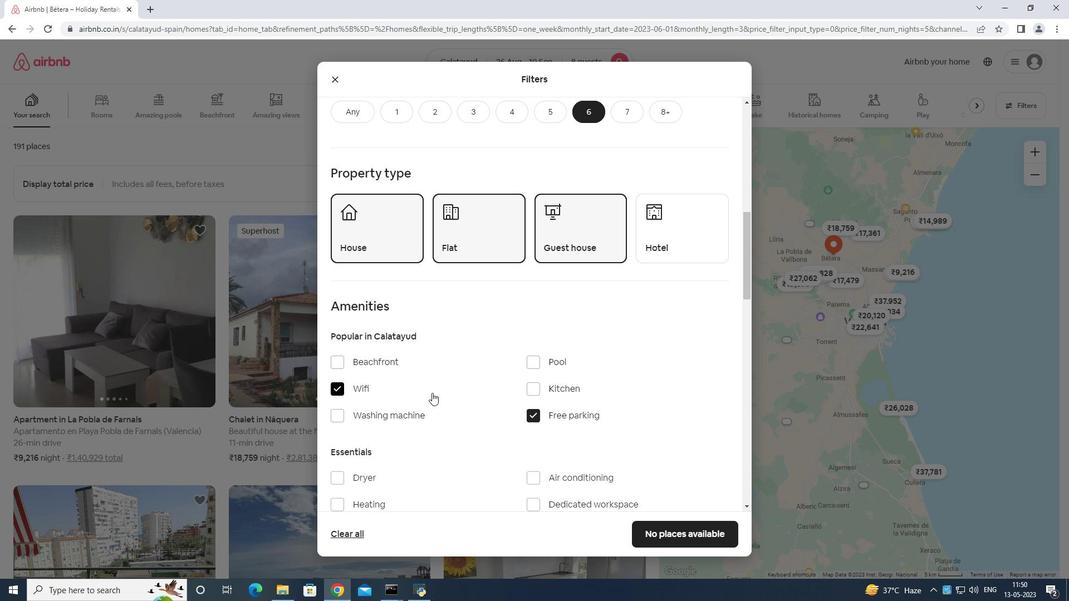 
Action: Mouse moved to (341, 417)
Screenshot: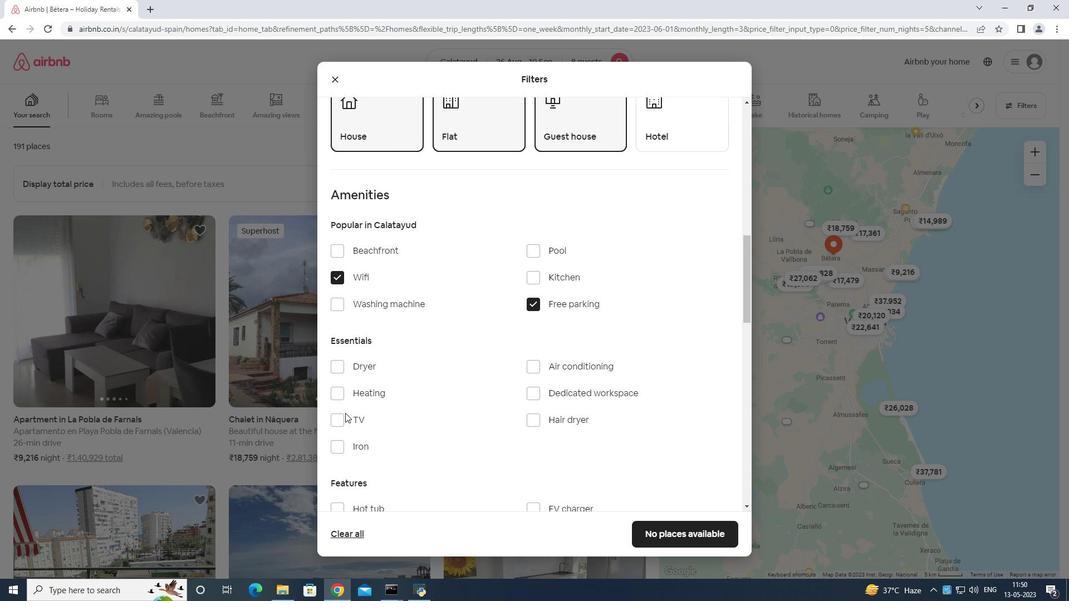 
Action: Mouse pressed left at (341, 417)
Screenshot: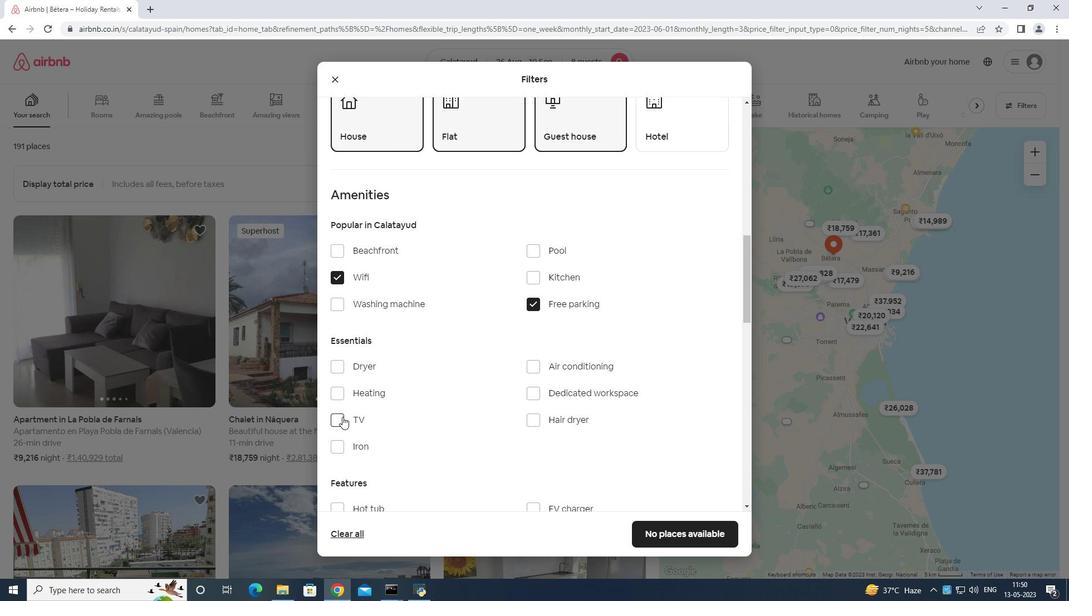 
Action: Mouse moved to (486, 351)
Screenshot: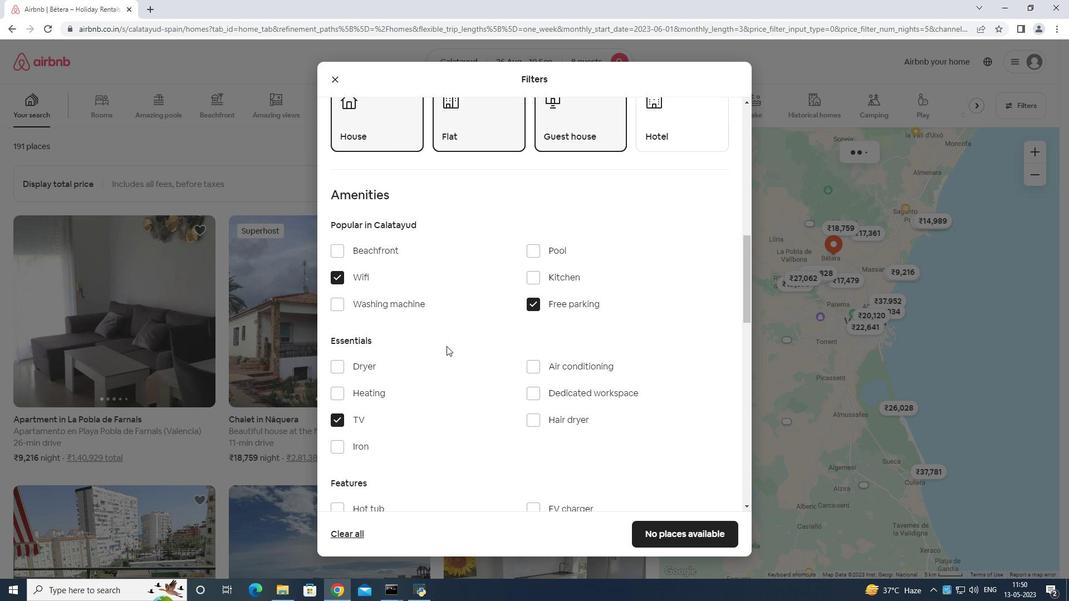 
Action: Mouse scrolled (486, 350) with delta (0, 0)
Screenshot: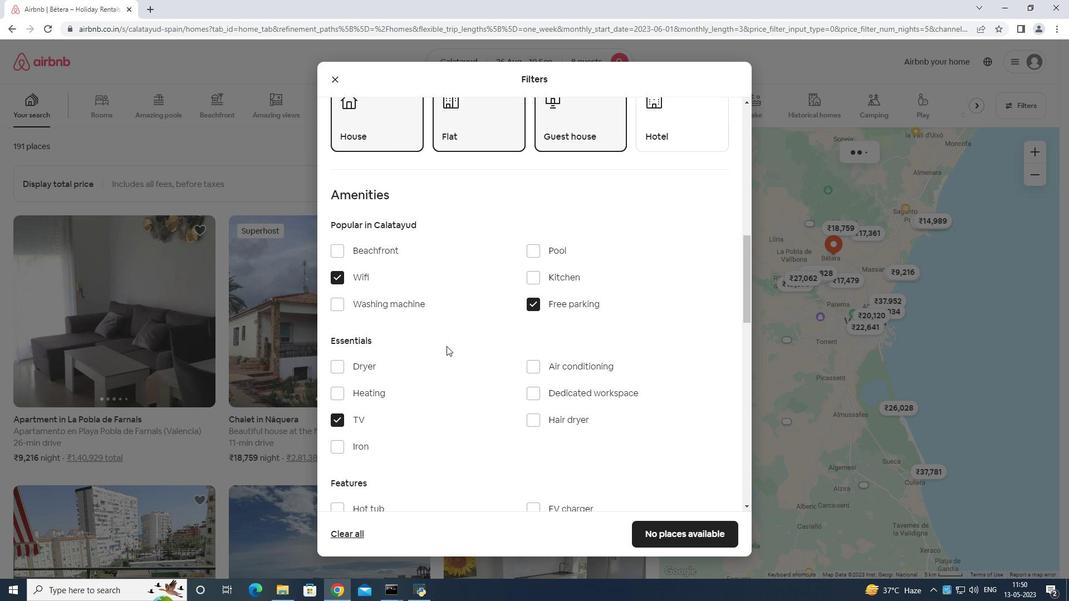 
Action: Mouse moved to (489, 351)
Screenshot: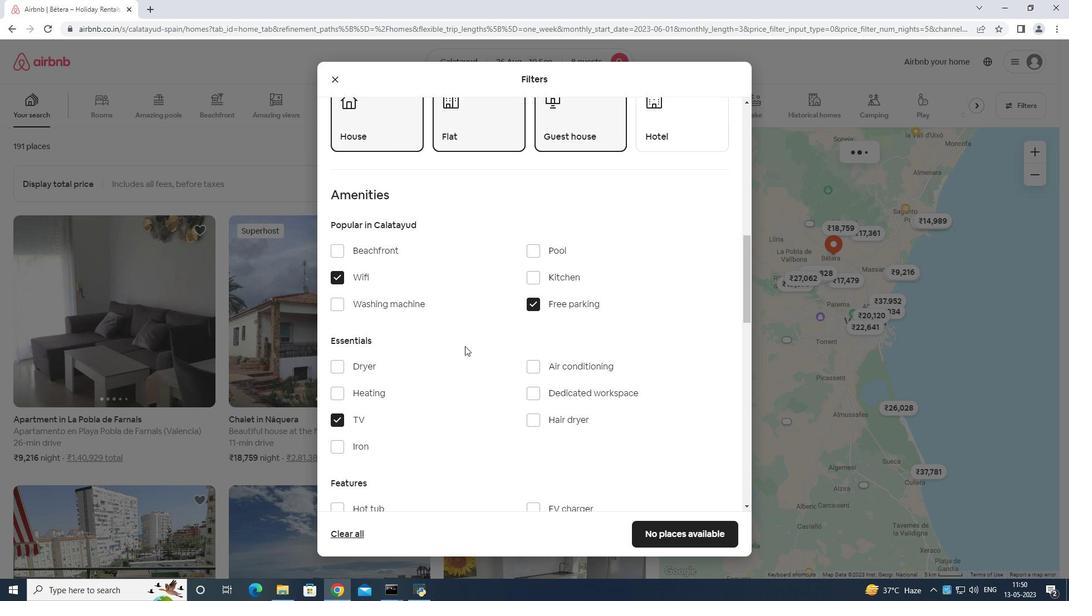 
Action: Mouse scrolled (489, 350) with delta (0, 0)
Screenshot: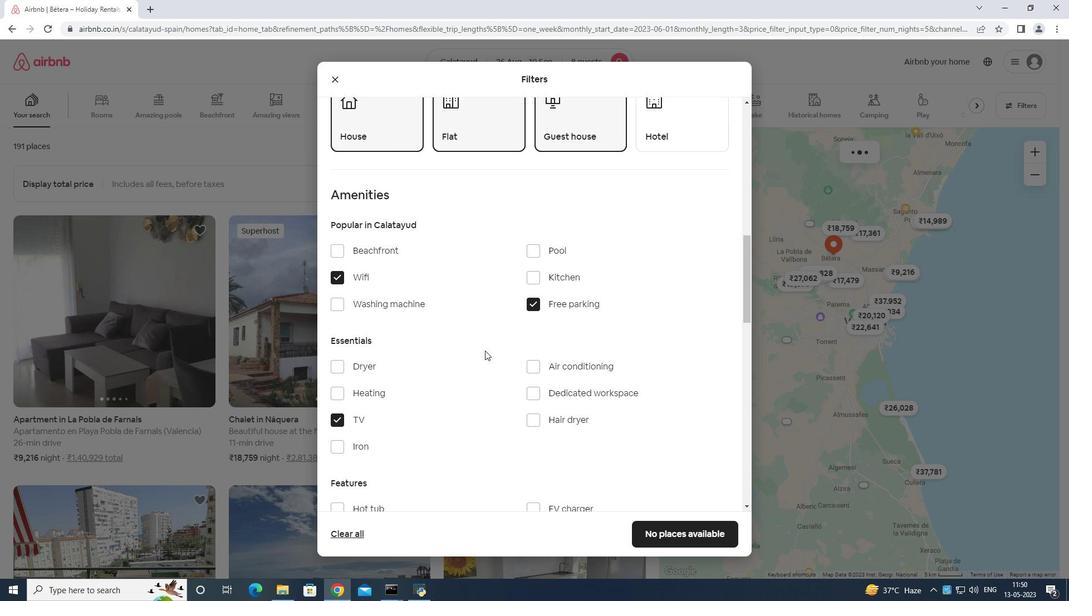 
Action: Mouse moved to (525, 419)
Screenshot: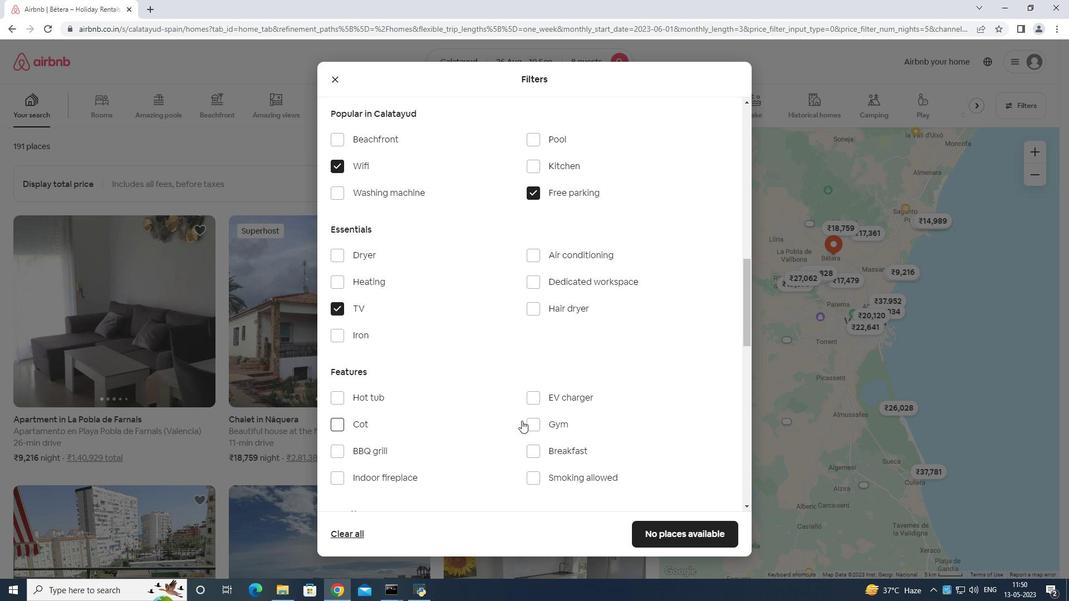 
Action: Mouse pressed left at (525, 419)
Screenshot: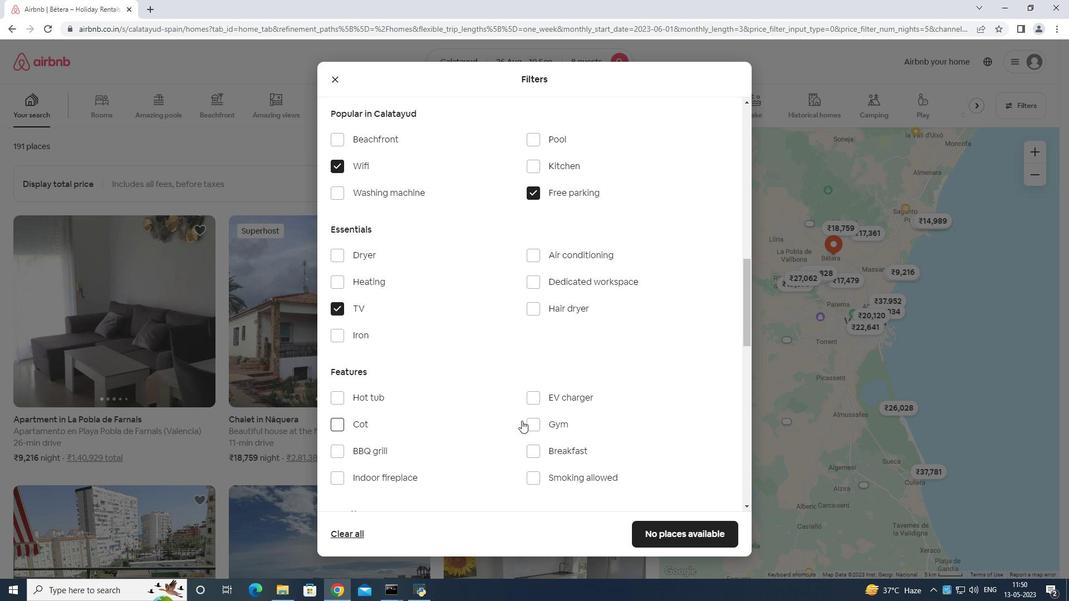 
Action: Mouse moved to (534, 451)
Screenshot: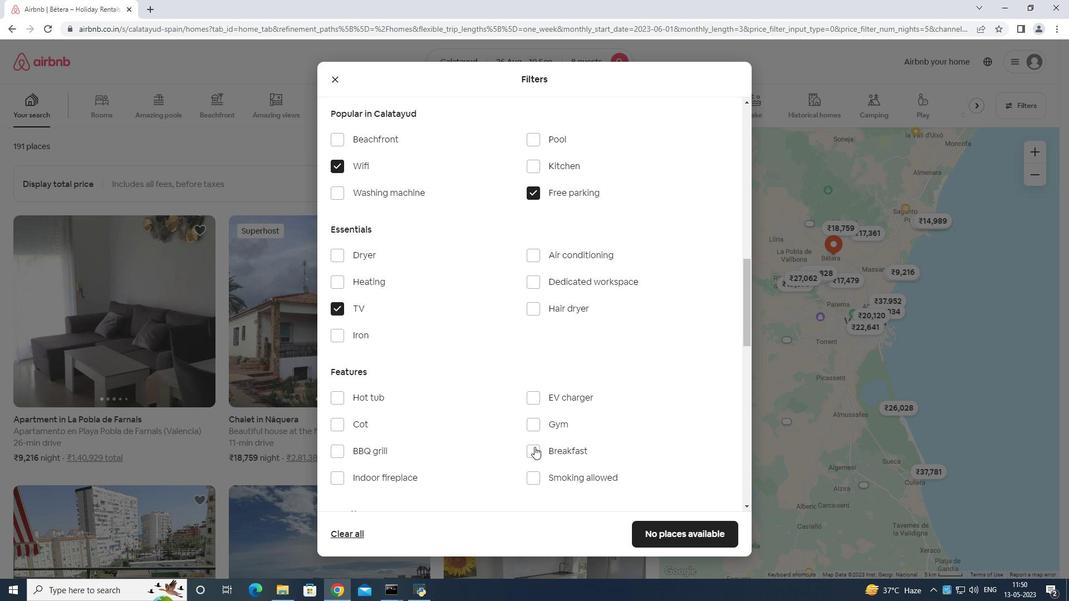
Action: Mouse pressed left at (534, 451)
Screenshot: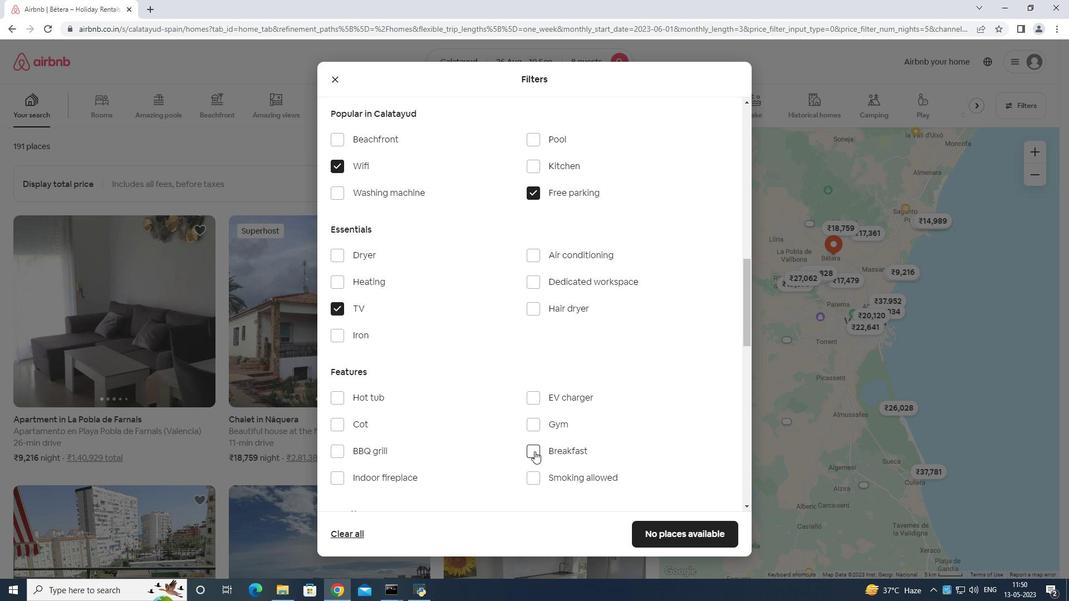 
Action: Mouse moved to (540, 424)
Screenshot: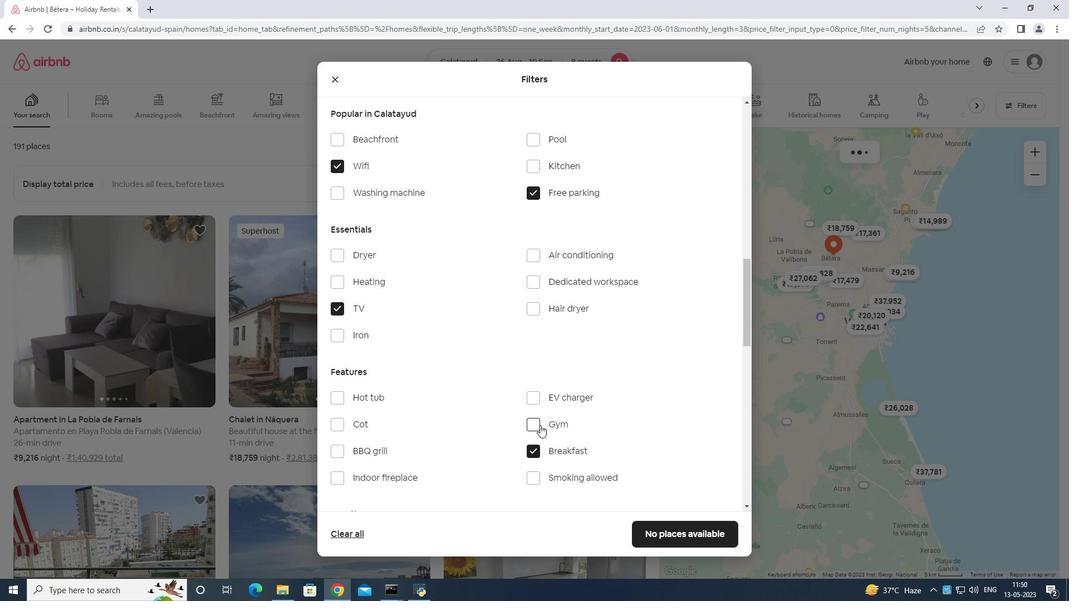 
Action: Mouse pressed left at (540, 424)
Screenshot: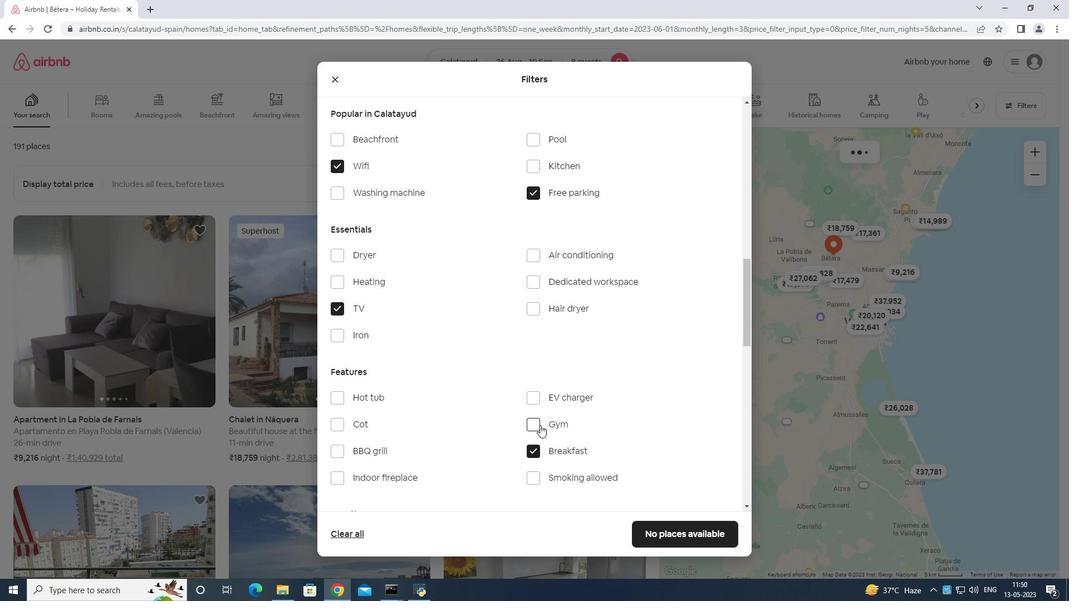 
Action: Mouse moved to (598, 386)
Screenshot: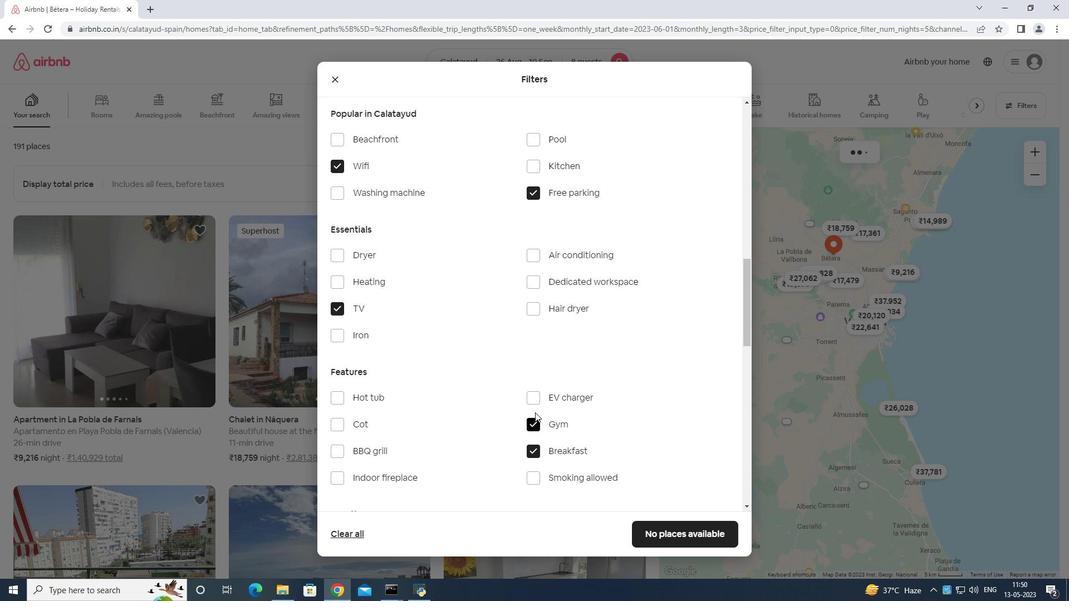 
Action: Mouse scrolled (598, 385) with delta (0, 0)
Screenshot: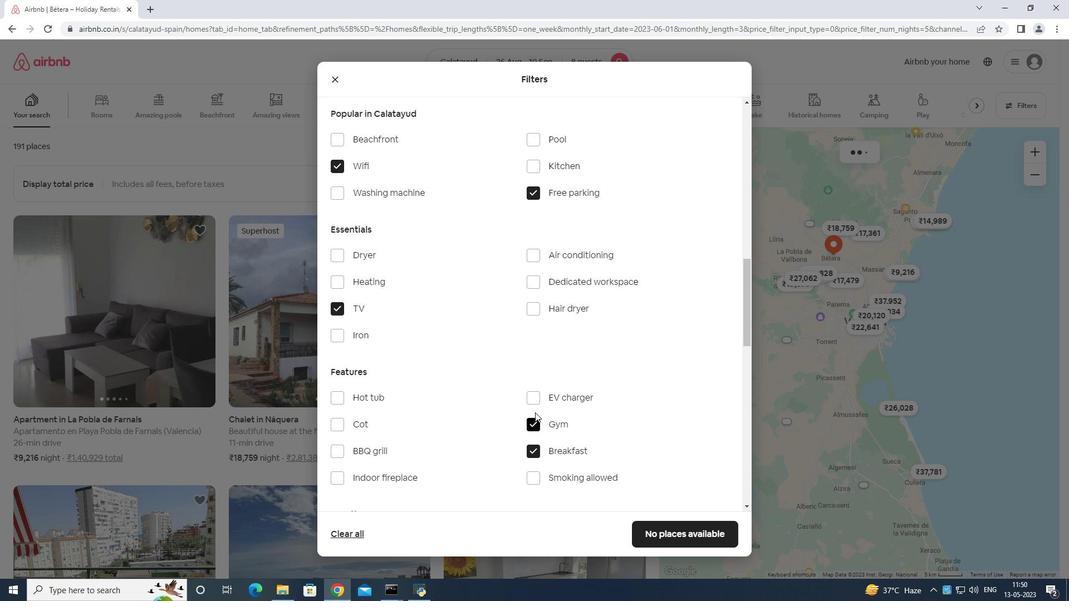 
Action: Mouse moved to (612, 386)
Screenshot: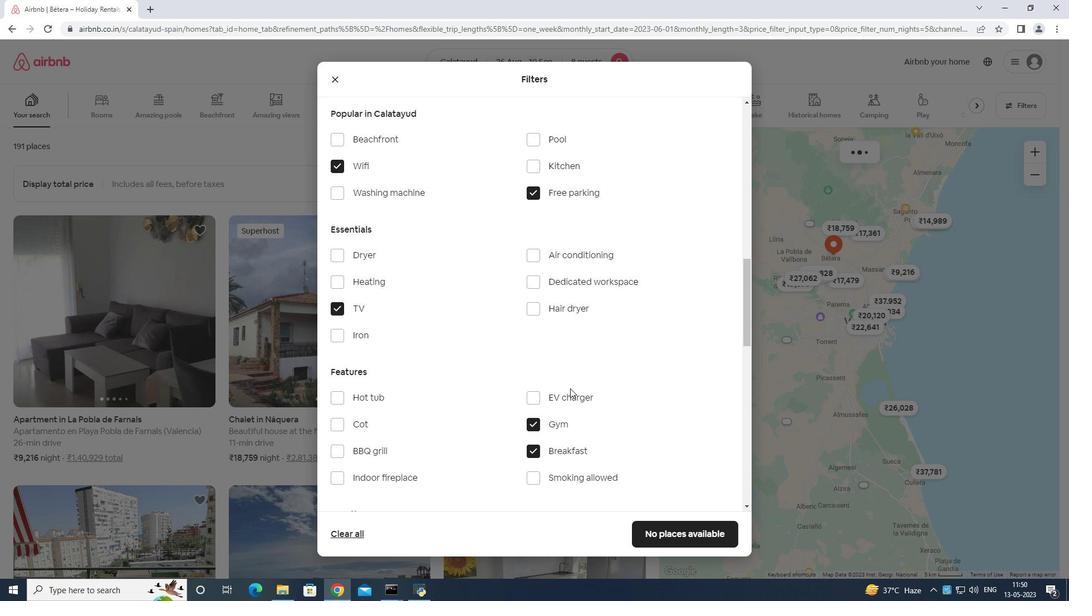 
Action: Mouse scrolled (612, 385) with delta (0, 0)
Screenshot: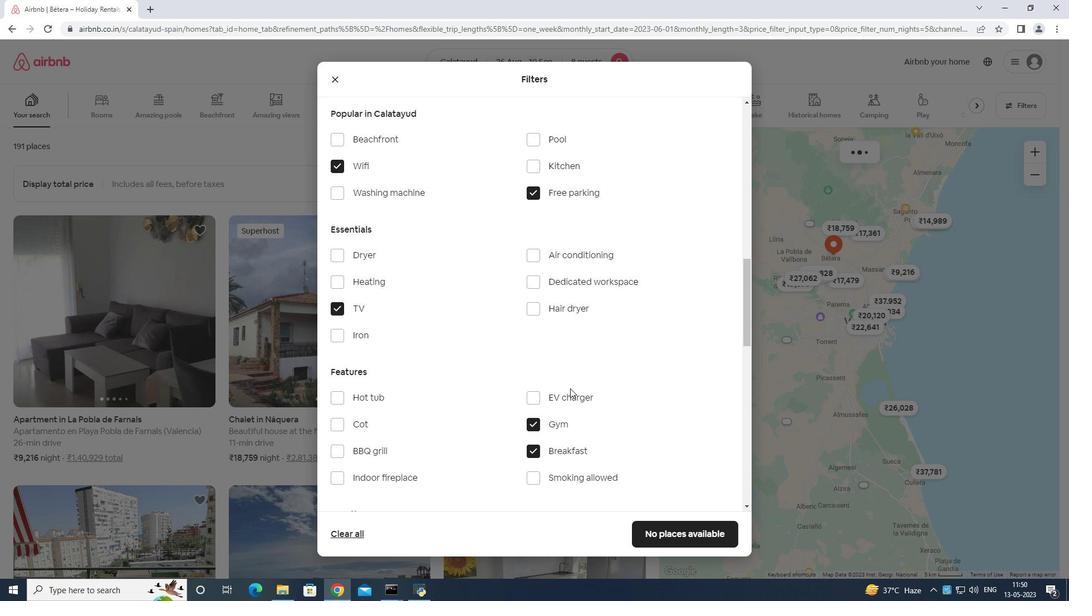 
Action: Mouse moved to (647, 378)
Screenshot: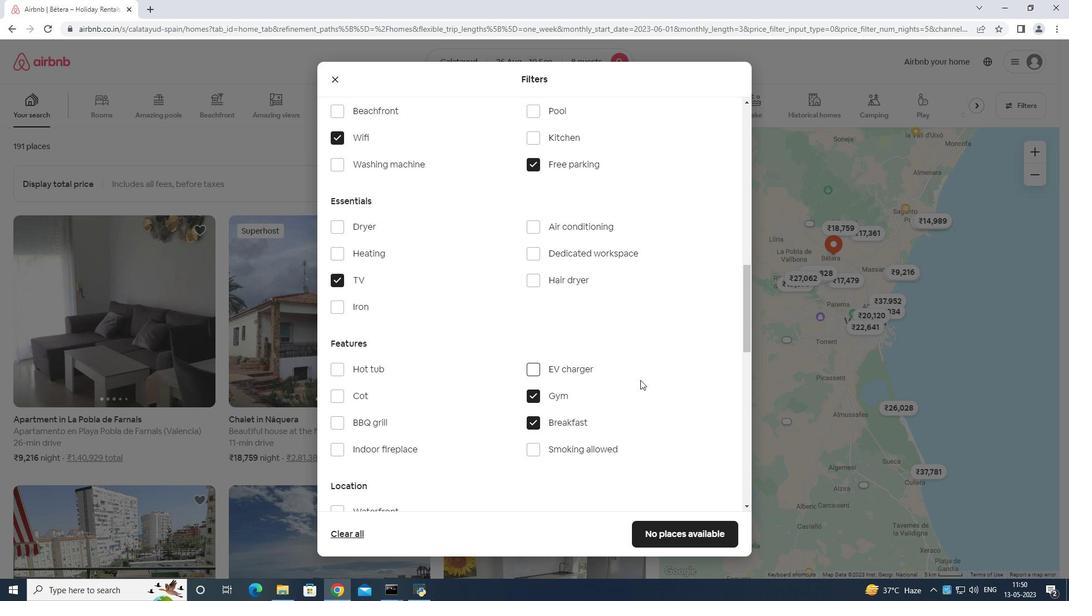 
Action: Mouse scrolled (647, 378) with delta (0, 0)
Screenshot: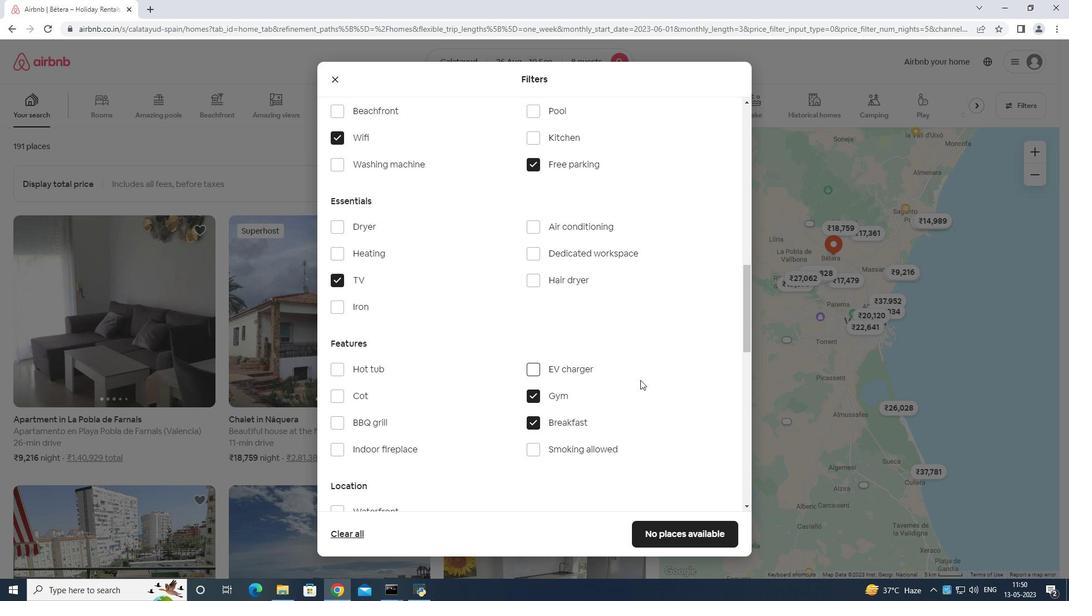 
Action: Mouse moved to (654, 375)
Screenshot: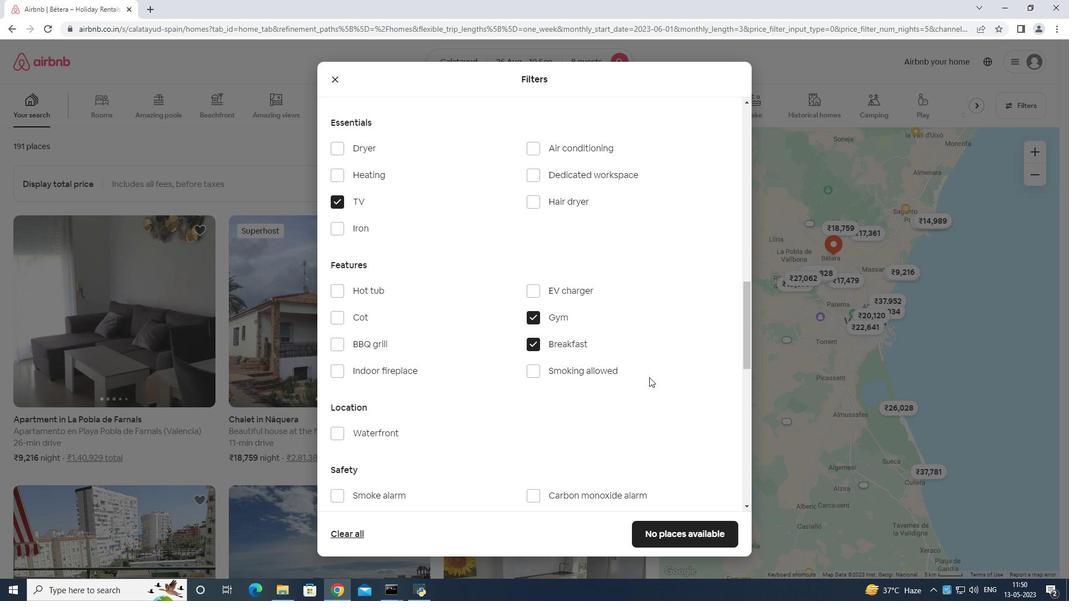 
Action: Mouse scrolled (654, 374) with delta (0, 0)
Screenshot: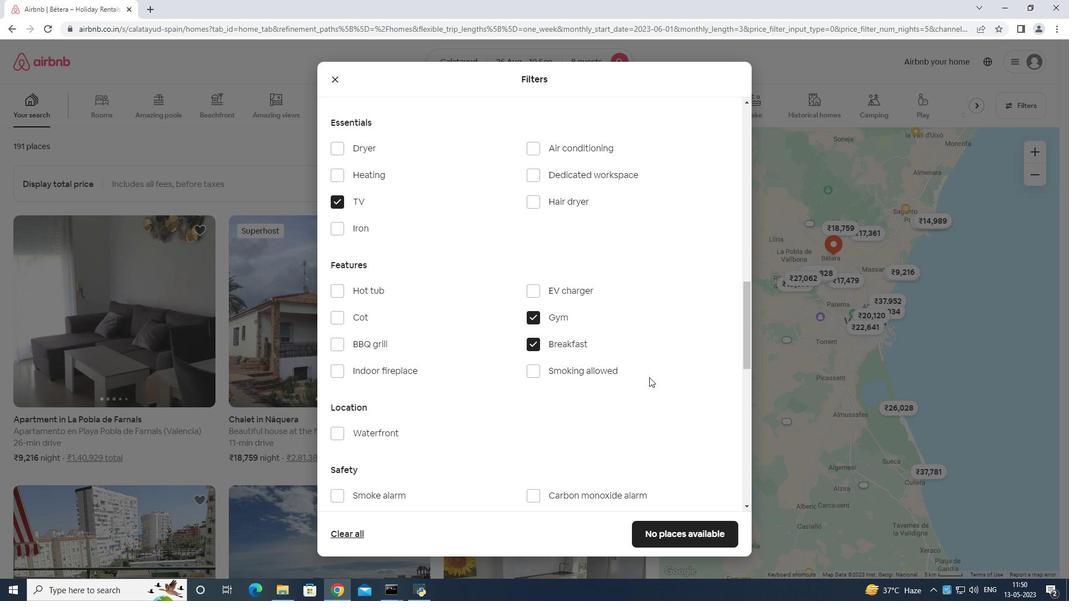 
Action: Mouse moved to (658, 373)
Screenshot: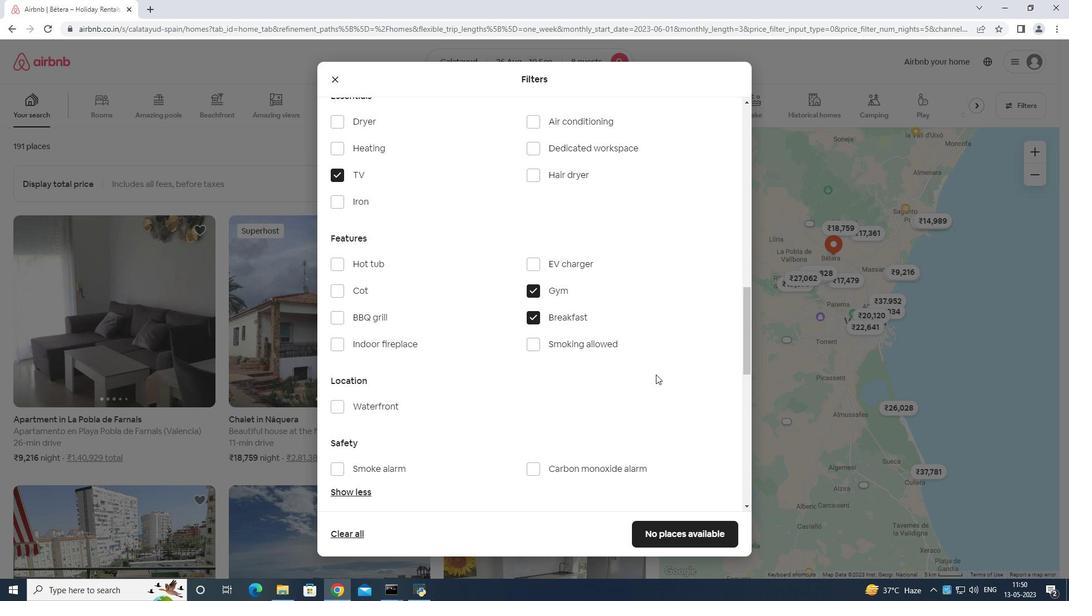 
Action: Mouse scrolled (658, 373) with delta (0, 0)
Screenshot: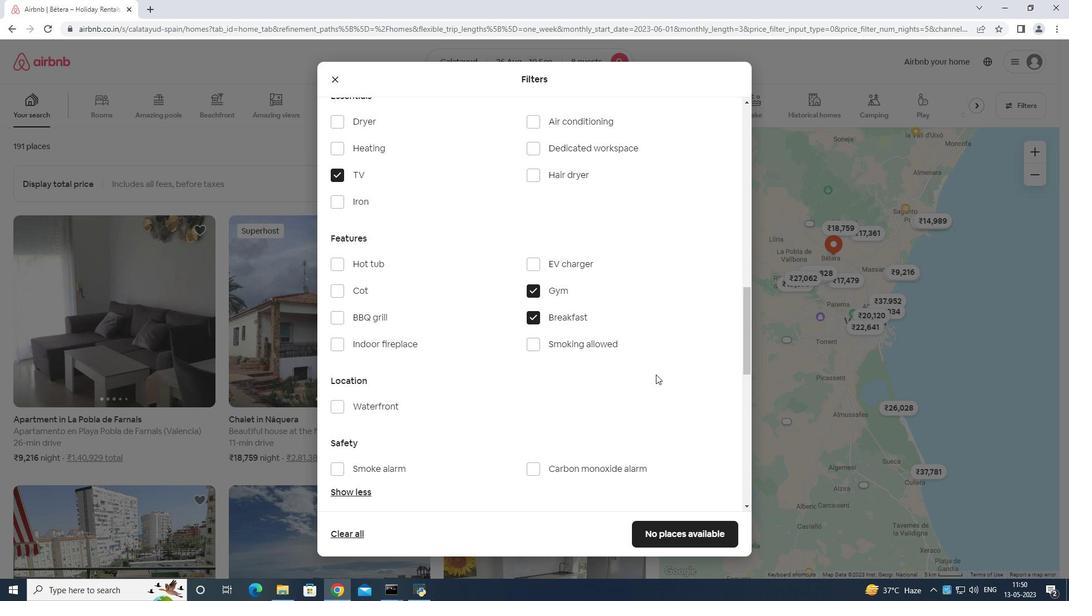 
Action: Mouse moved to (663, 367)
Screenshot: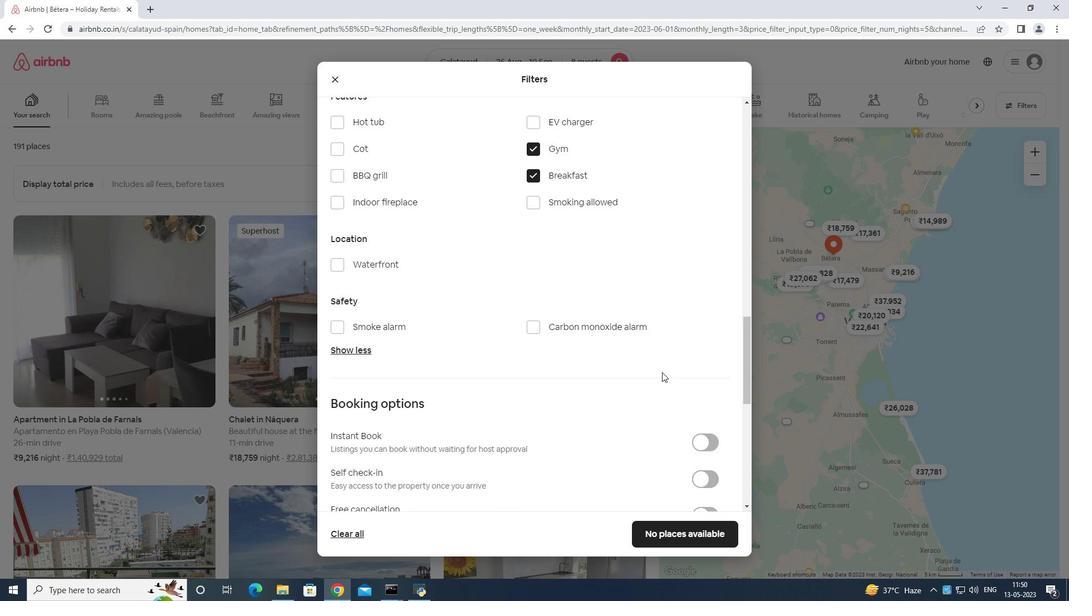 
Action: Mouse scrolled (663, 366) with delta (0, 0)
Screenshot: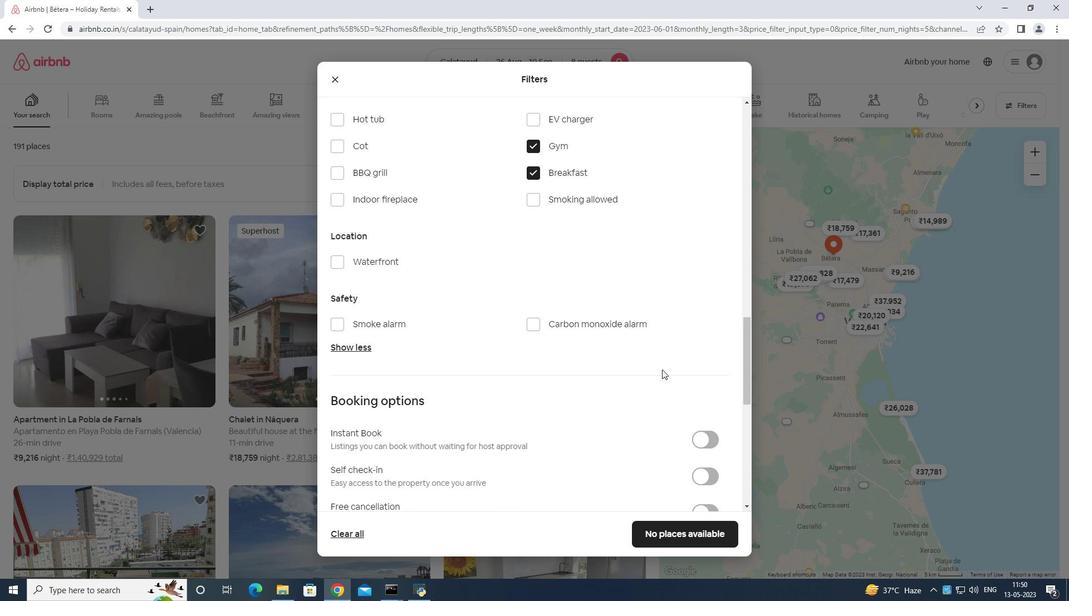 
Action: Mouse scrolled (663, 366) with delta (0, 0)
Screenshot: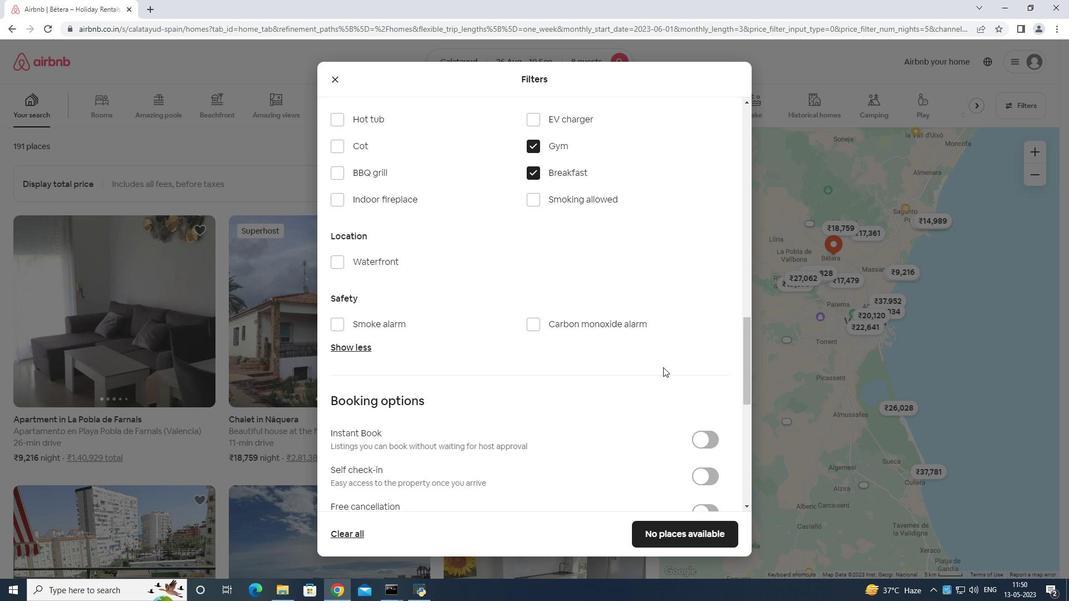 
Action: Mouse moved to (702, 363)
Screenshot: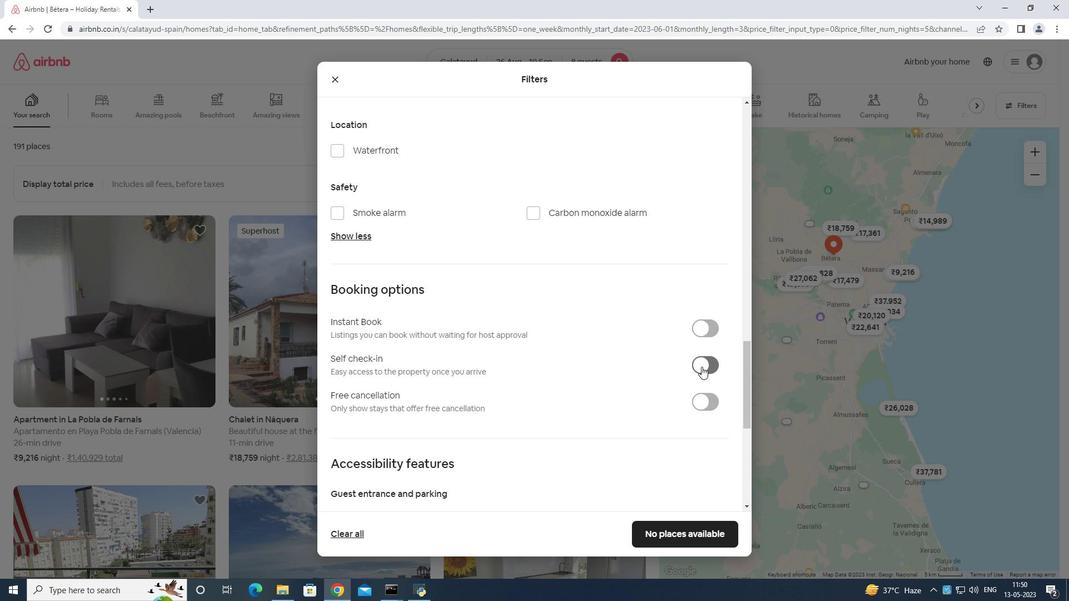 
Action: Mouse pressed left at (702, 363)
Screenshot: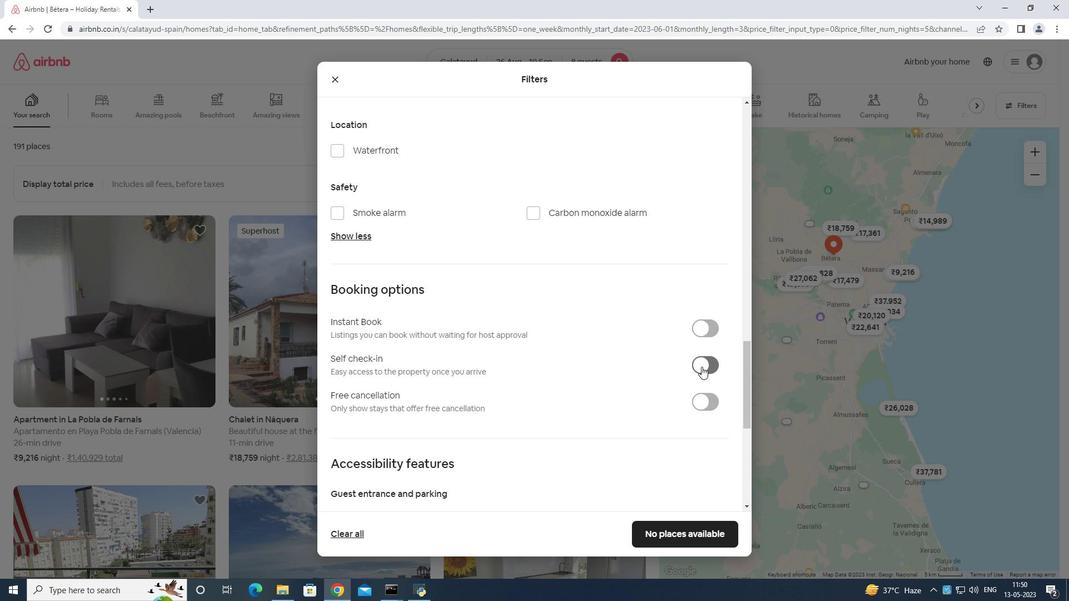 
Action: Mouse moved to (705, 357)
Screenshot: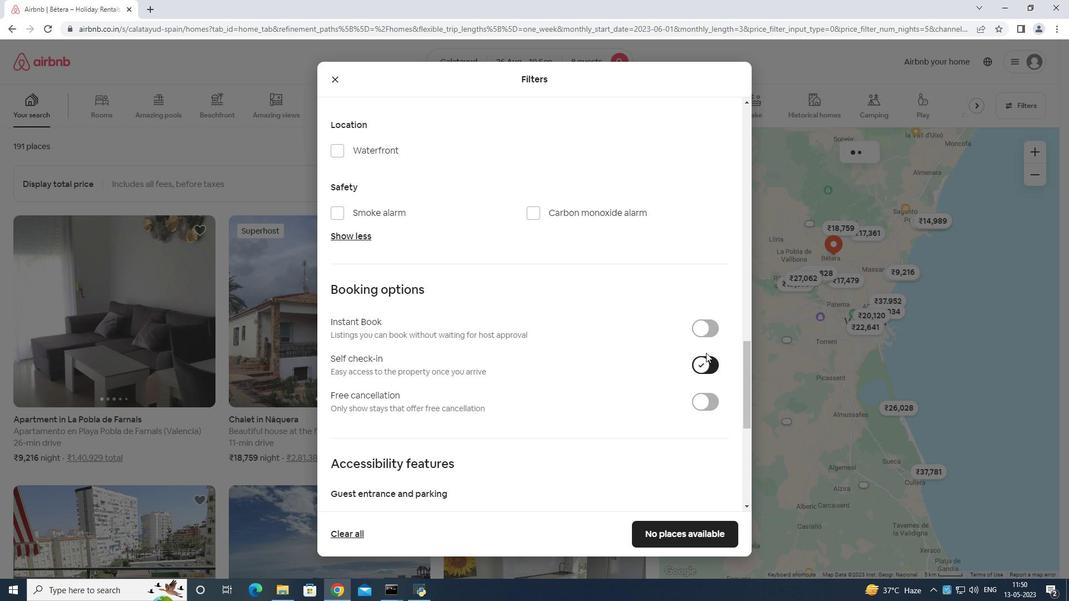 
Action: Mouse scrolled (705, 356) with delta (0, 0)
Screenshot: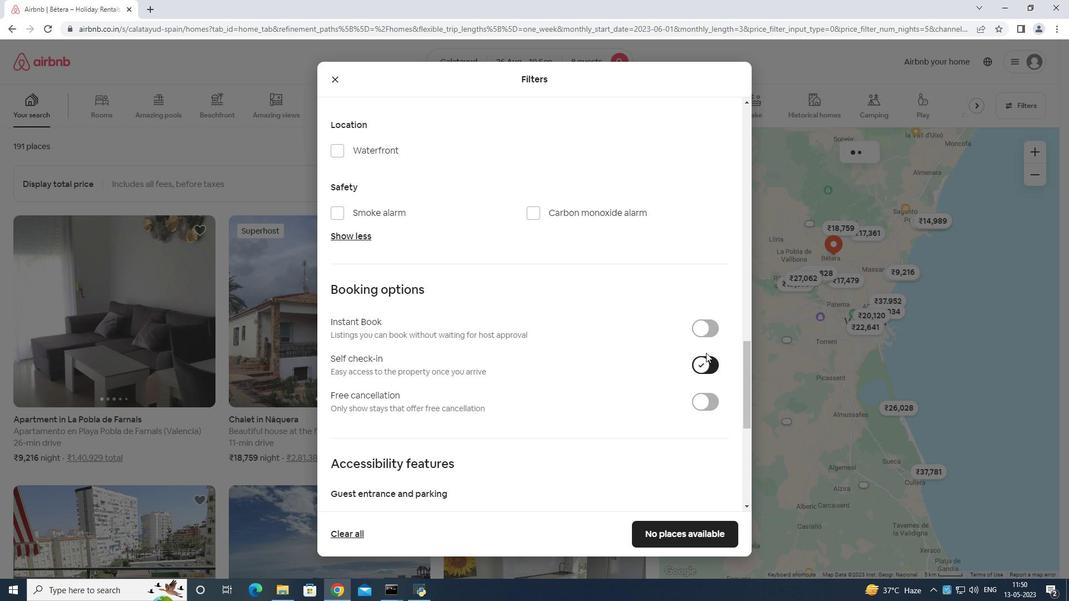 
Action: Mouse moved to (701, 364)
Screenshot: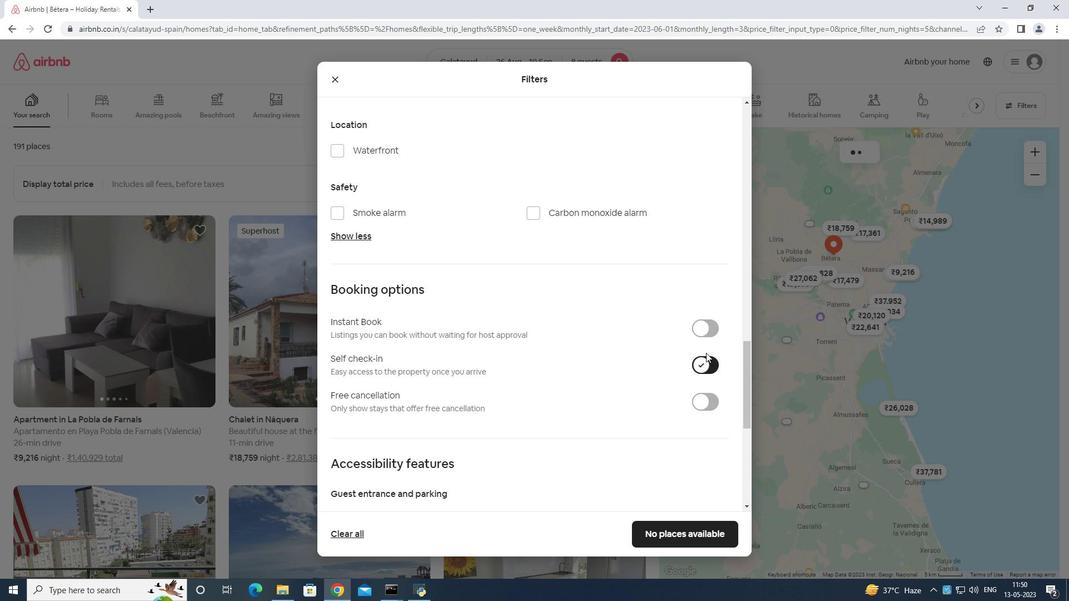 
Action: Mouse scrolled (701, 363) with delta (0, 0)
Screenshot: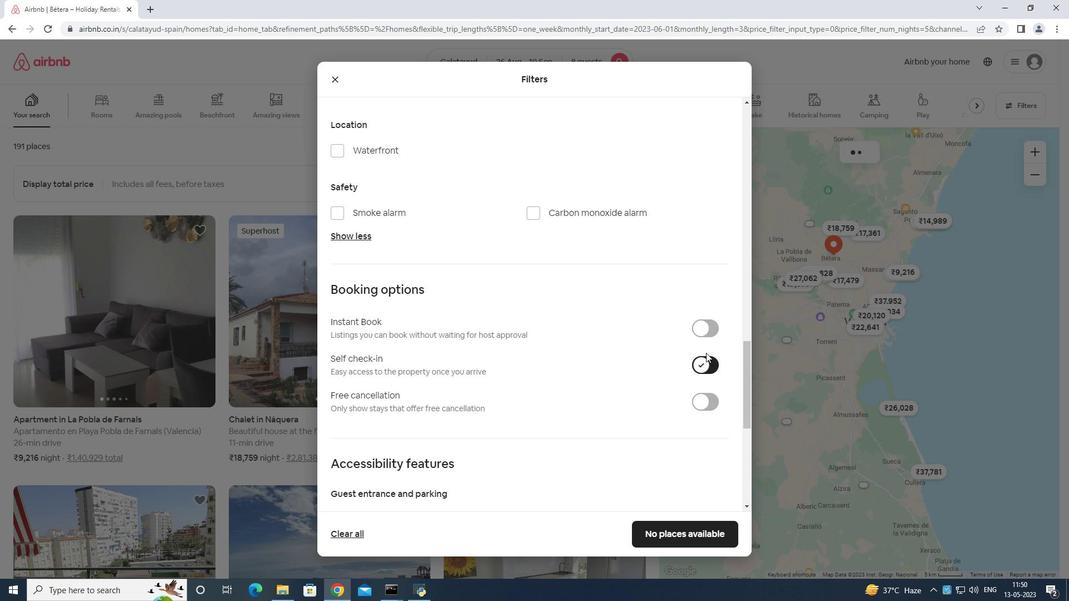 
Action: Mouse moved to (700, 365)
Screenshot: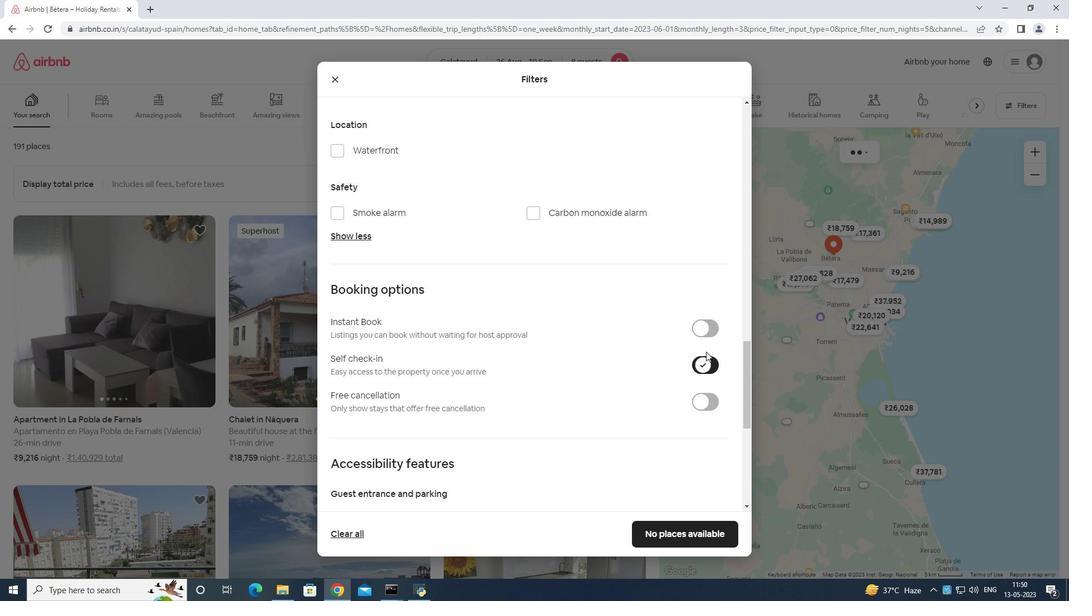 
Action: Mouse scrolled (700, 364) with delta (0, 0)
Screenshot: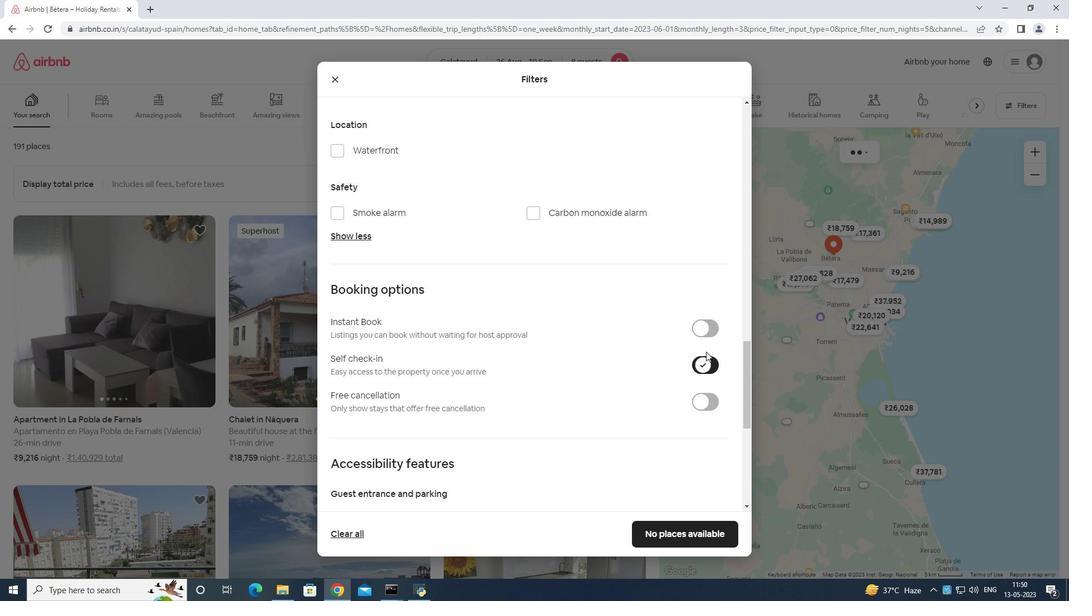 
Action: Mouse moved to (679, 375)
Screenshot: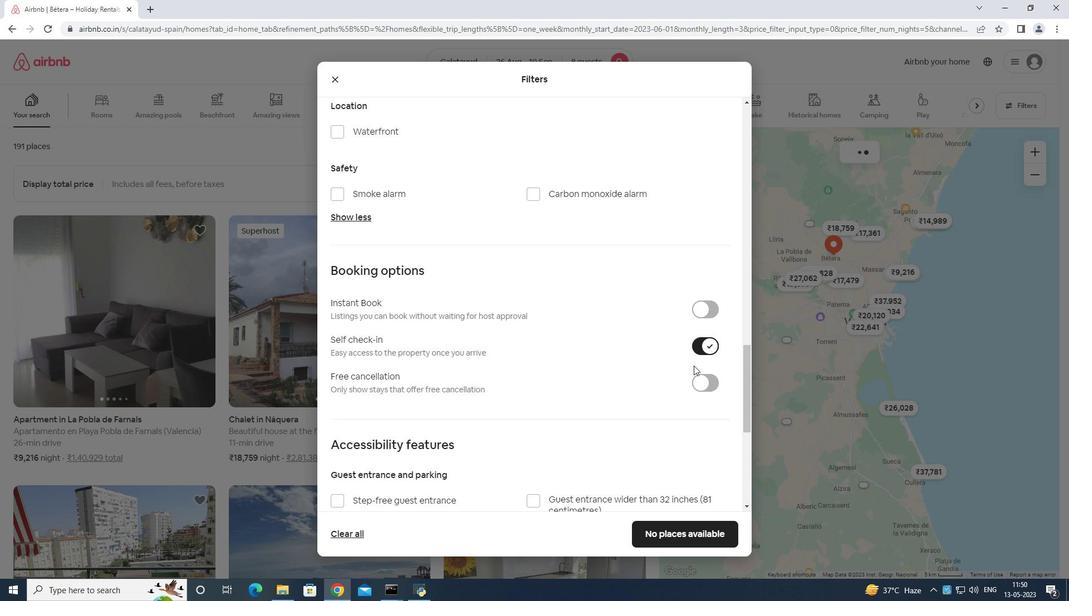 
Action: Mouse scrolled (679, 374) with delta (0, 0)
Screenshot: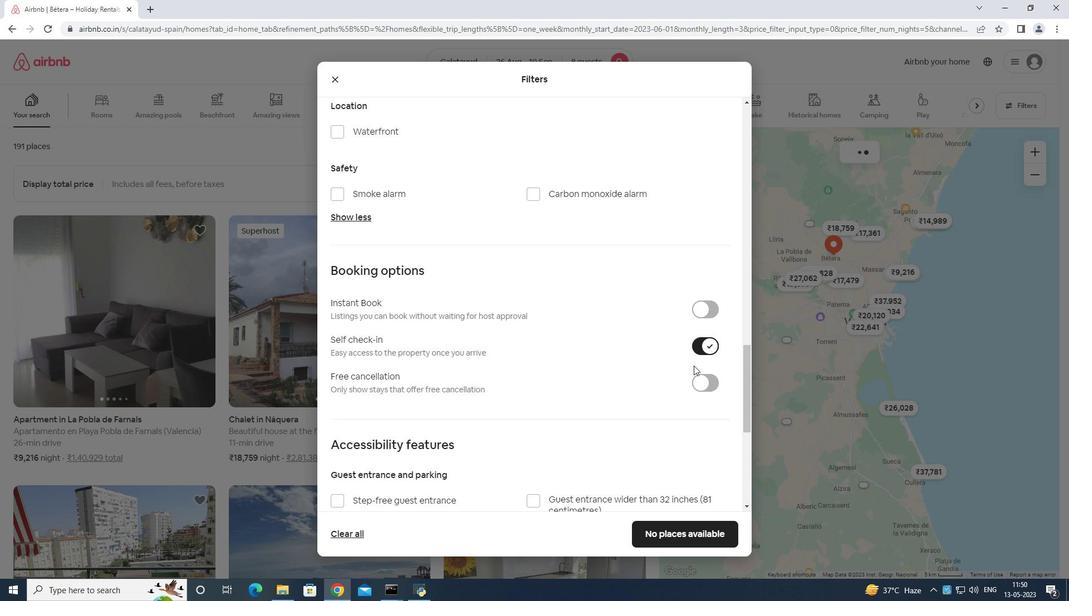 
Action: Mouse moved to (674, 378)
Screenshot: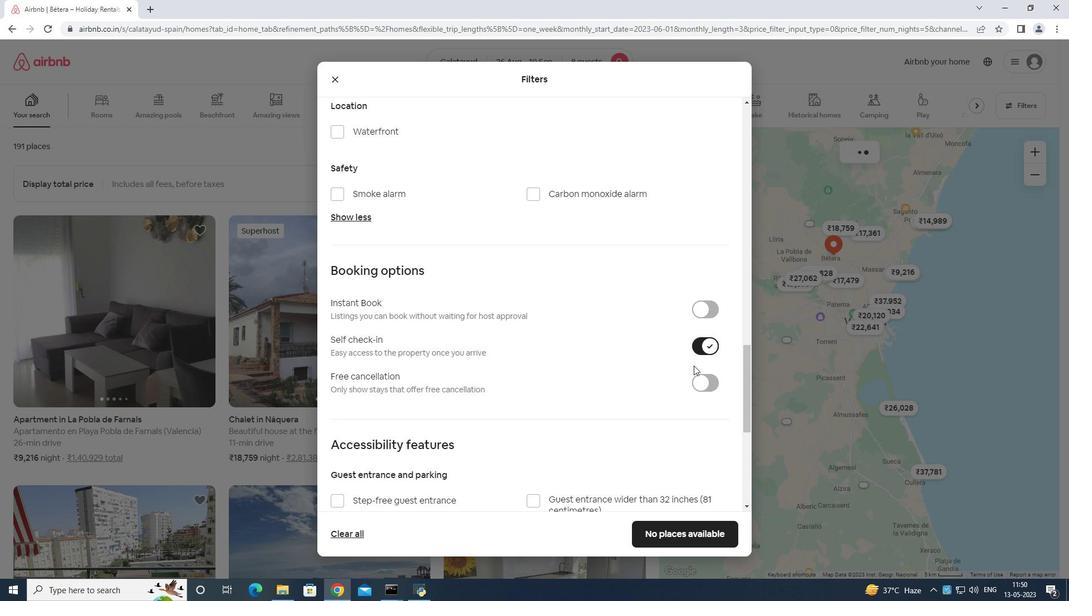 
Action: Mouse scrolled (674, 378) with delta (0, 0)
Screenshot: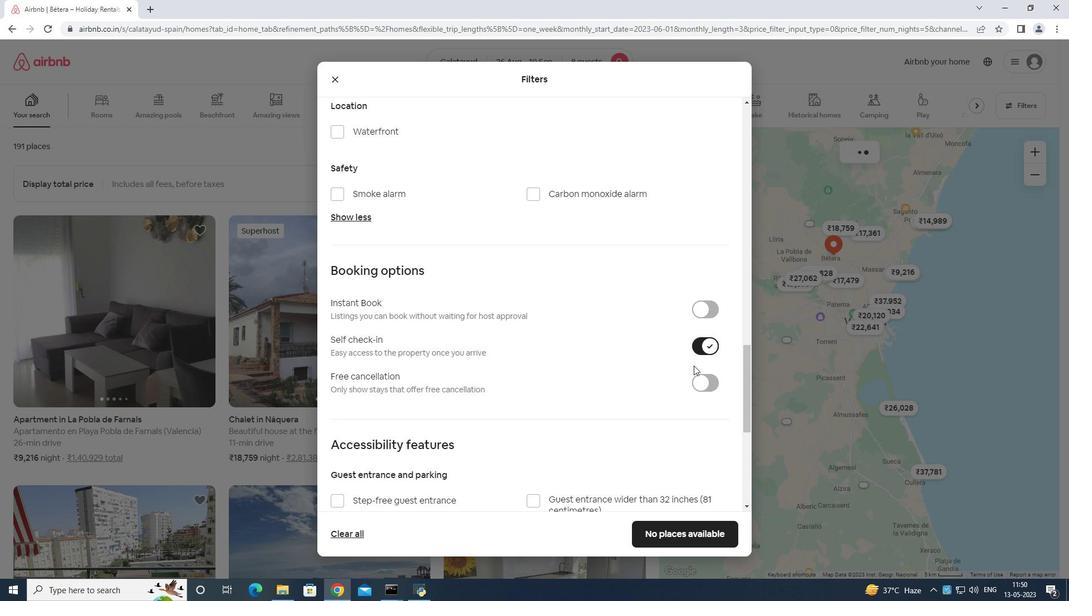
Action: Mouse moved to (635, 378)
Screenshot: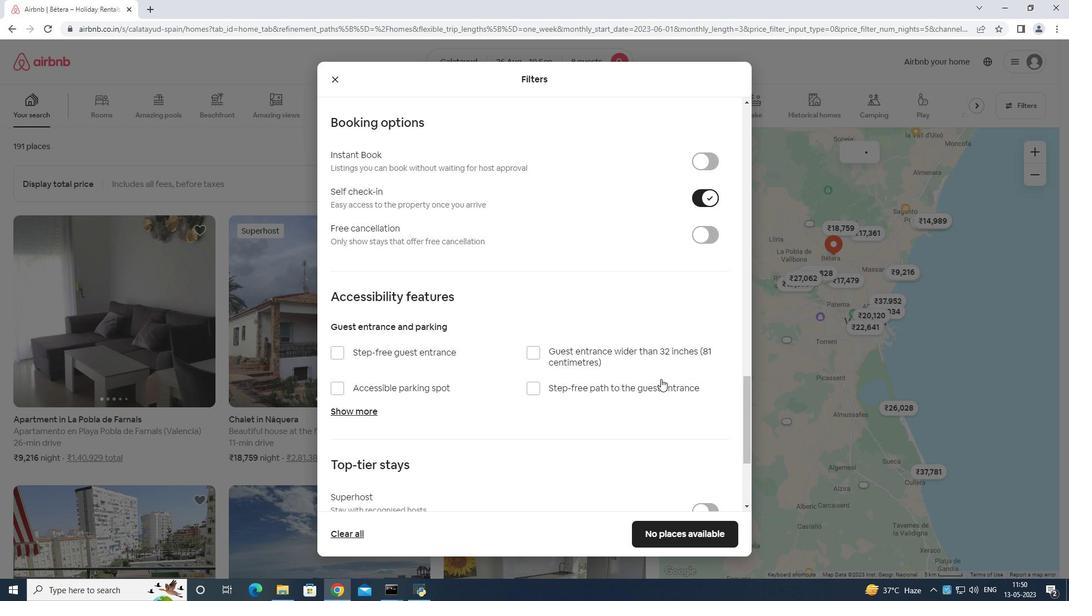 
Action: Mouse scrolled (635, 377) with delta (0, 0)
Screenshot: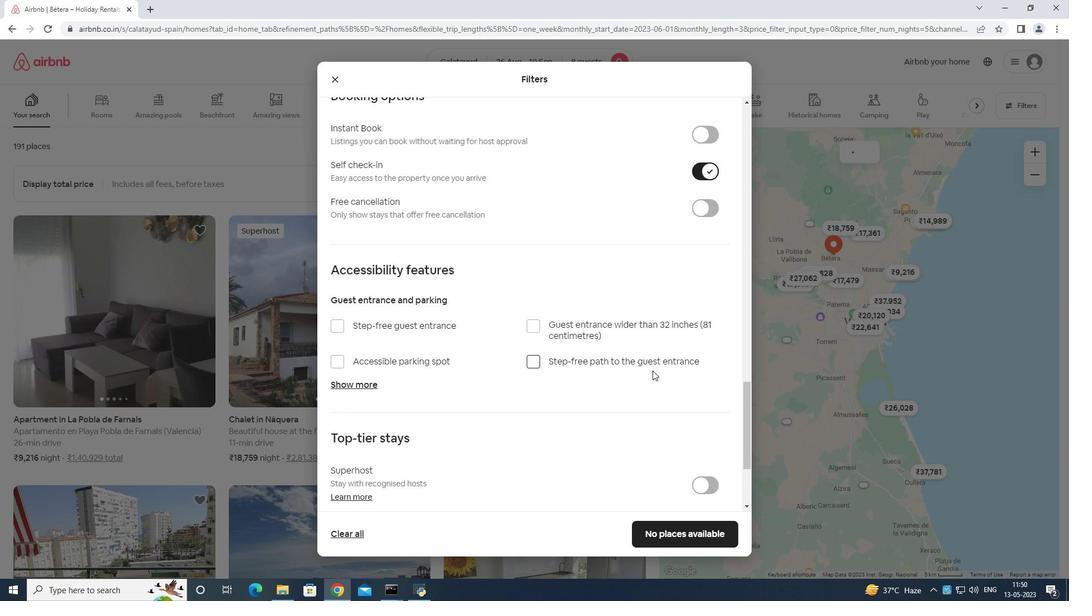 
Action: Mouse moved to (630, 383)
Screenshot: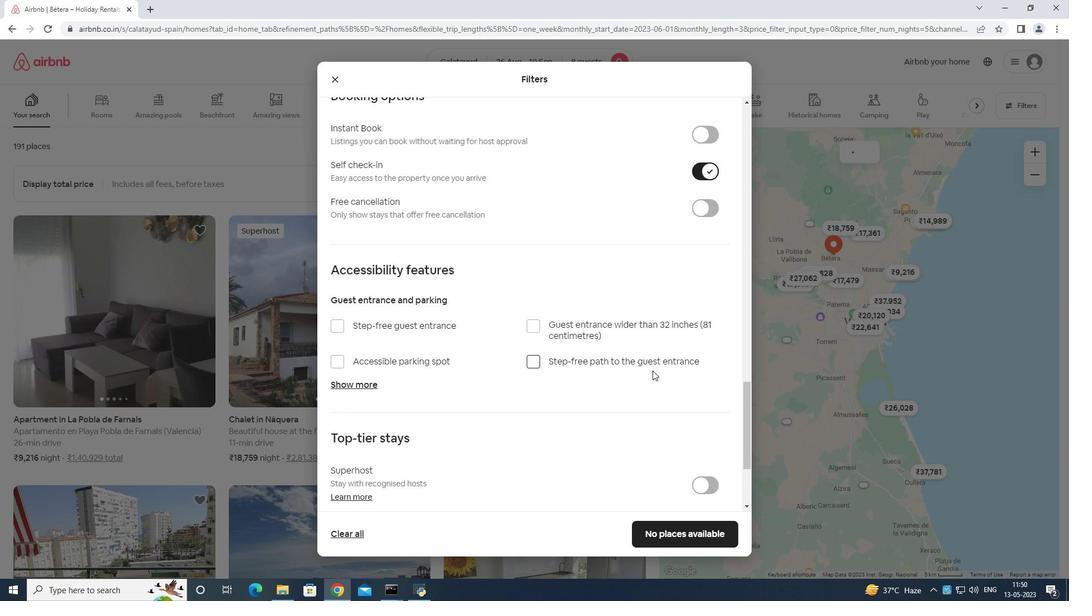 
Action: Mouse scrolled (630, 382) with delta (0, 0)
Screenshot: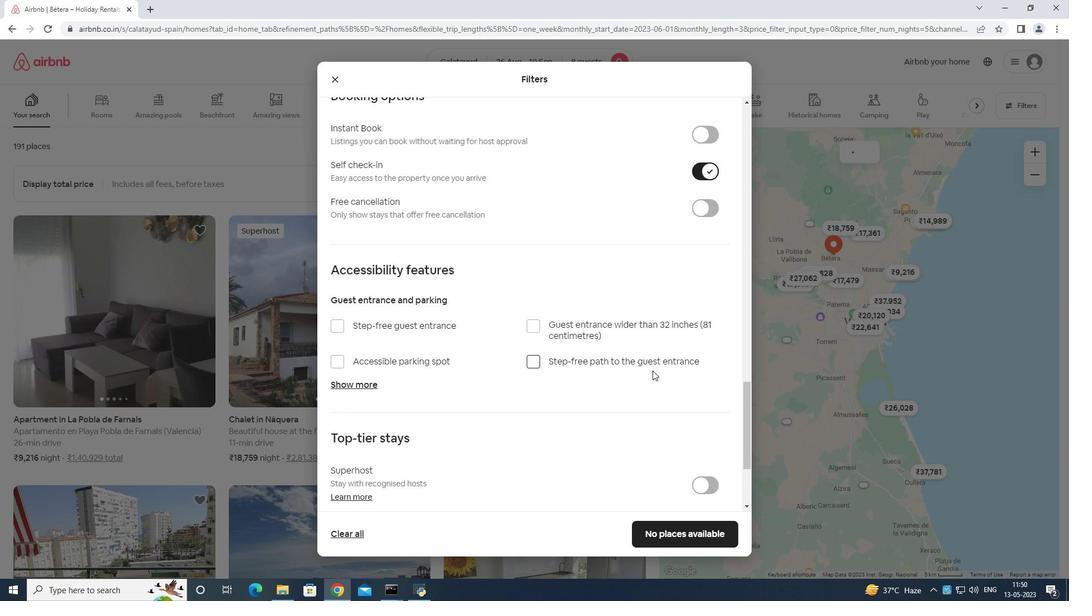 
Action: Mouse moved to (605, 377)
Screenshot: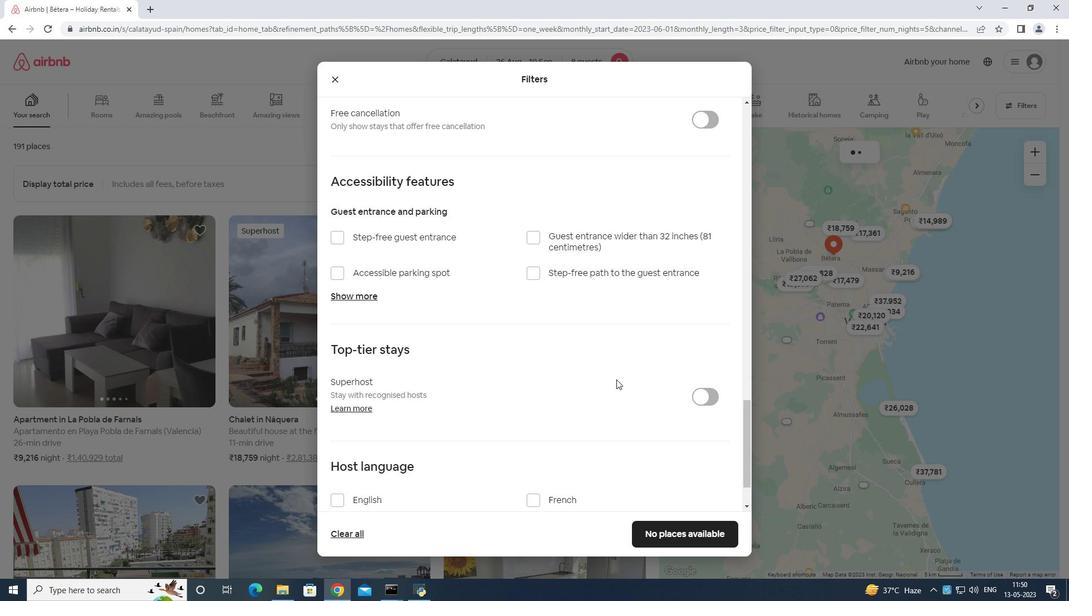 
Action: Mouse scrolled (605, 377) with delta (0, 0)
Screenshot: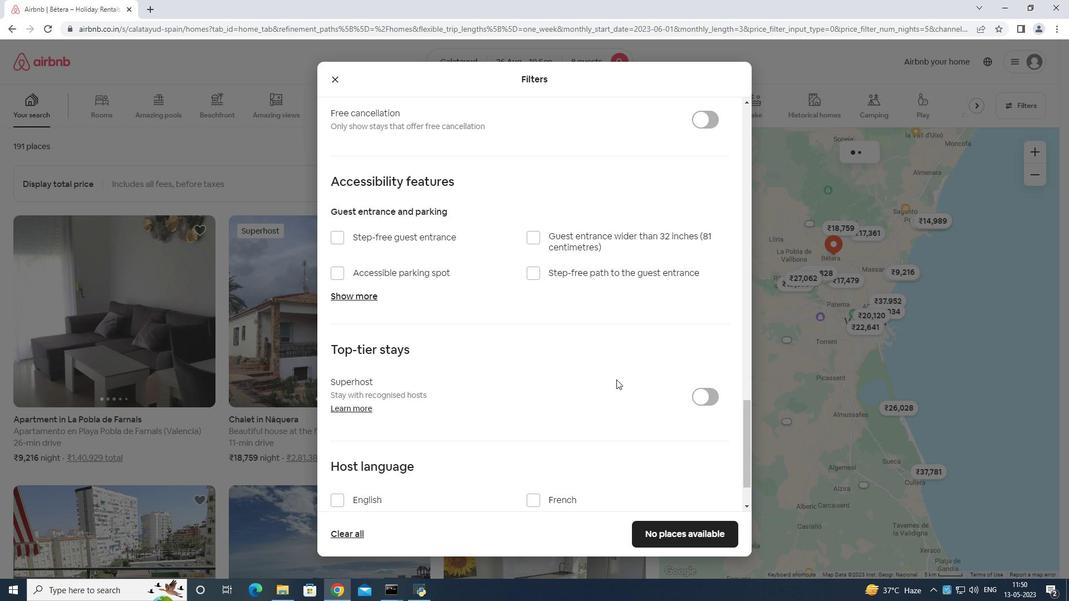 
Action: Mouse moved to (603, 380)
Screenshot: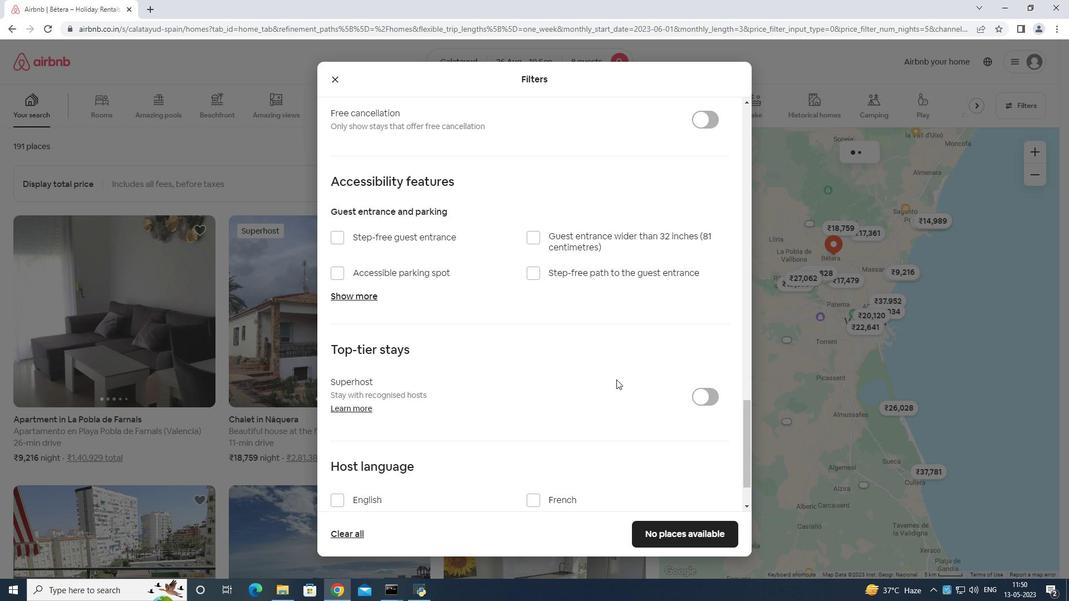 
Action: Mouse scrolled (603, 380) with delta (0, 0)
Screenshot: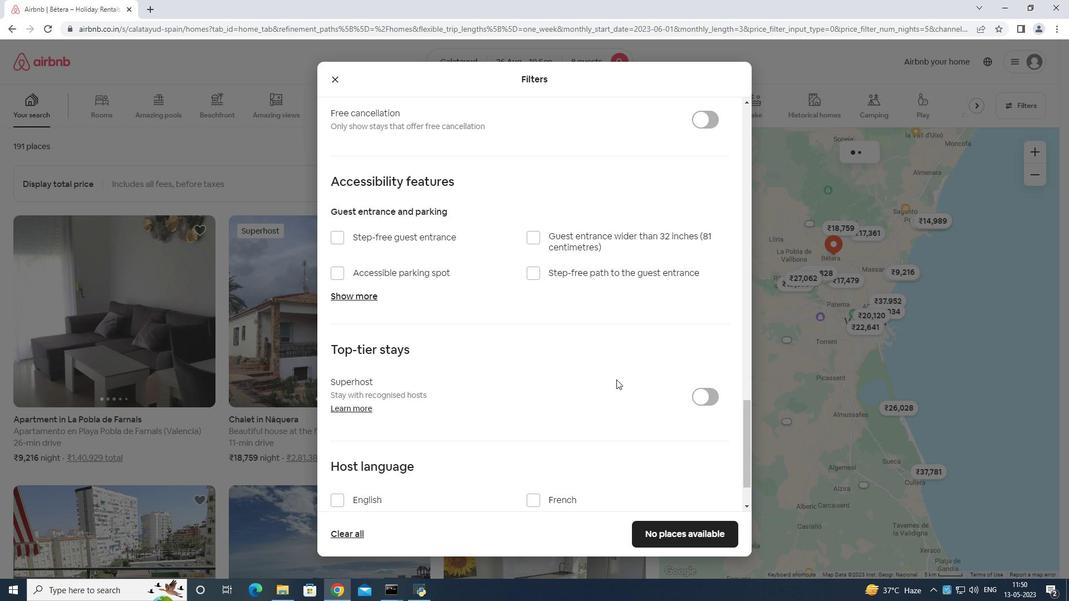 
Action: Mouse moved to (584, 393)
Screenshot: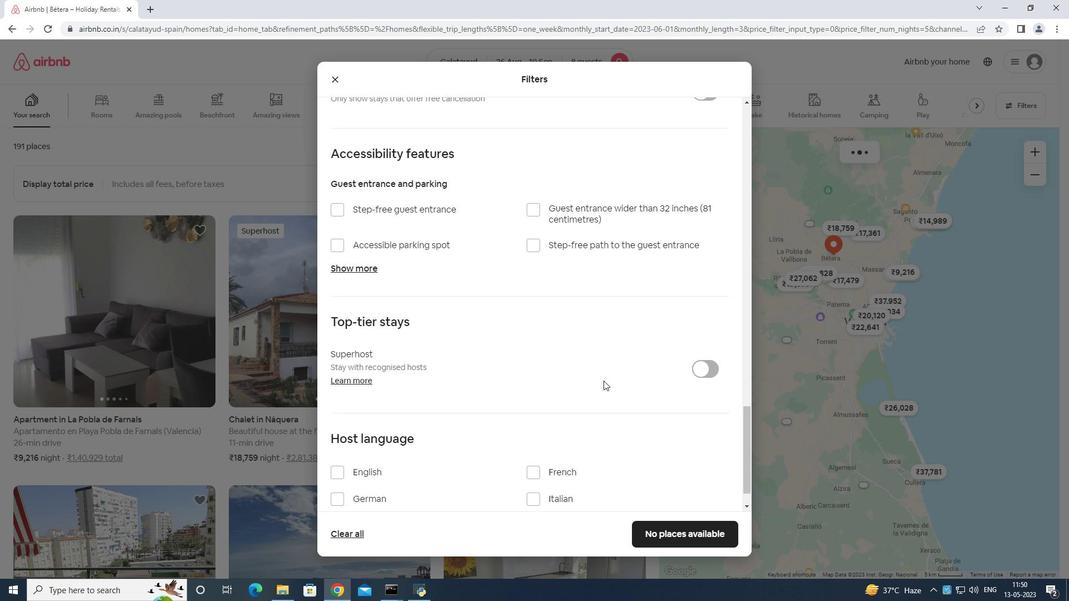 
Action: Mouse scrolled (599, 385) with delta (0, 0)
Screenshot: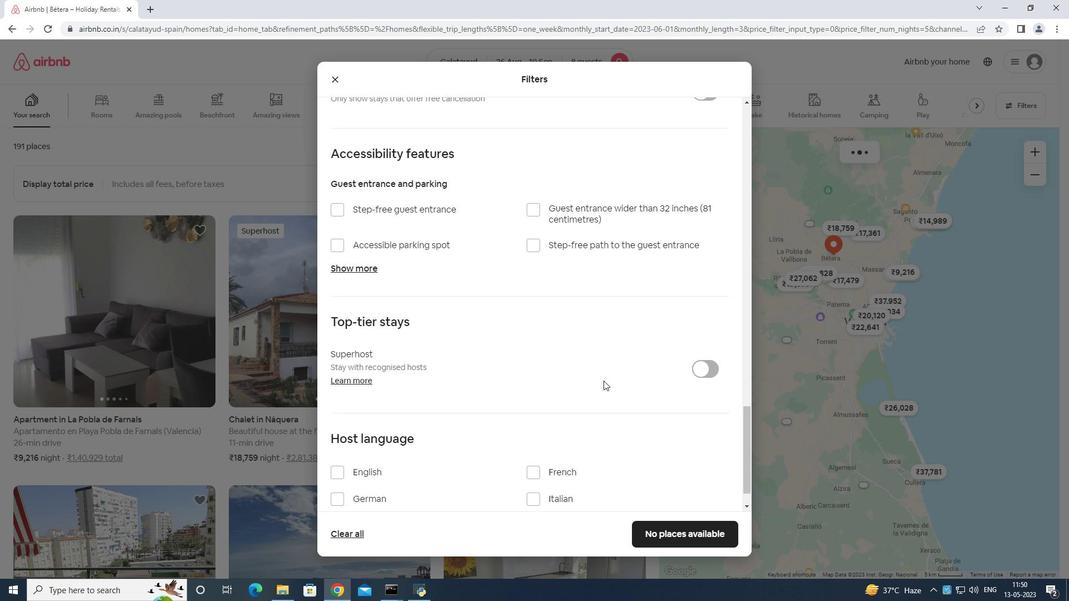 
Action: Mouse moved to (336, 431)
Screenshot: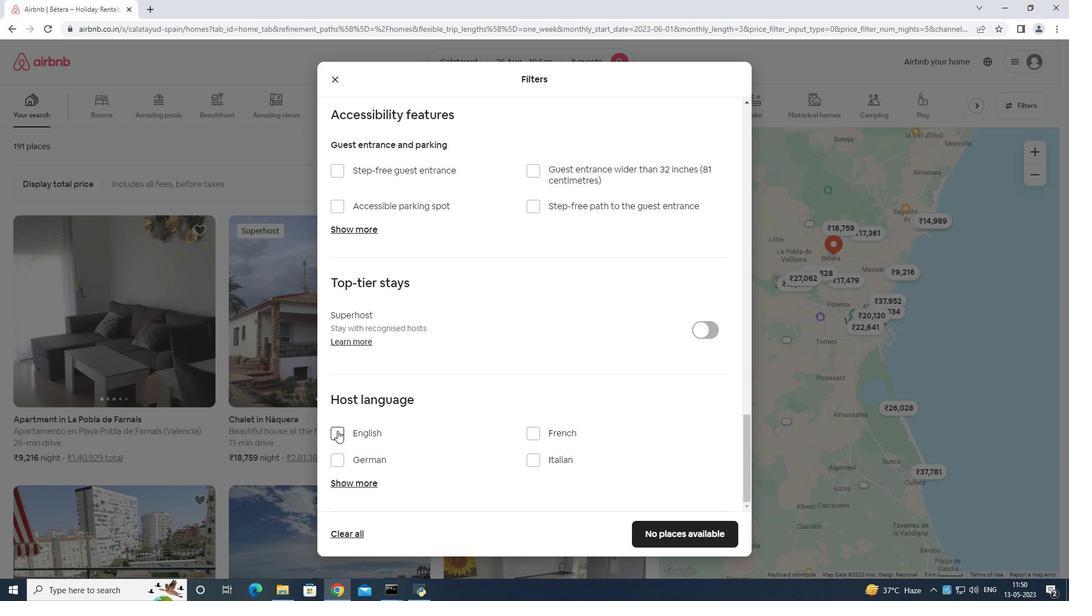 
Action: Mouse pressed left at (336, 431)
Screenshot: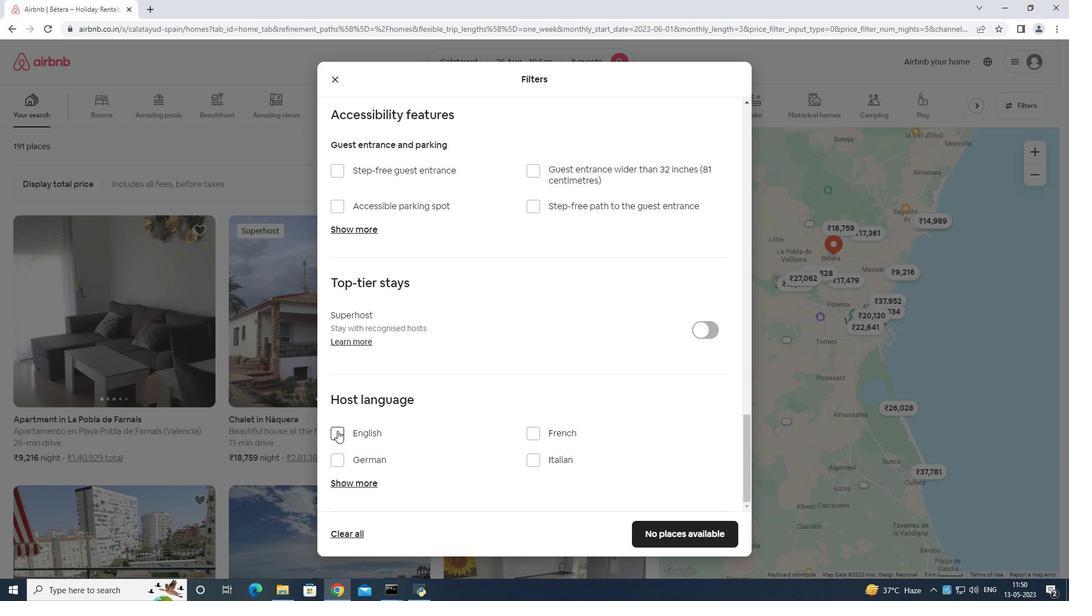 
Action: Mouse moved to (694, 527)
Screenshot: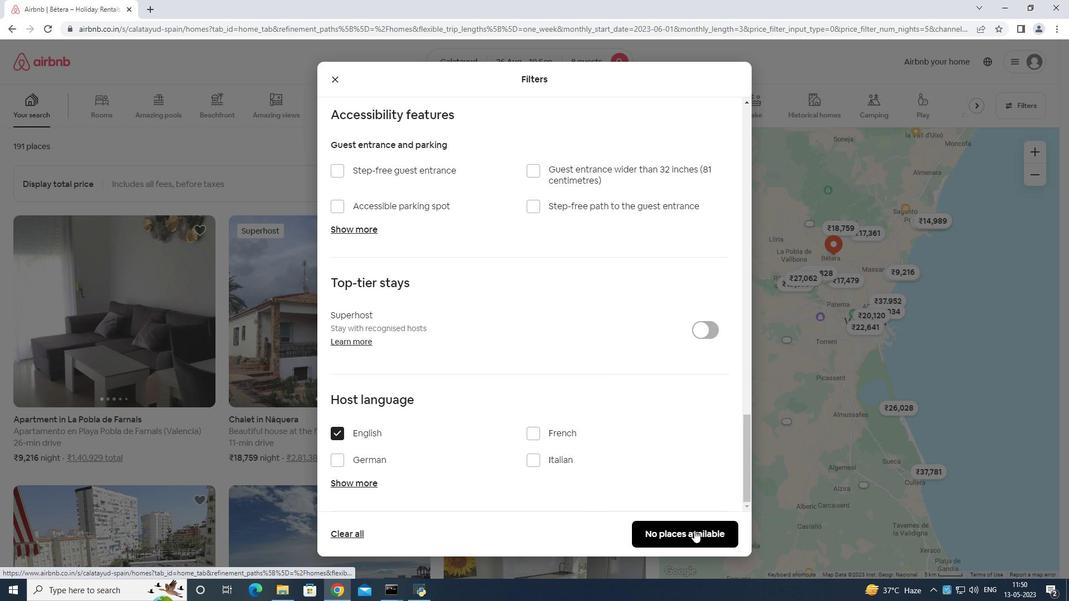 
Action: Mouse pressed left at (694, 527)
Screenshot: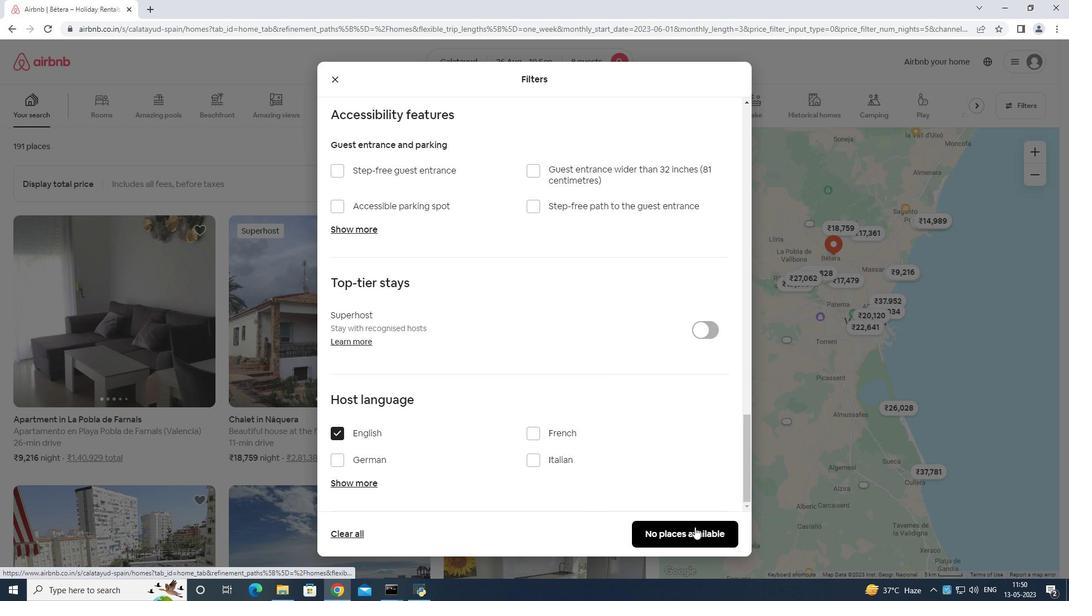 
Action: Mouse moved to (694, 527)
Screenshot: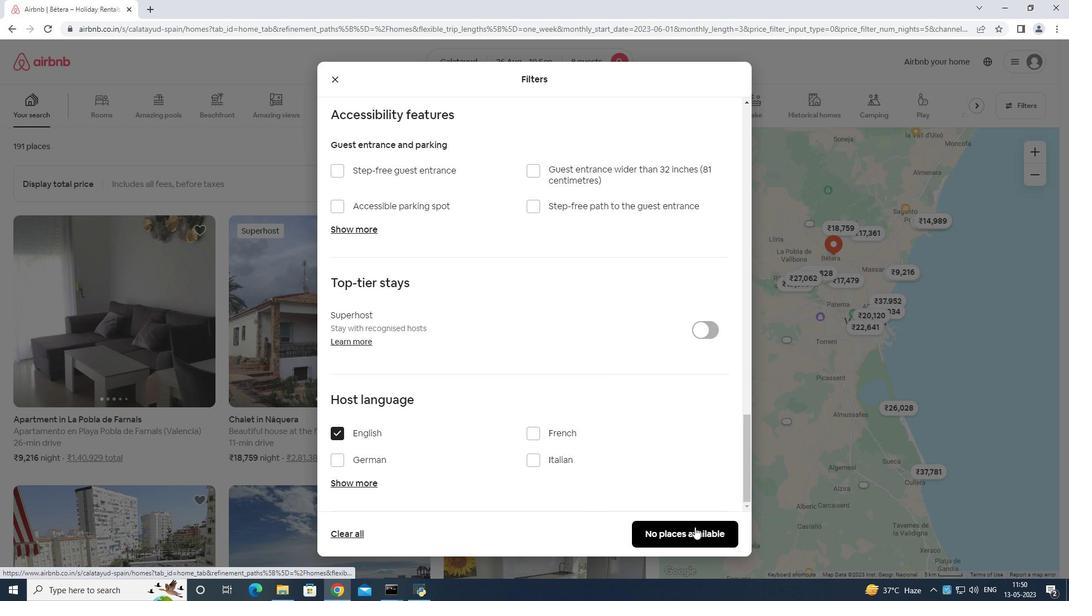 
